 Task: Find connections with filter location Yopal with filter topic #Workfromhomewith filter profile language Potuguese with filter current company Zolo with filter school THE AMERICAN COLLEGE with filter industry Computer Games with filter service category Outsourcing with filter keywords title Geological Engineer
Action: Mouse moved to (718, 105)
Screenshot: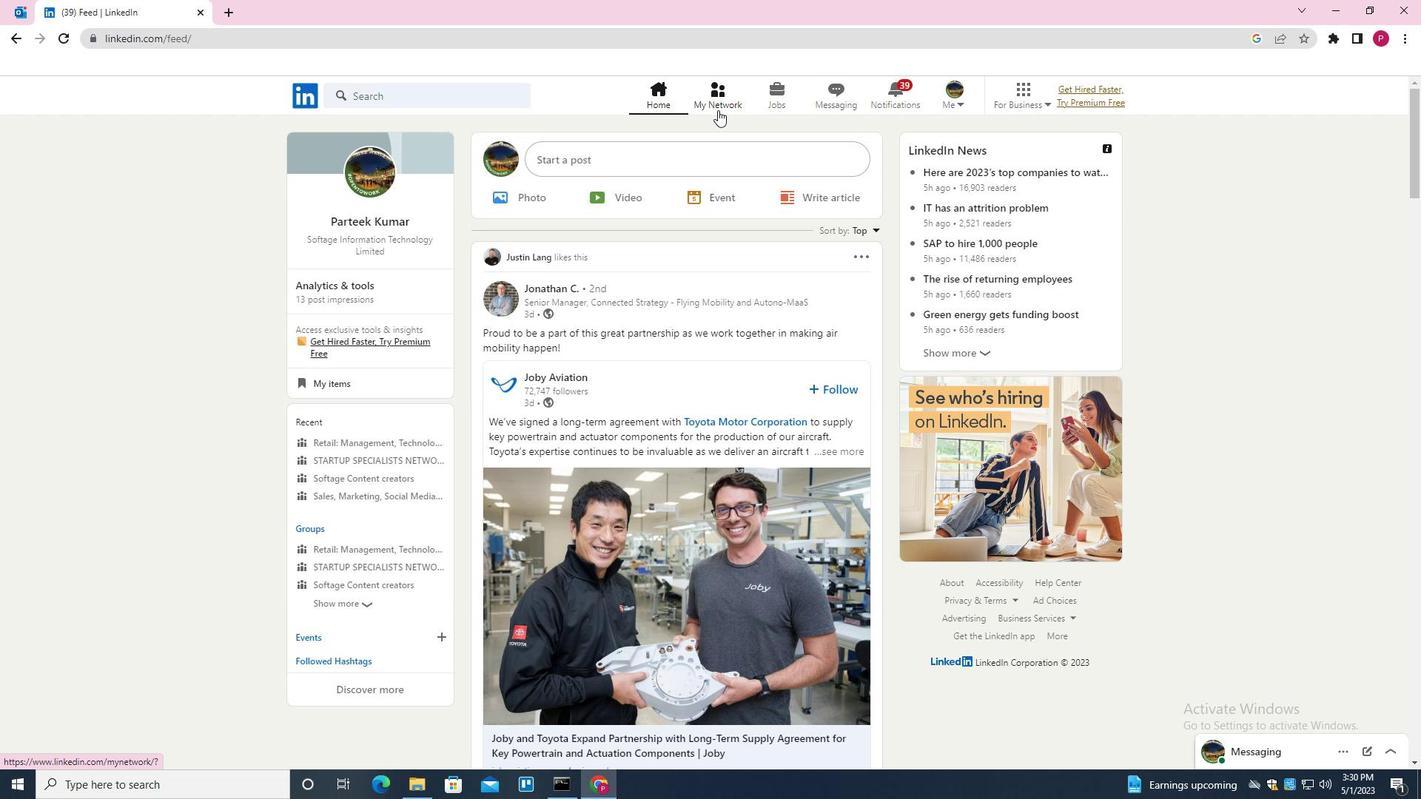 
Action: Mouse pressed left at (718, 105)
Screenshot: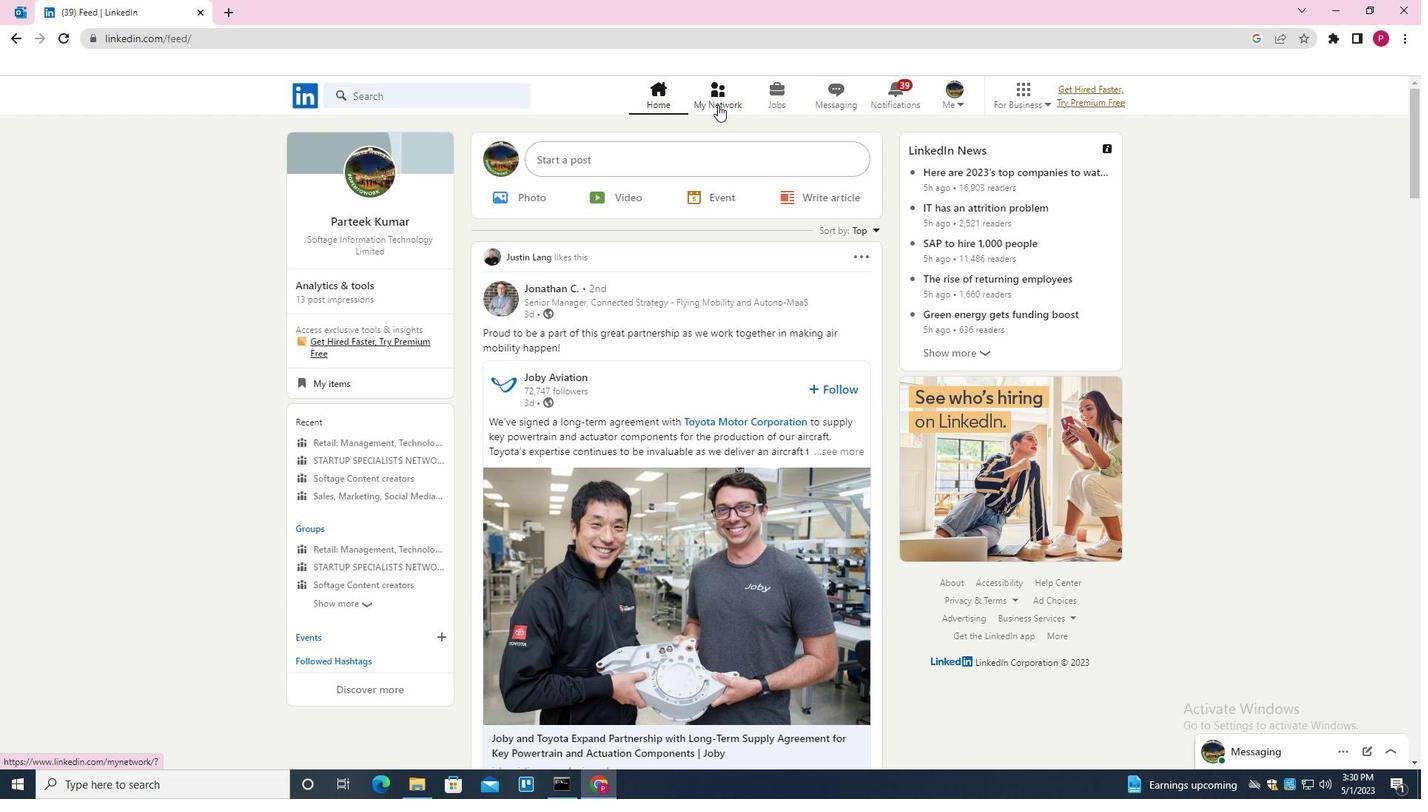 
Action: Mouse moved to (476, 173)
Screenshot: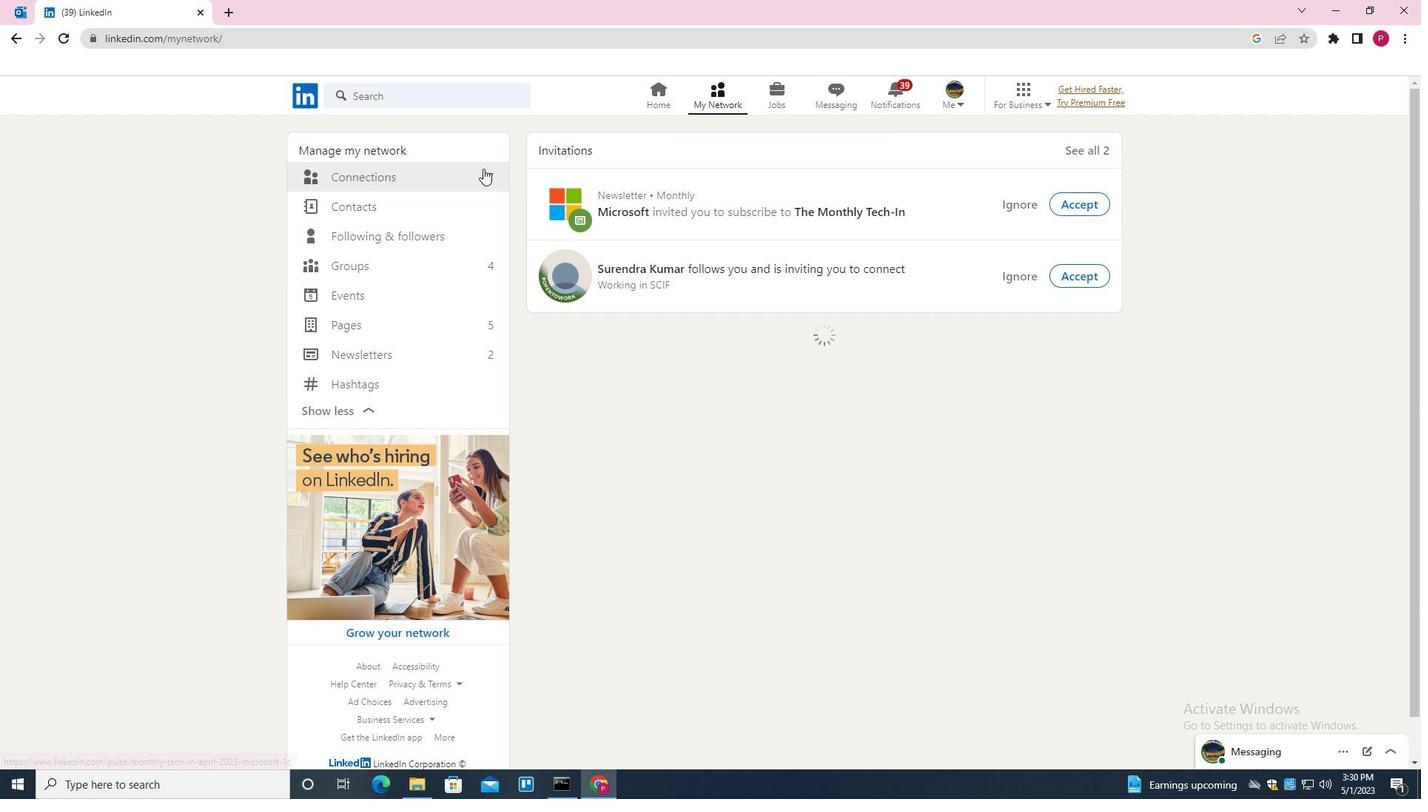 
Action: Mouse pressed left at (476, 173)
Screenshot: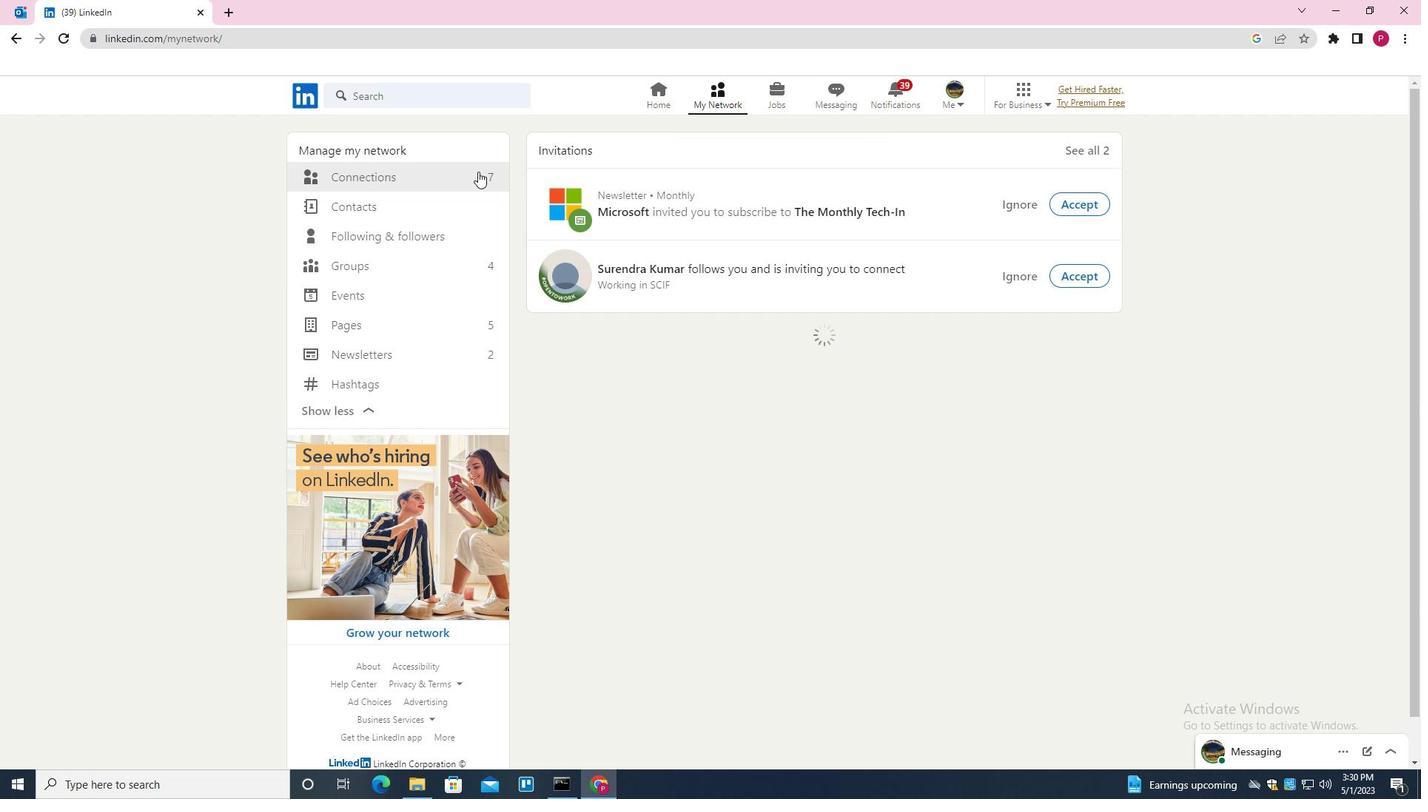 
Action: Mouse moved to (838, 172)
Screenshot: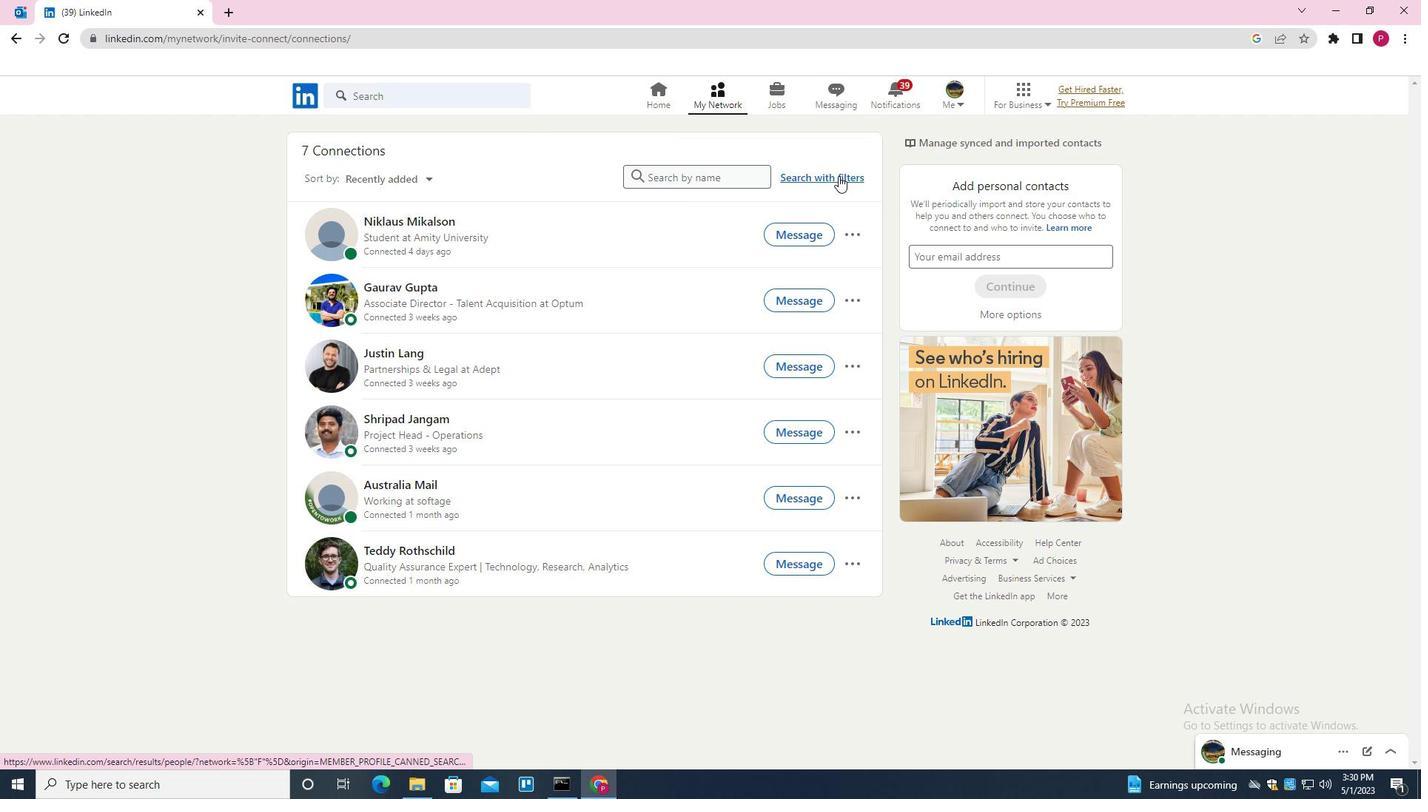 
Action: Mouse pressed left at (838, 172)
Screenshot: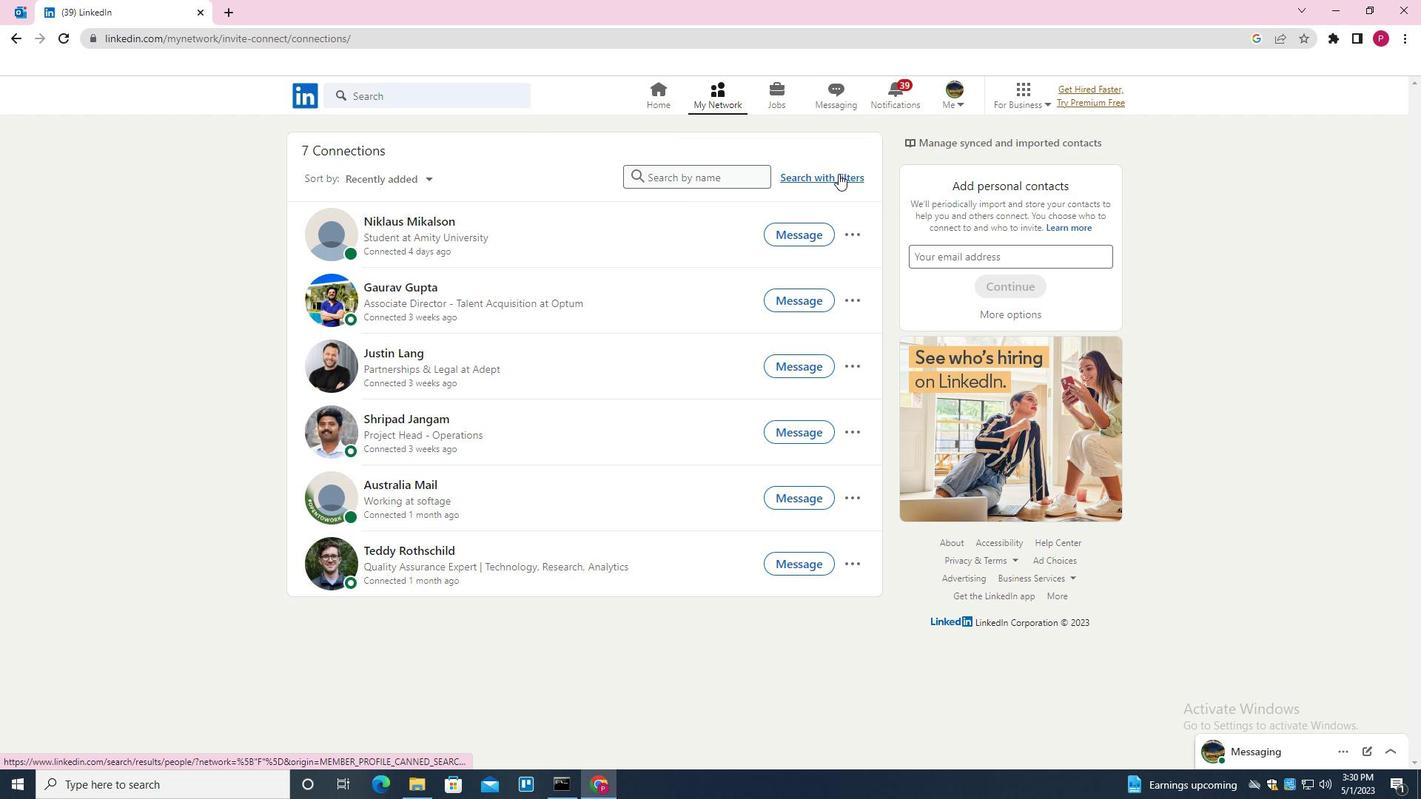 
Action: Mouse moved to (750, 137)
Screenshot: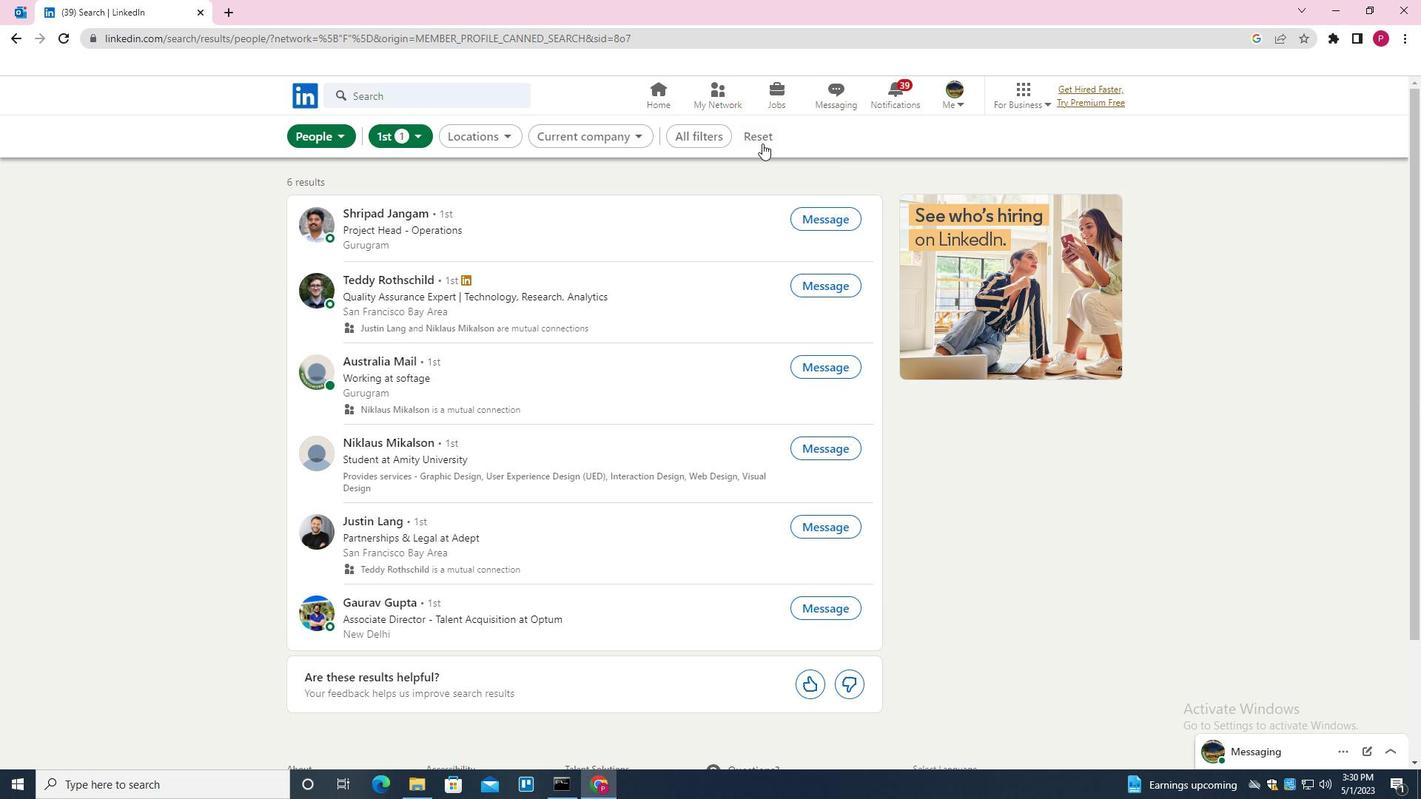 
Action: Mouse pressed left at (750, 137)
Screenshot: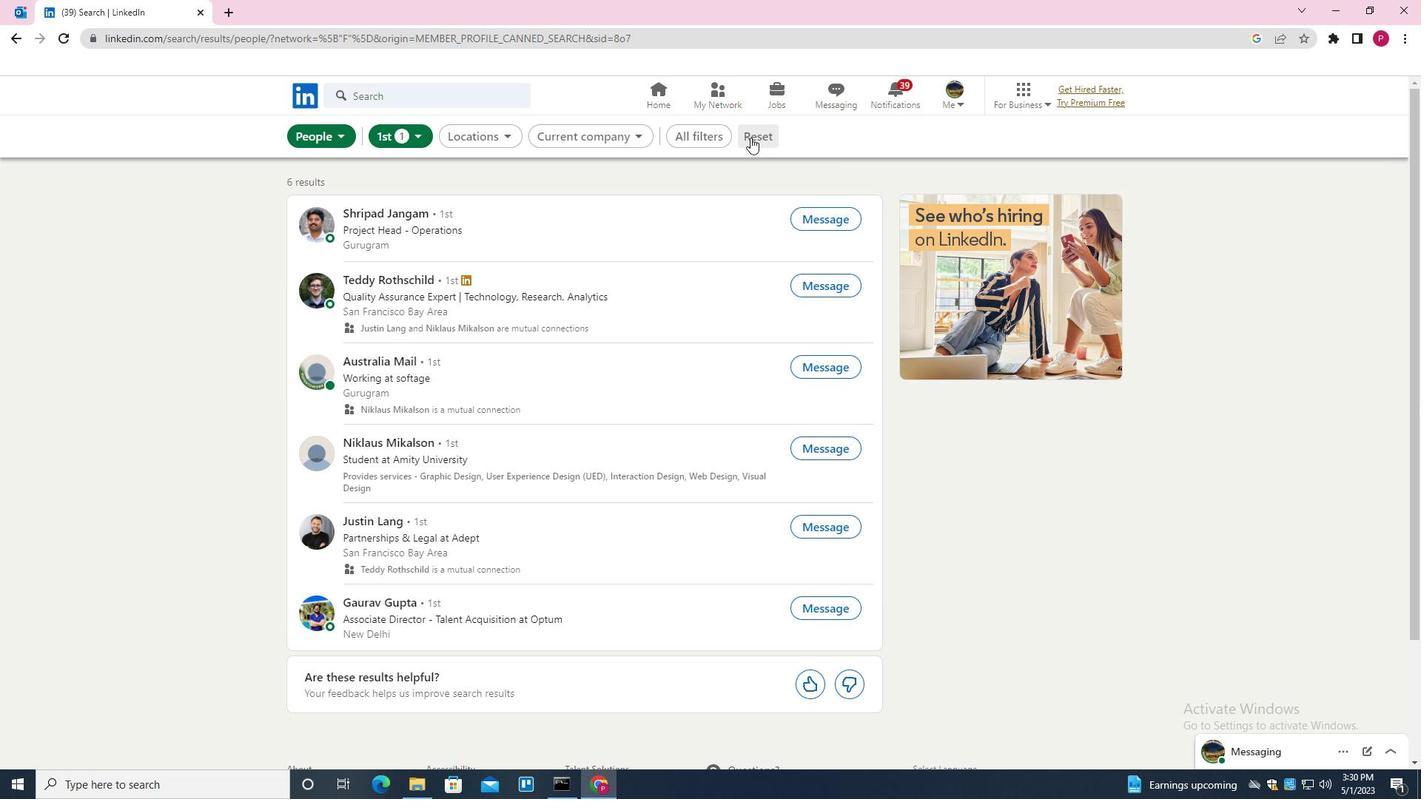 
Action: Mouse moved to (749, 137)
Screenshot: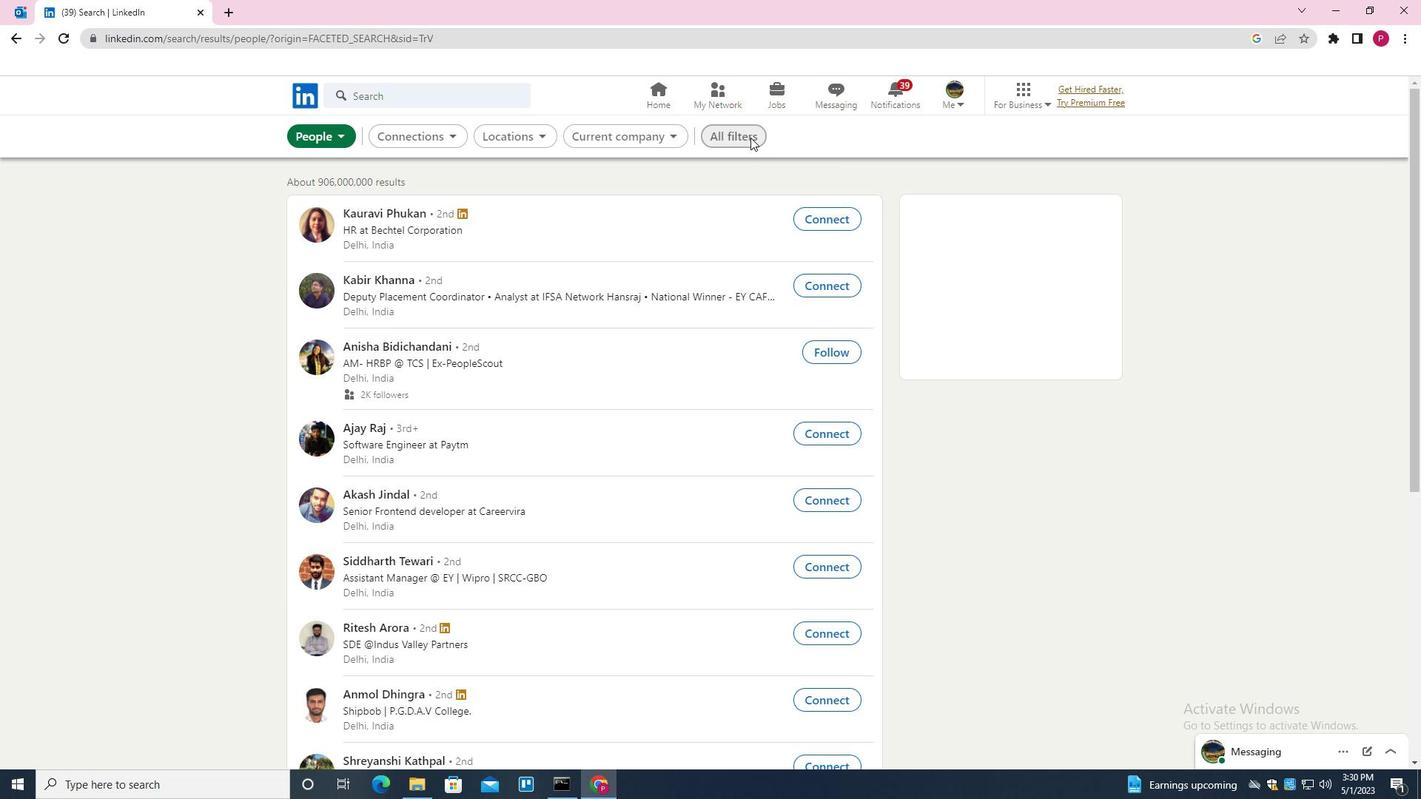 
Action: Mouse pressed left at (749, 137)
Screenshot: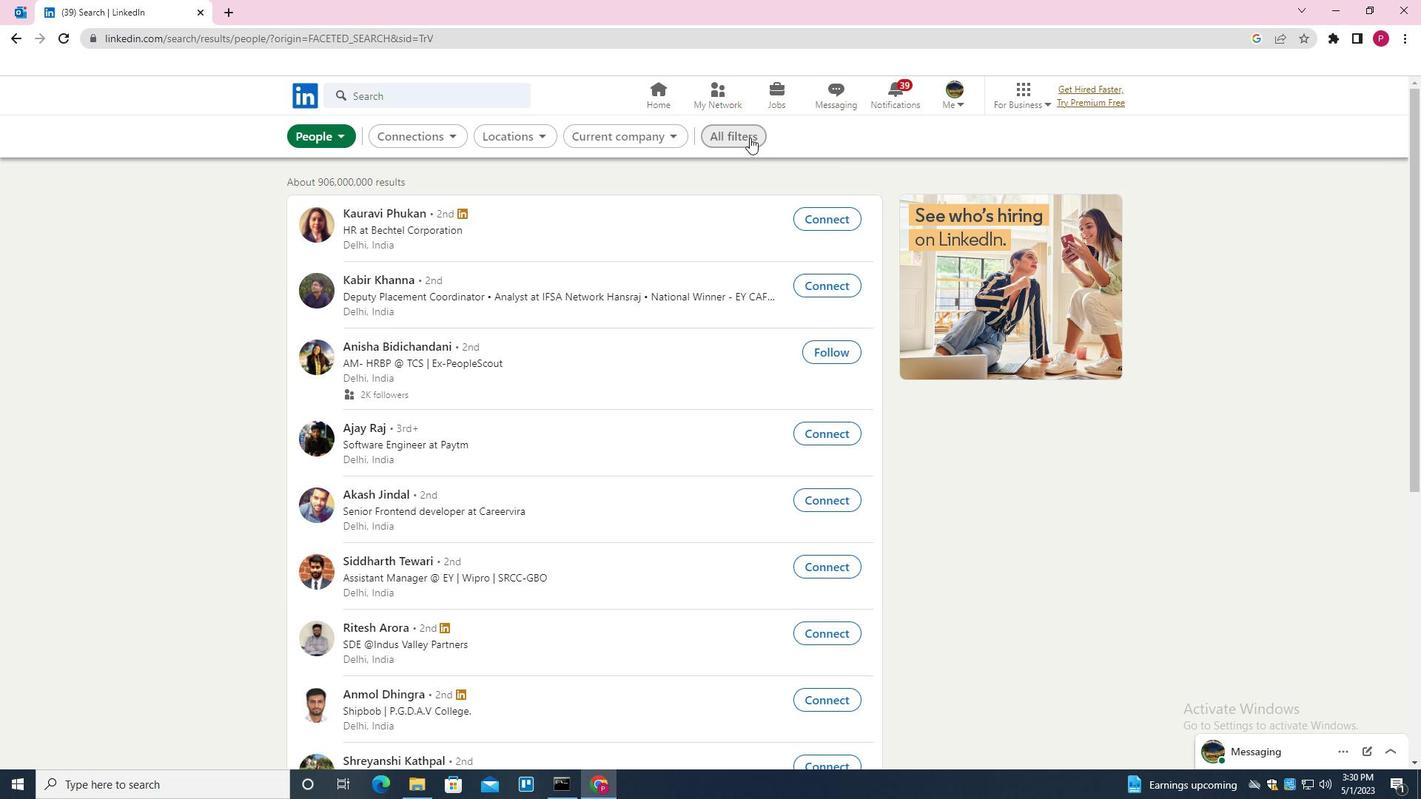 
Action: Mouse moved to (1245, 578)
Screenshot: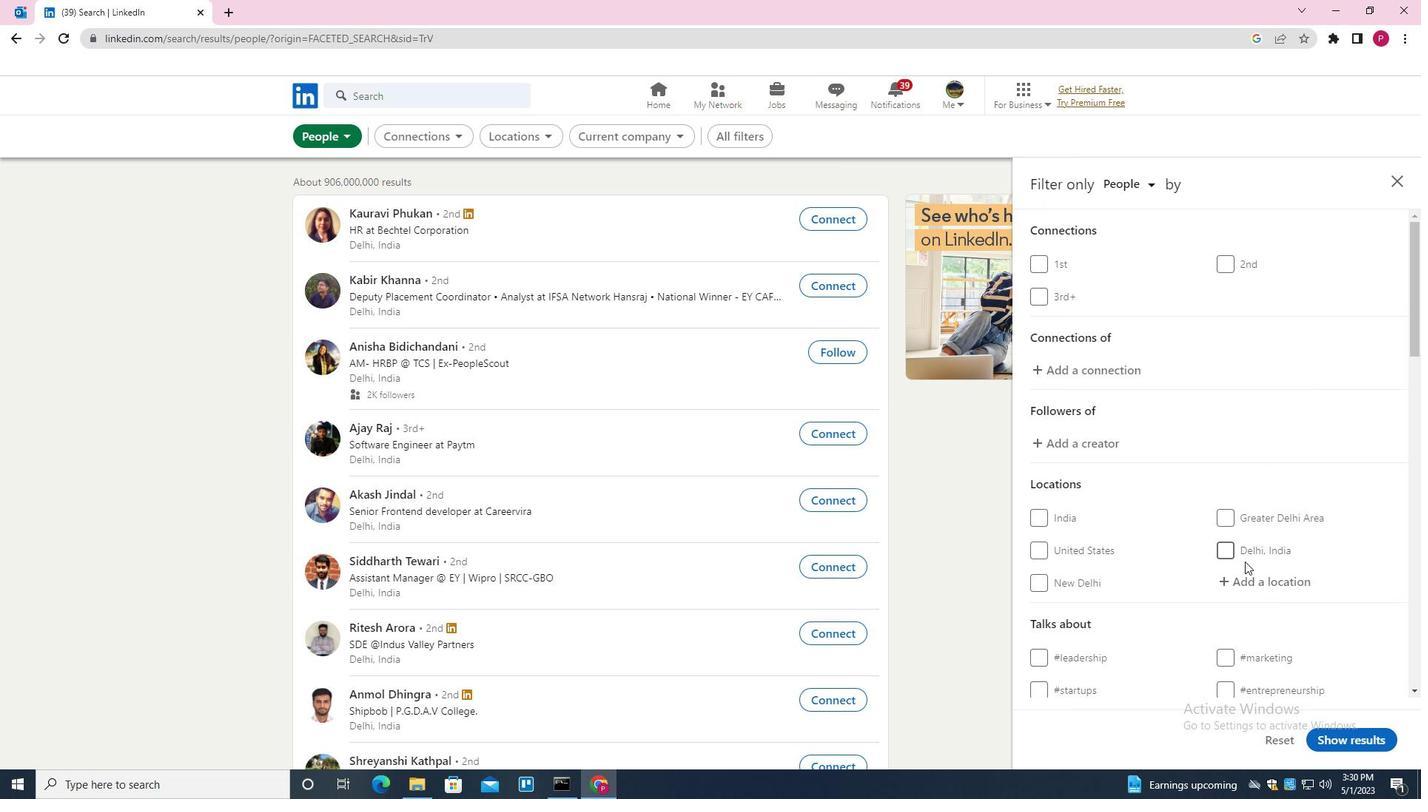 
Action: Mouse pressed left at (1245, 578)
Screenshot: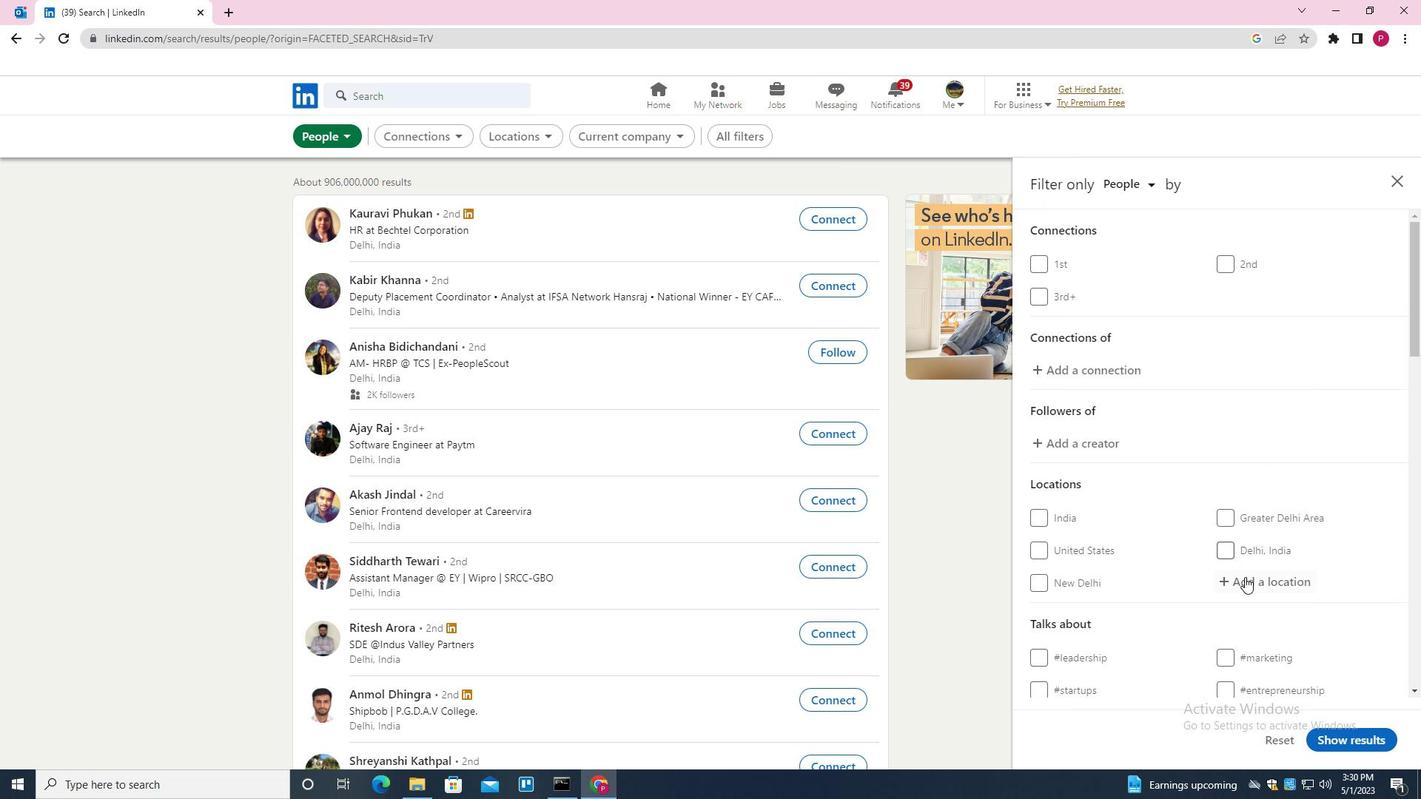 
Action: Mouse moved to (1186, 592)
Screenshot: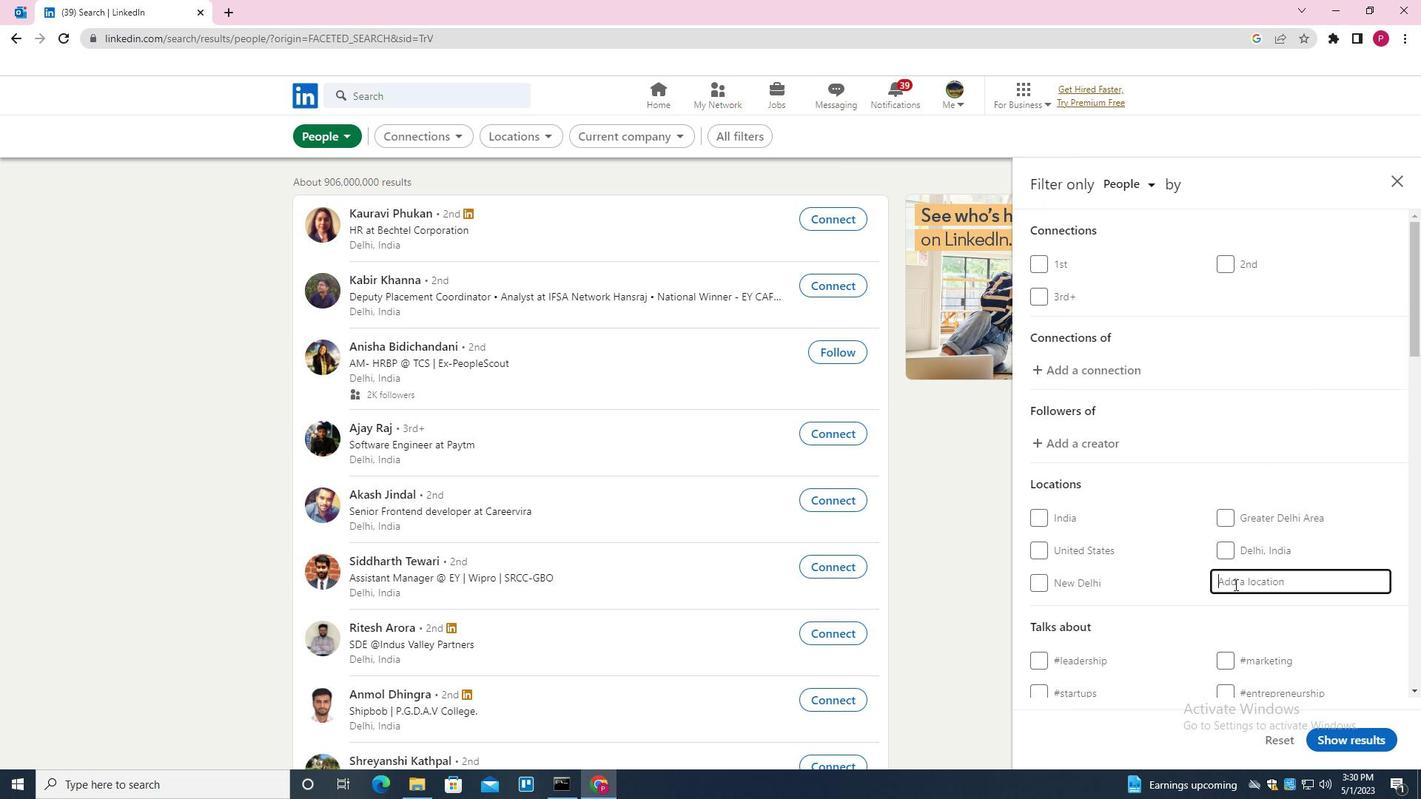 
Action: Key pressed <Key.shift>YOPAL<Key.down><Key.enter>
Screenshot: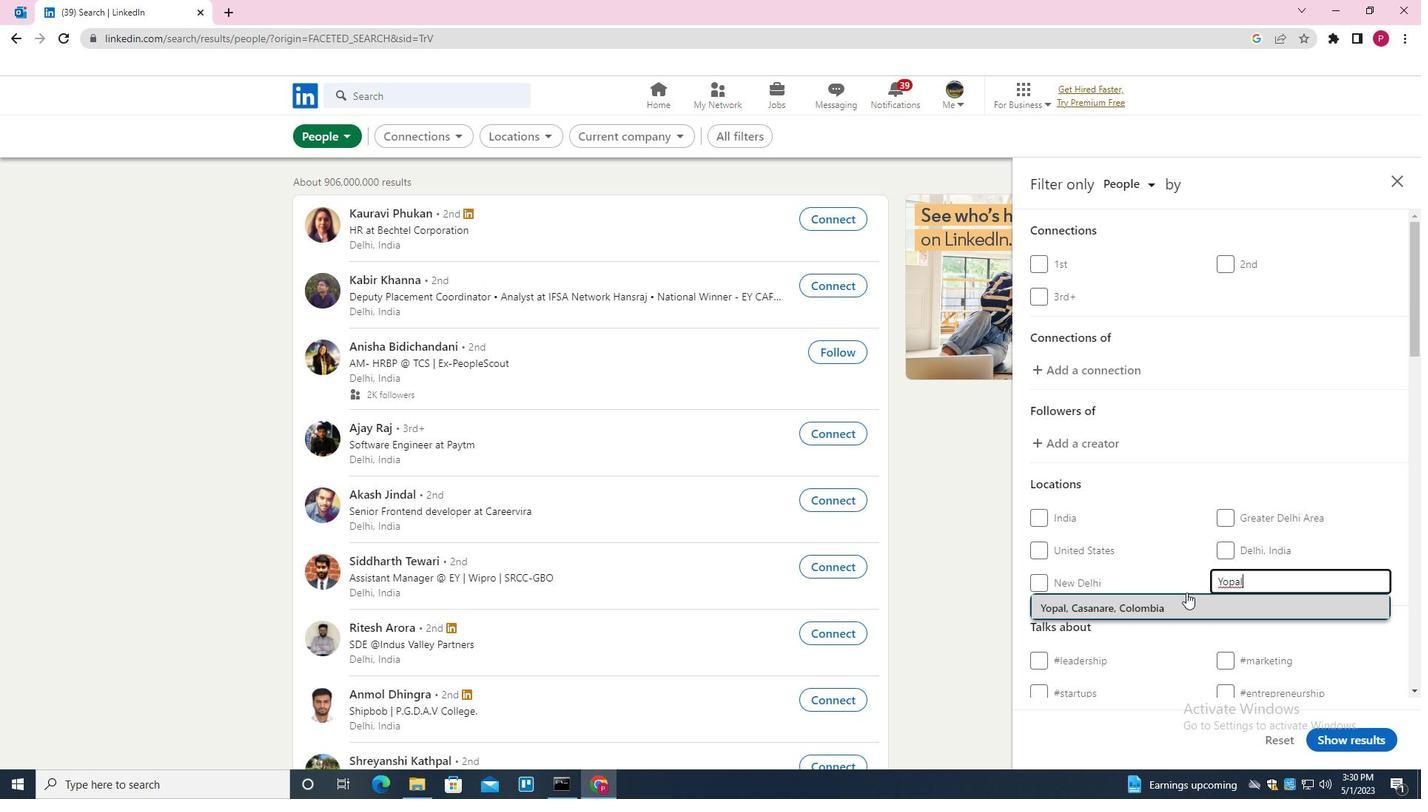 
Action: Mouse moved to (1185, 592)
Screenshot: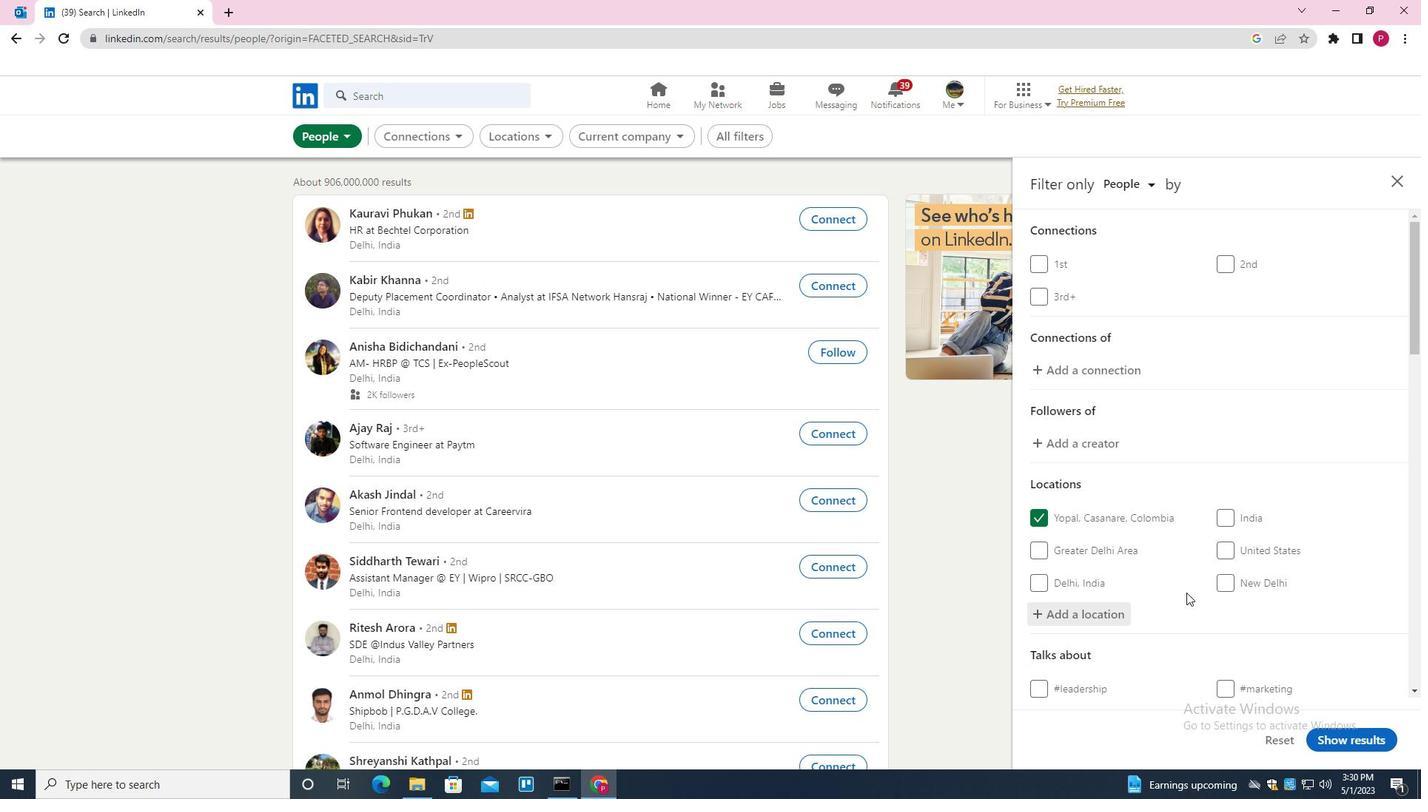 
Action: Mouse scrolled (1185, 592) with delta (0, 0)
Screenshot: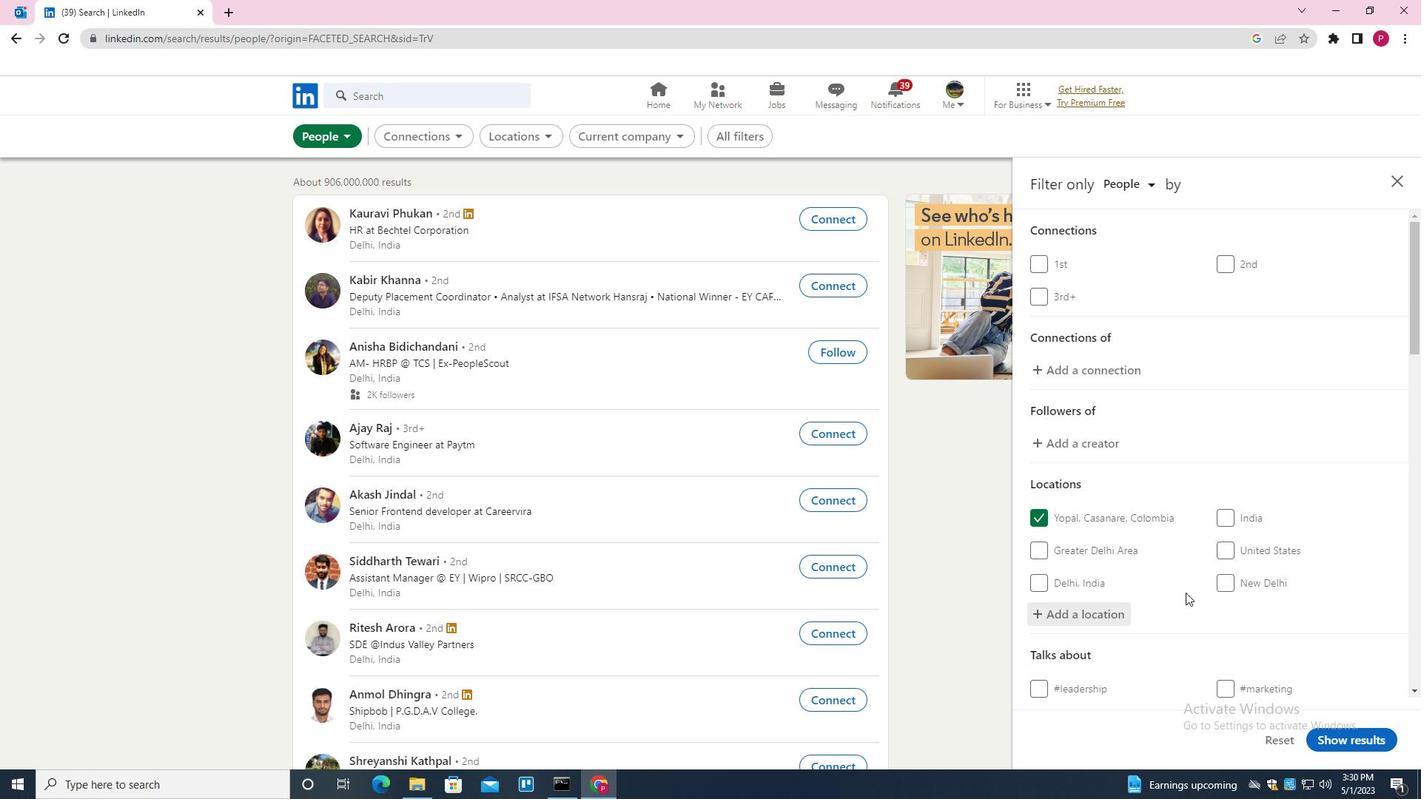 
Action: Mouse scrolled (1185, 592) with delta (0, 0)
Screenshot: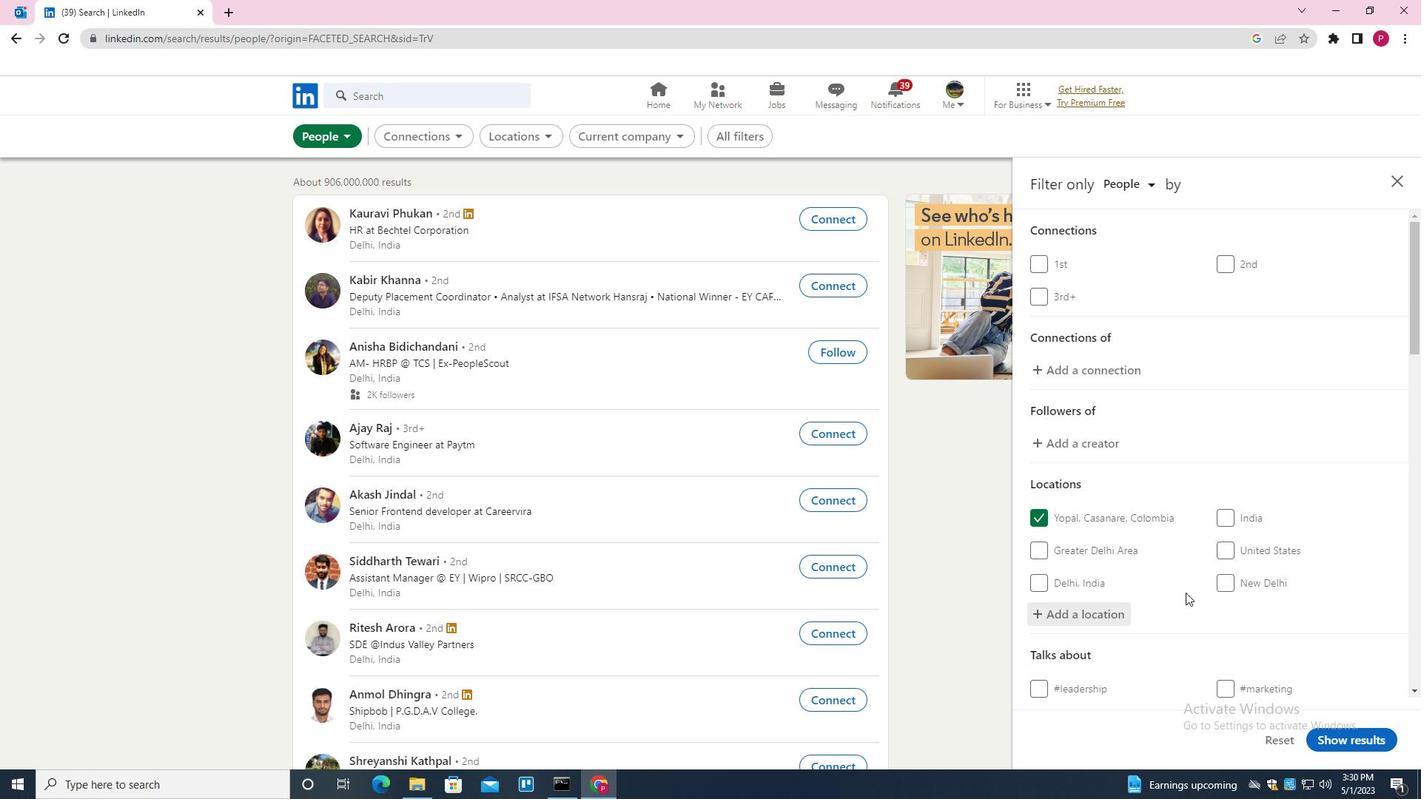 
Action: Mouse scrolled (1185, 592) with delta (0, 0)
Screenshot: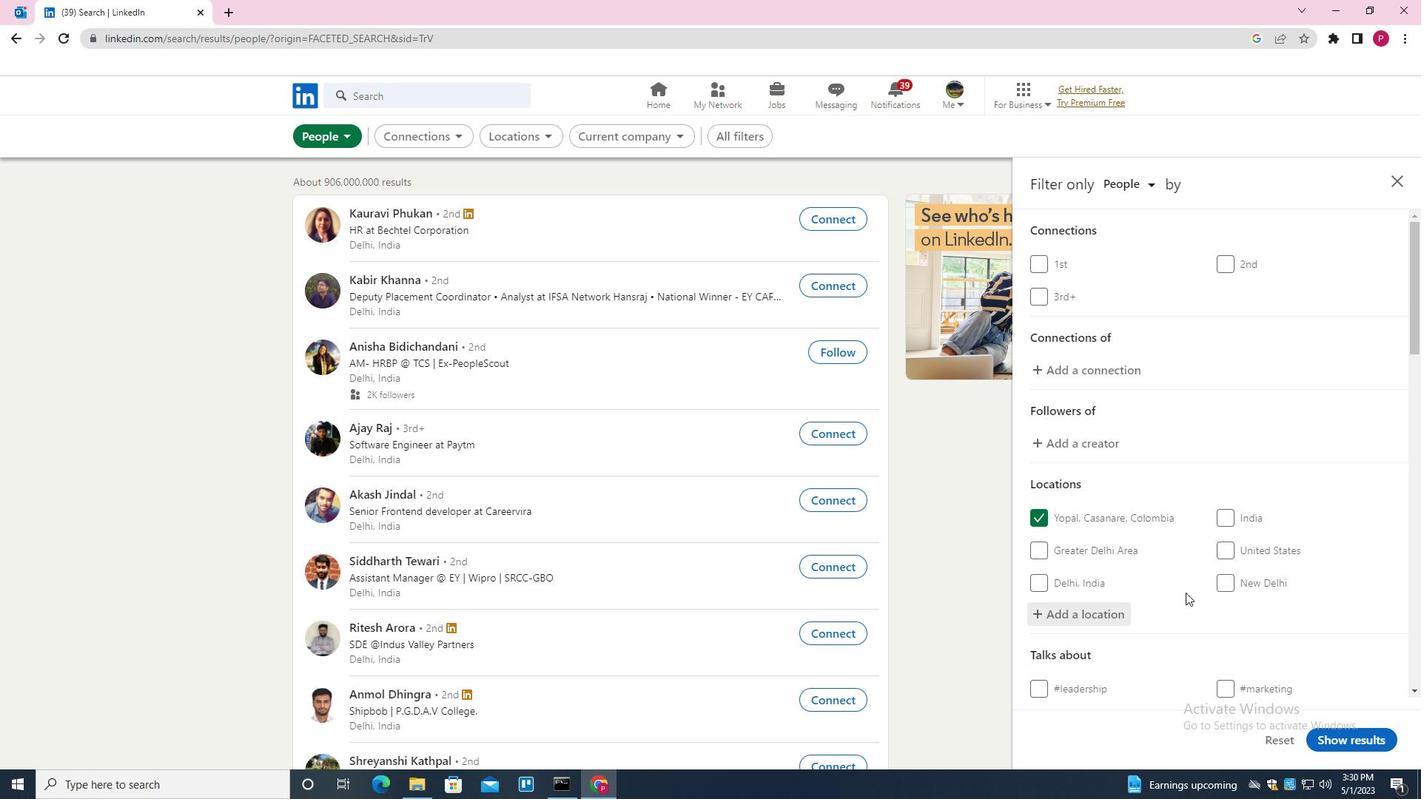 
Action: Mouse moved to (1250, 518)
Screenshot: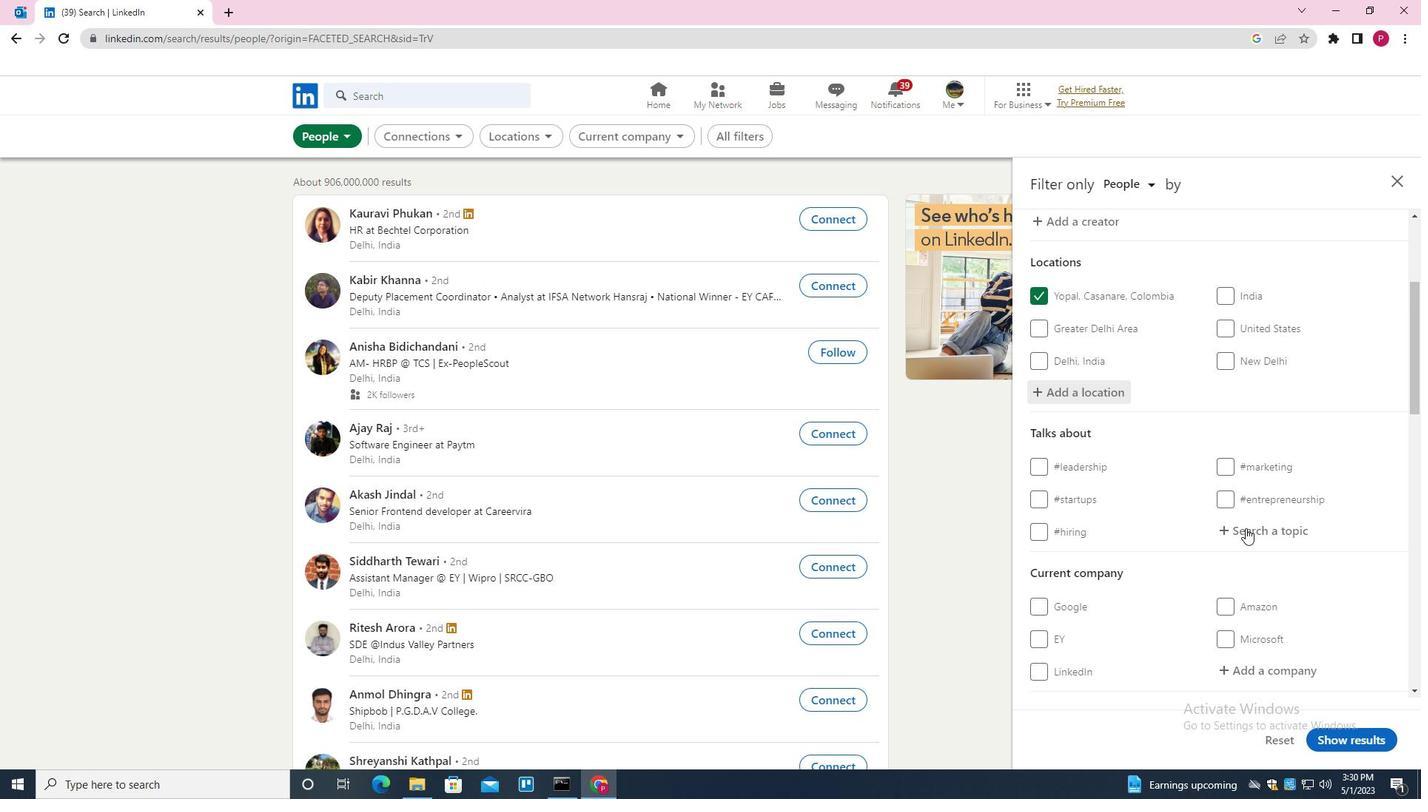 
Action: Mouse pressed left at (1250, 518)
Screenshot: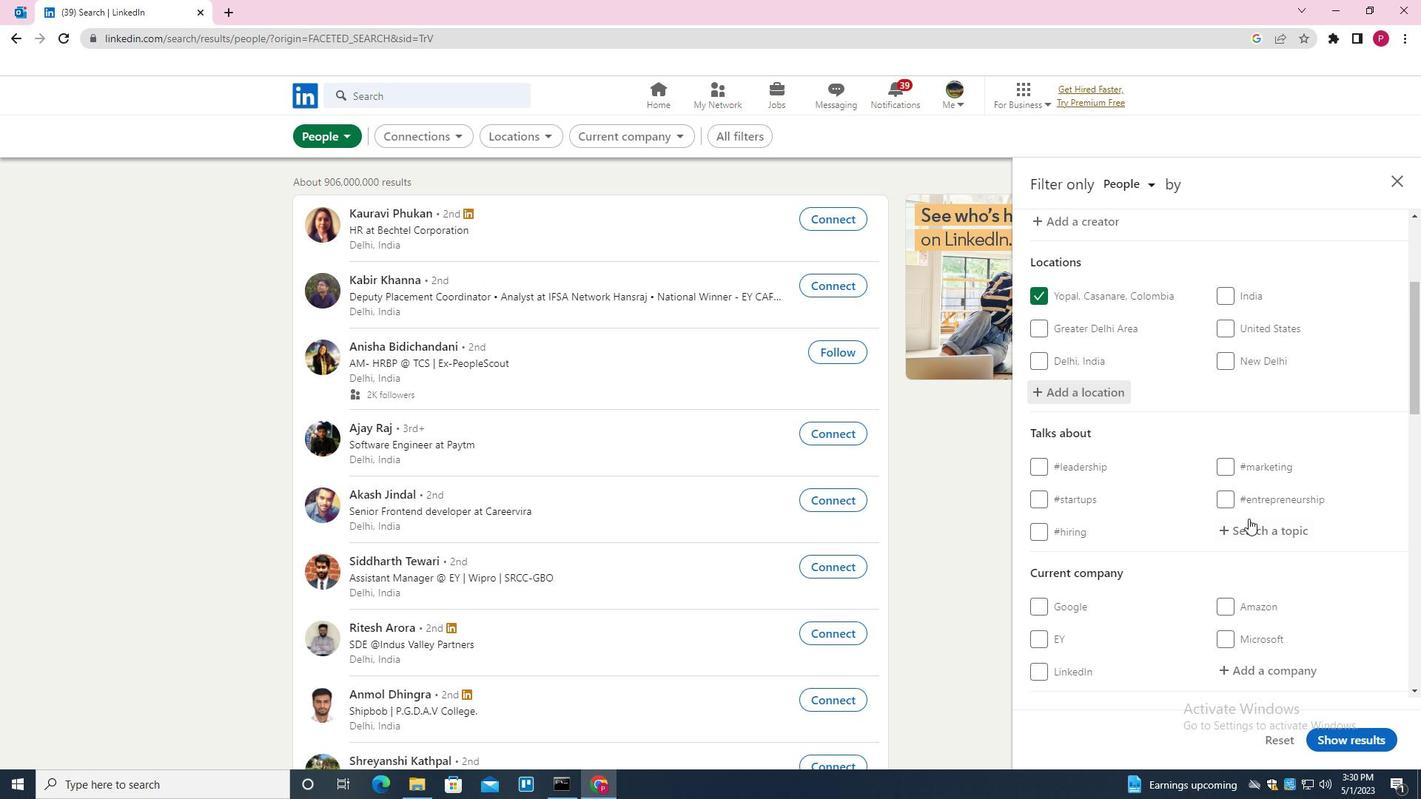 
Action: Mouse moved to (1224, 538)
Screenshot: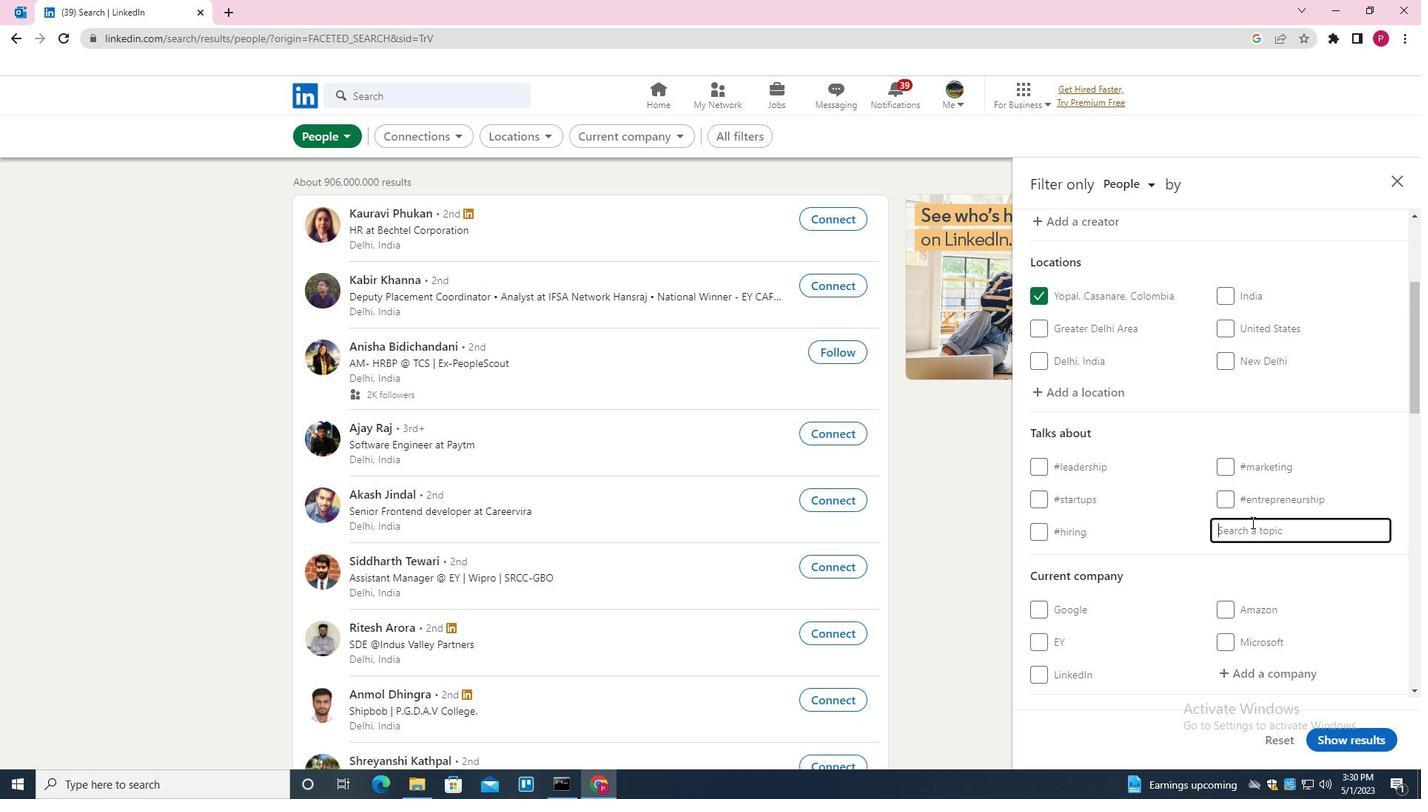 
Action: Key pressed WORKFROMHOME<Key.down><Key.down><Key.enter>
Screenshot: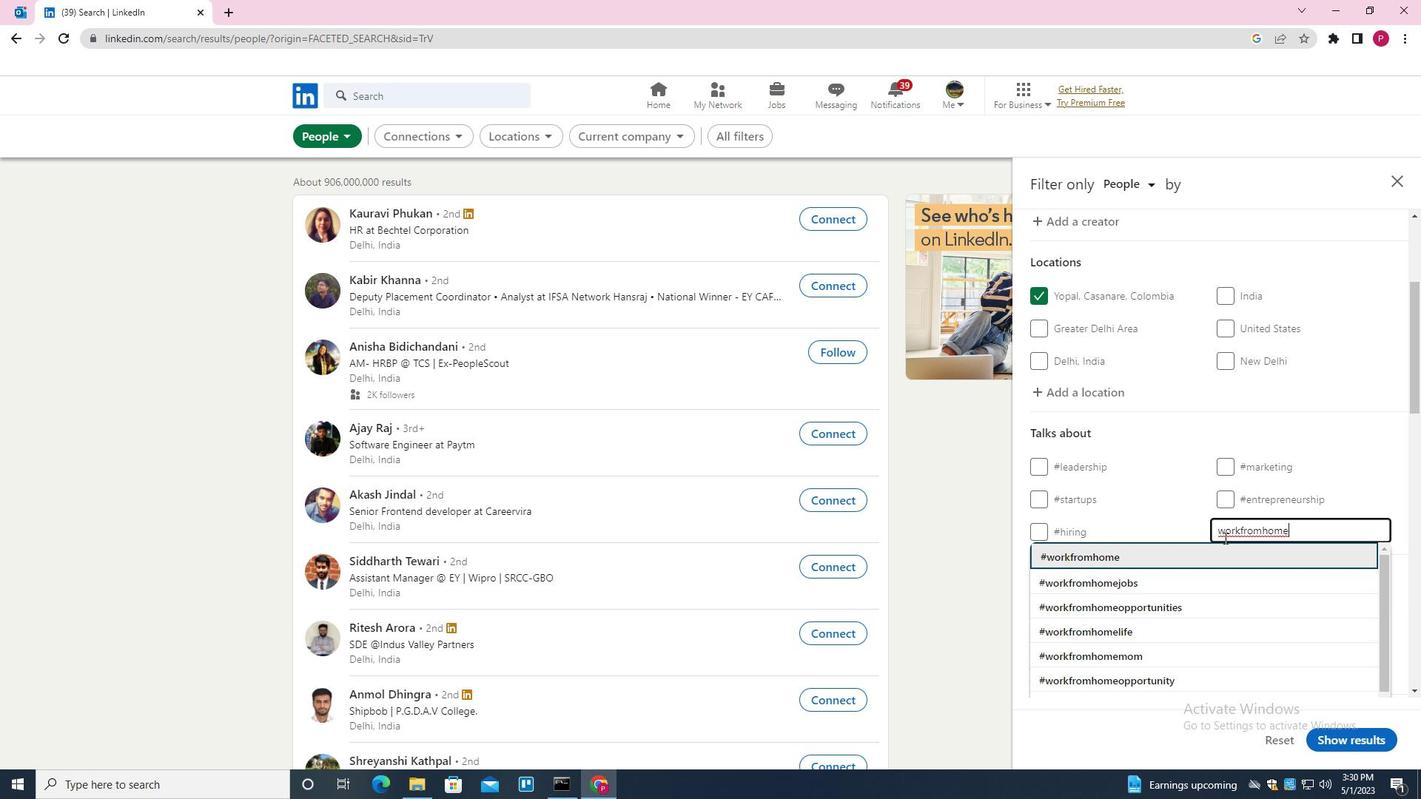 
Action: Mouse moved to (1327, 541)
Screenshot: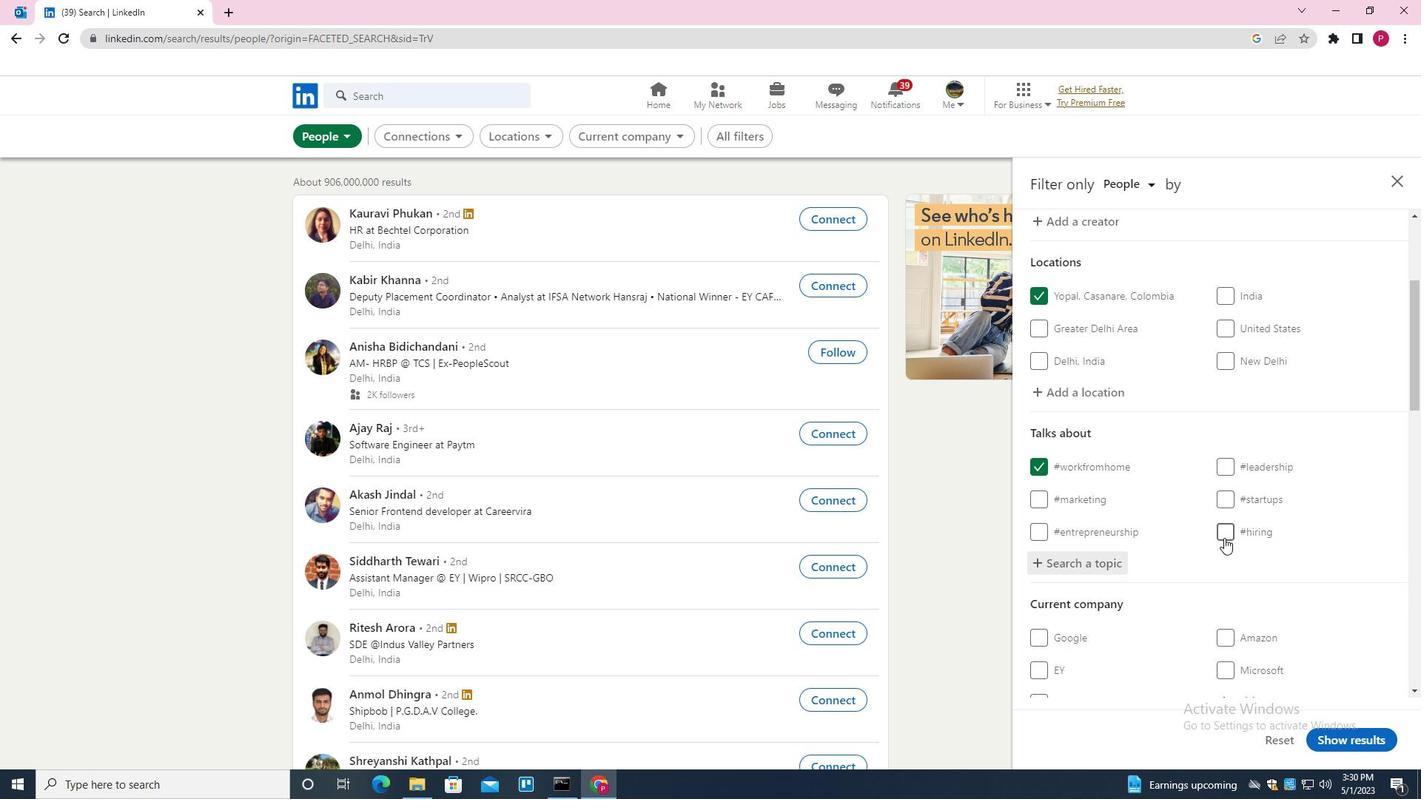 
Action: Mouse scrolled (1327, 541) with delta (0, 0)
Screenshot: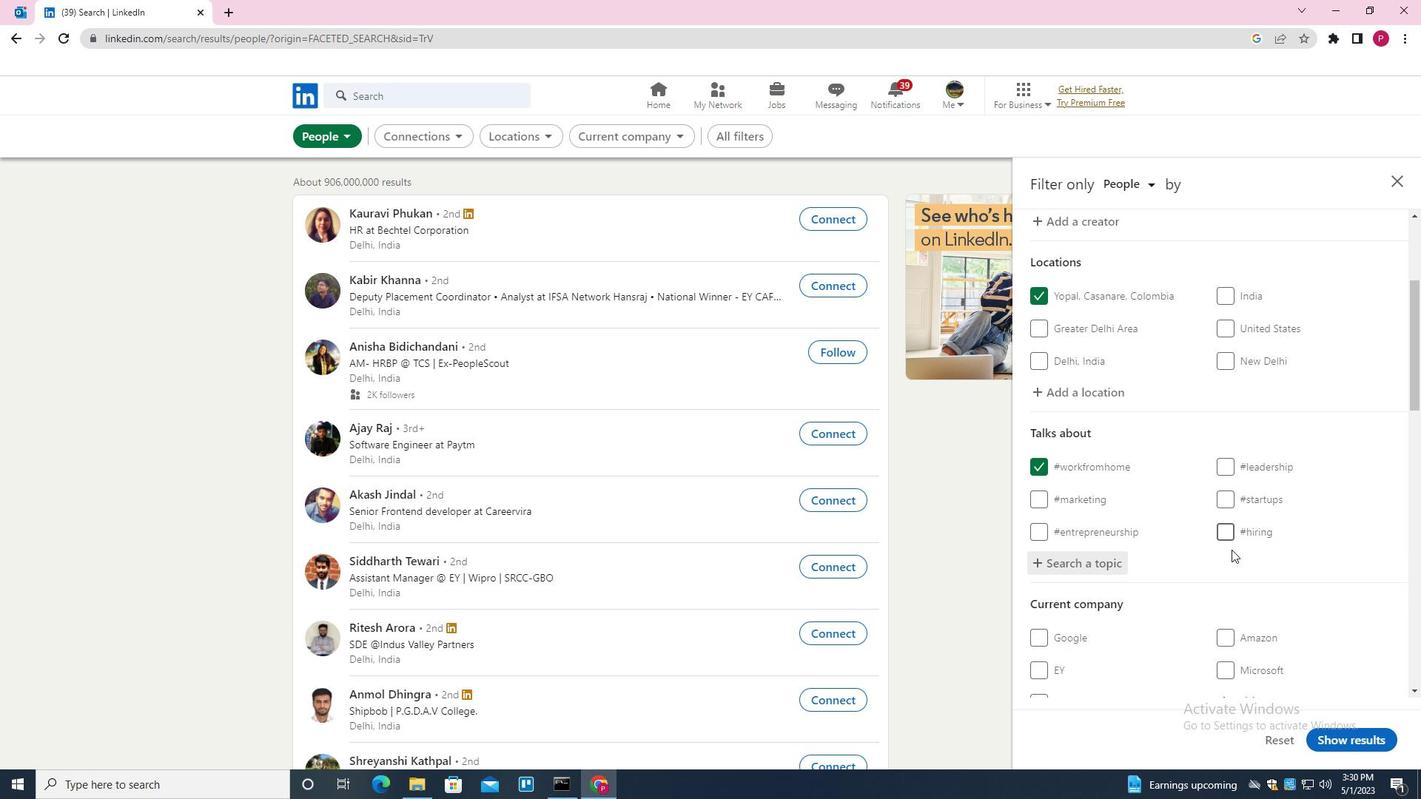 
Action: Mouse scrolled (1327, 541) with delta (0, 0)
Screenshot: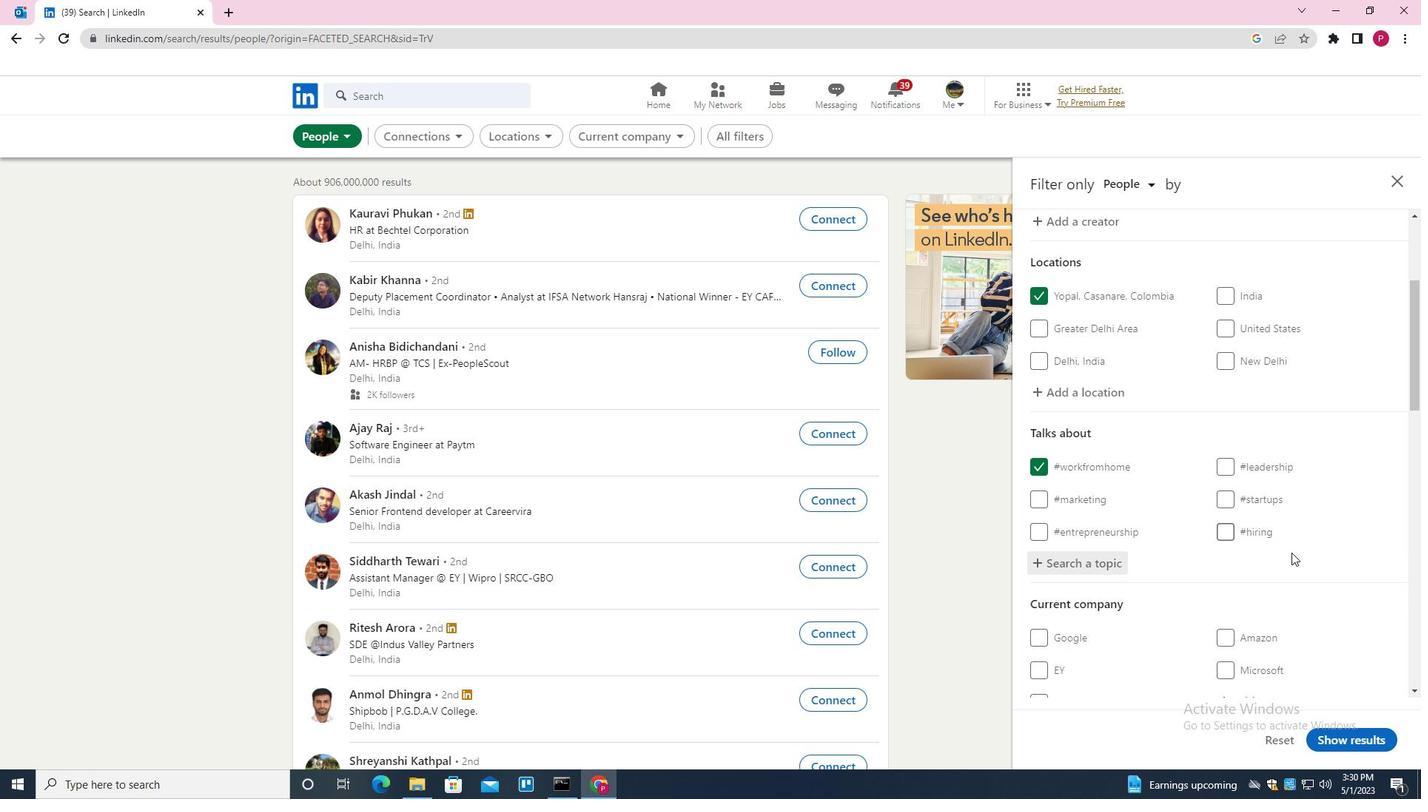 
Action: Mouse scrolled (1327, 541) with delta (0, 0)
Screenshot: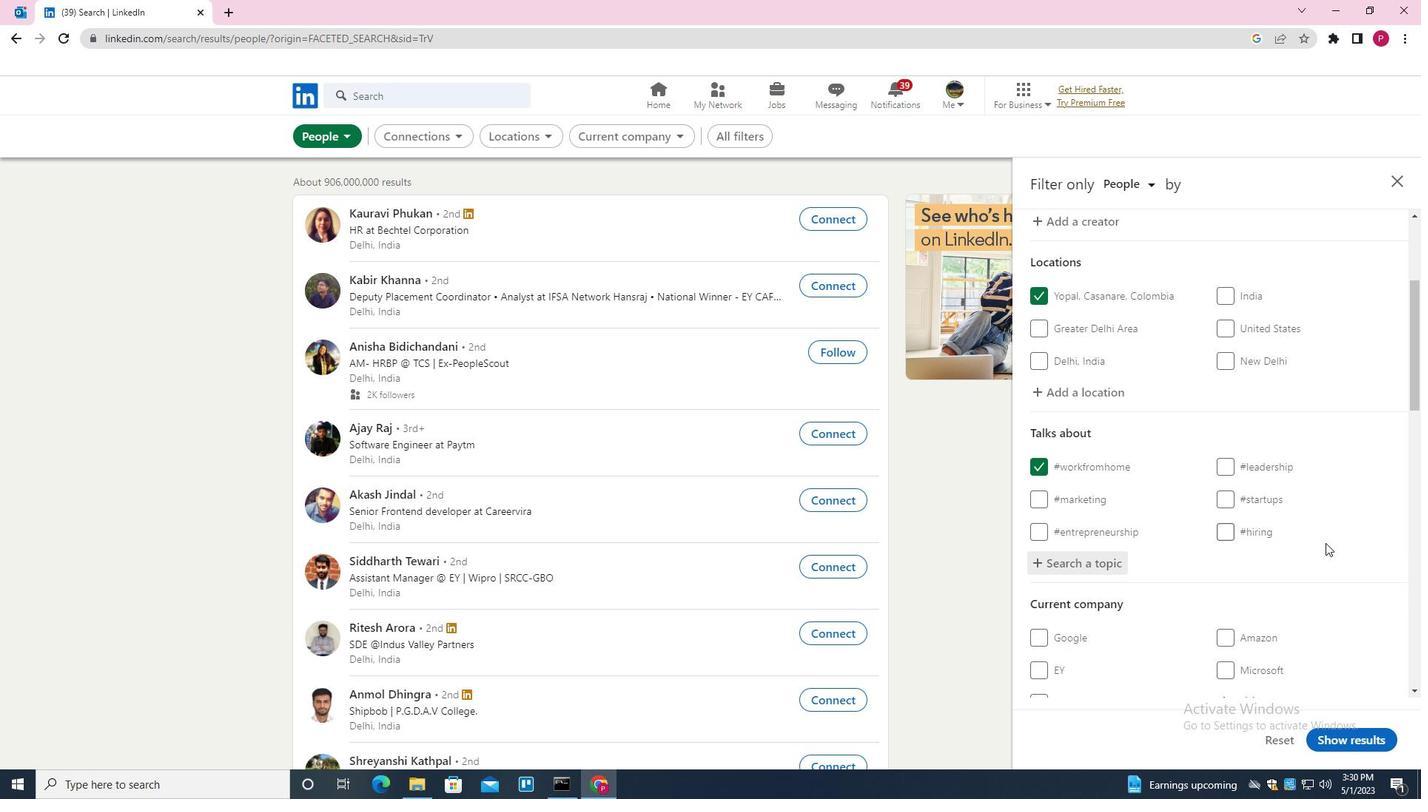 
Action: Mouse moved to (1325, 541)
Screenshot: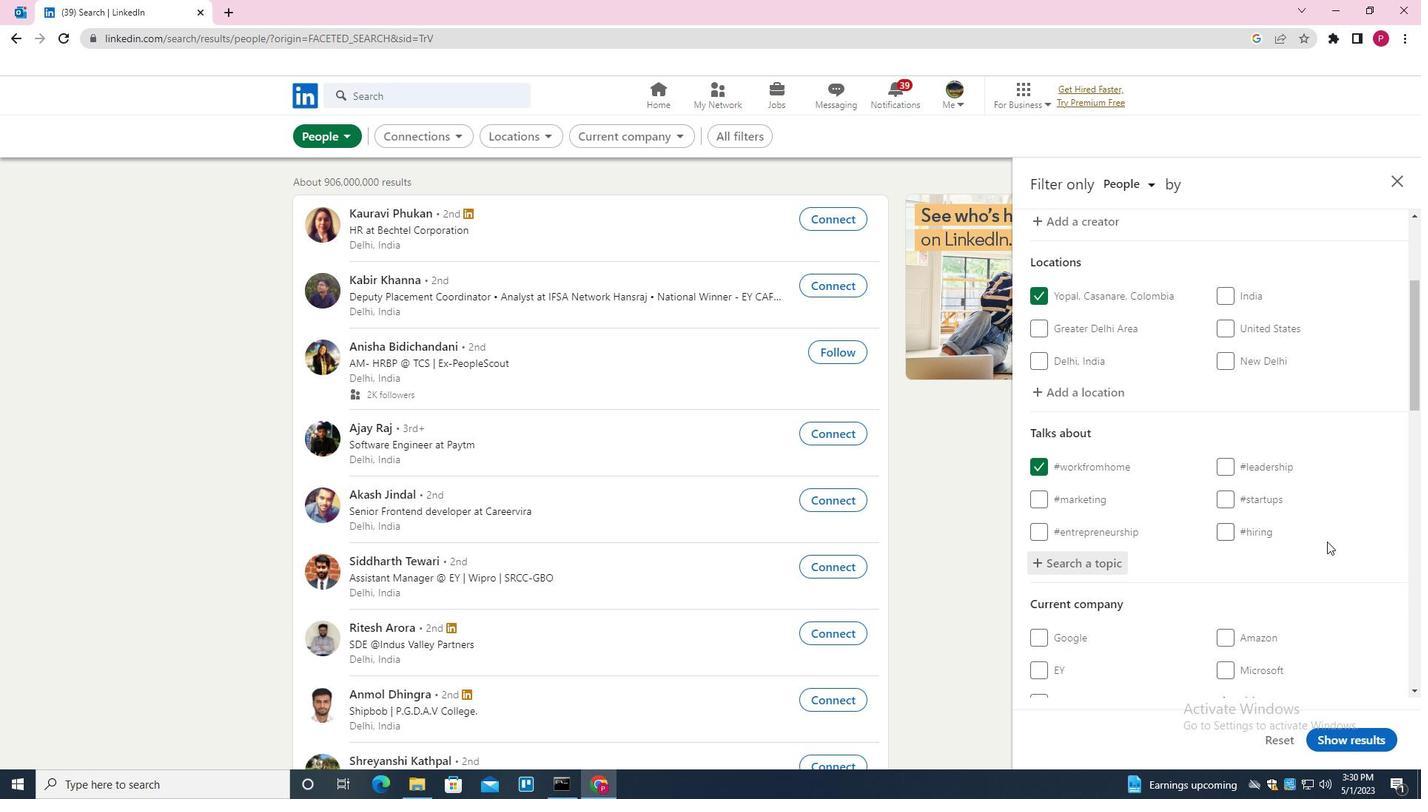 
Action: Mouse scrolled (1325, 541) with delta (0, 0)
Screenshot: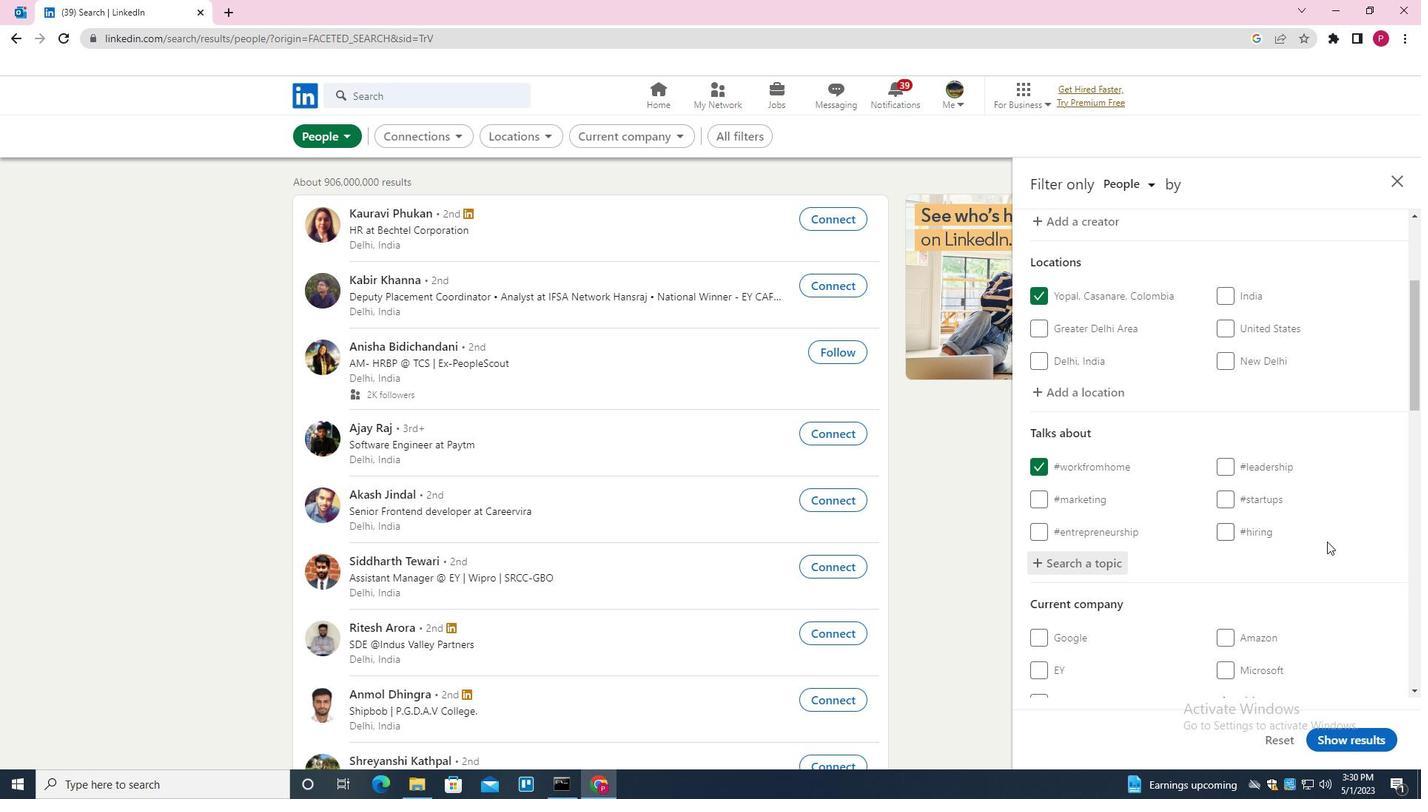 
Action: Mouse moved to (1168, 545)
Screenshot: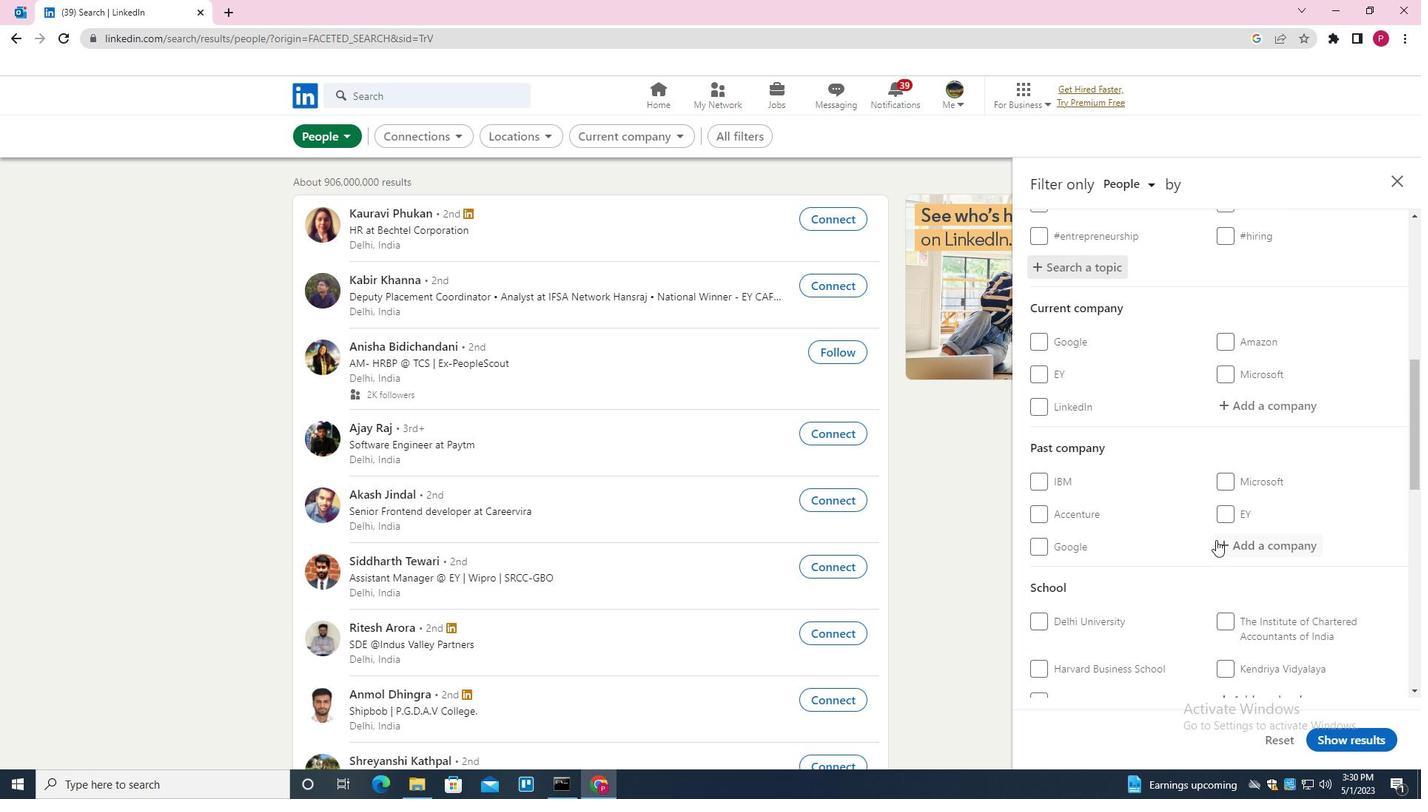 
Action: Mouse scrolled (1168, 544) with delta (0, 0)
Screenshot: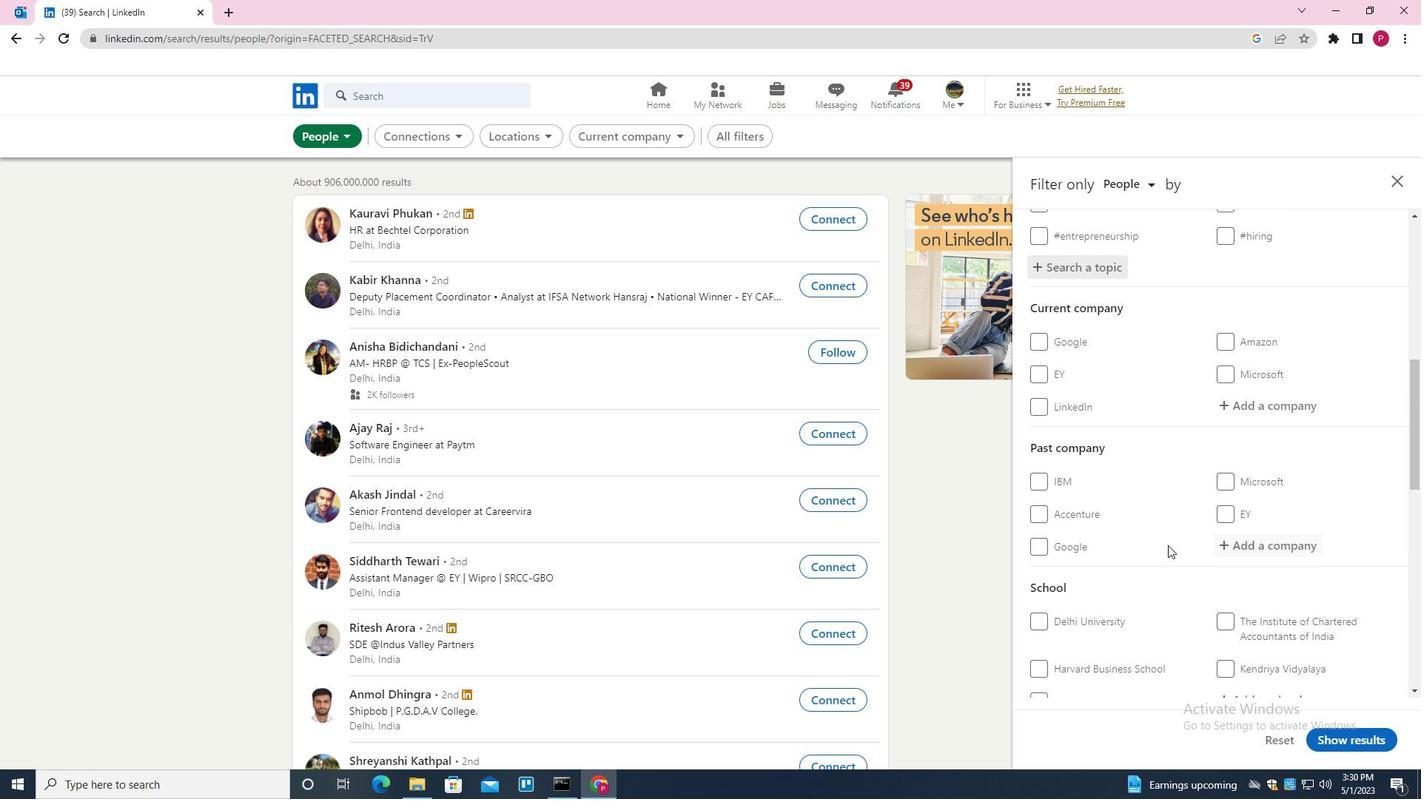 
Action: Mouse scrolled (1168, 544) with delta (0, 0)
Screenshot: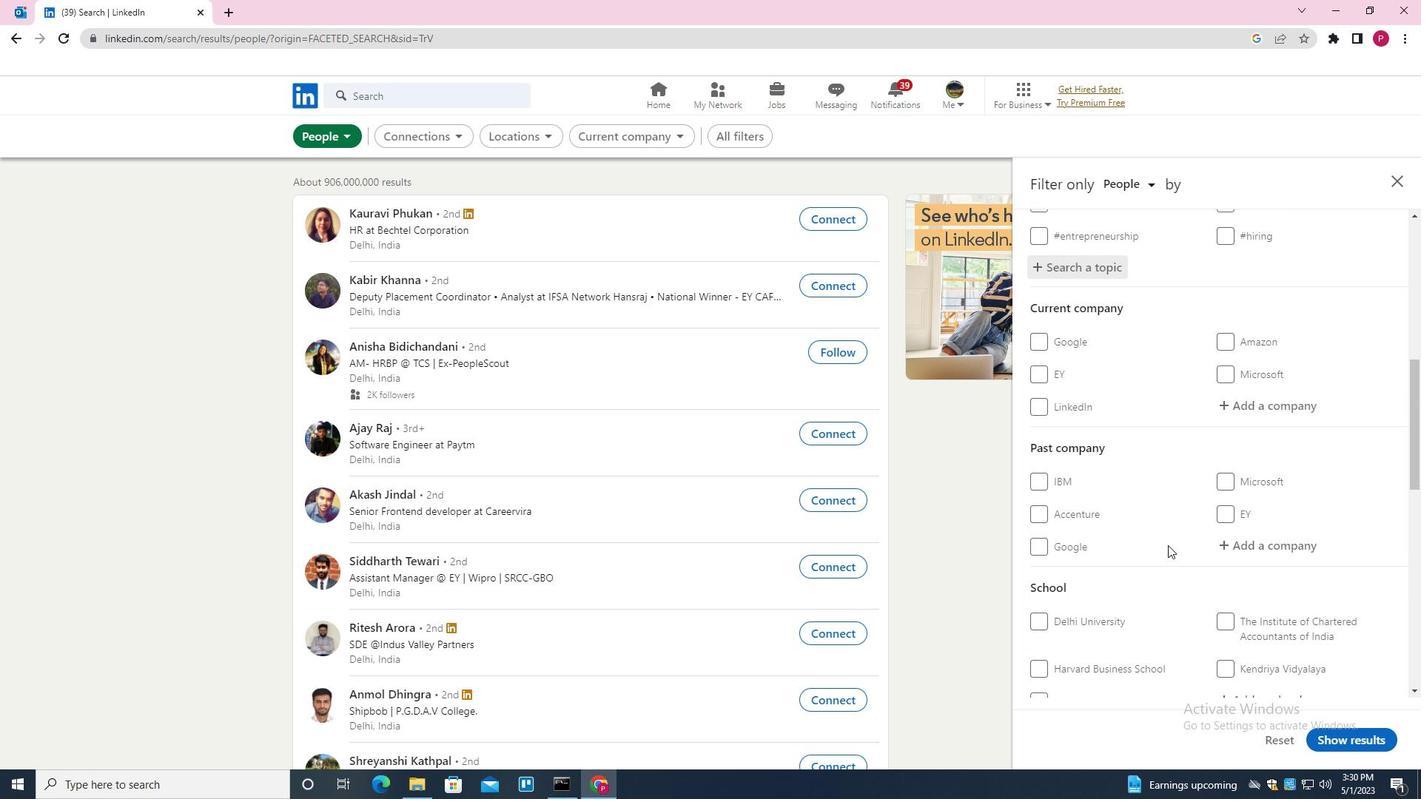 
Action: Mouse scrolled (1168, 544) with delta (0, 0)
Screenshot: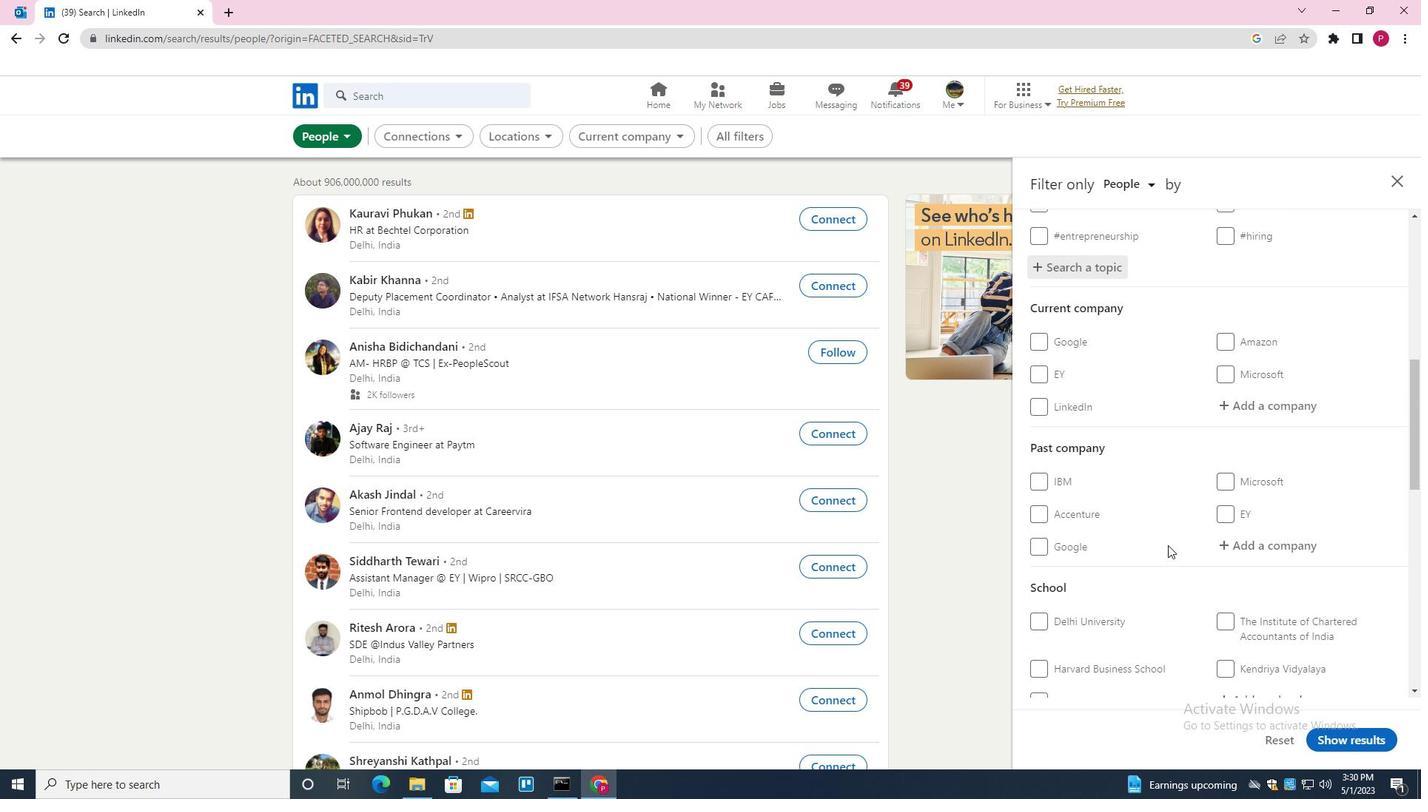 
Action: Mouse scrolled (1168, 544) with delta (0, 0)
Screenshot: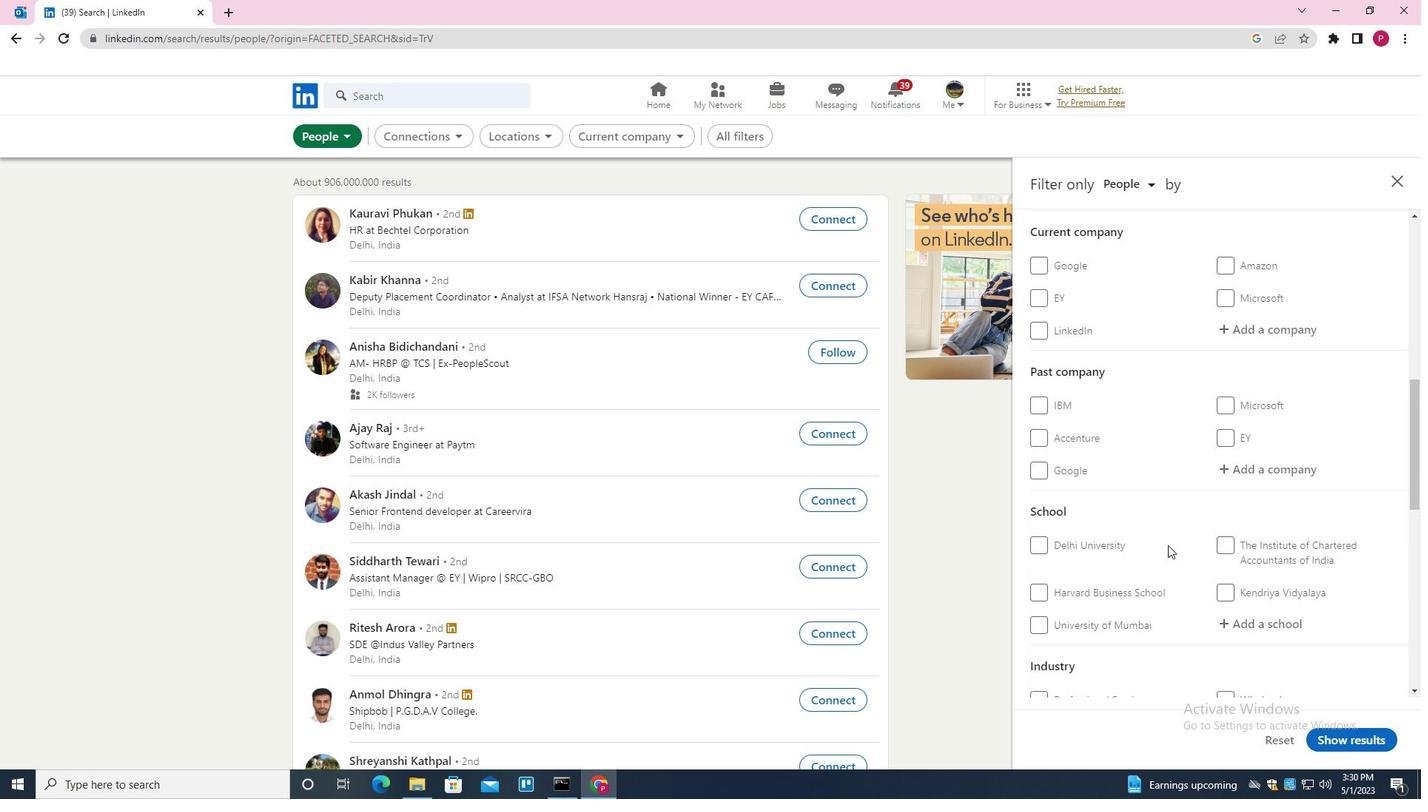 
Action: Mouse scrolled (1168, 544) with delta (0, 0)
Screenshot: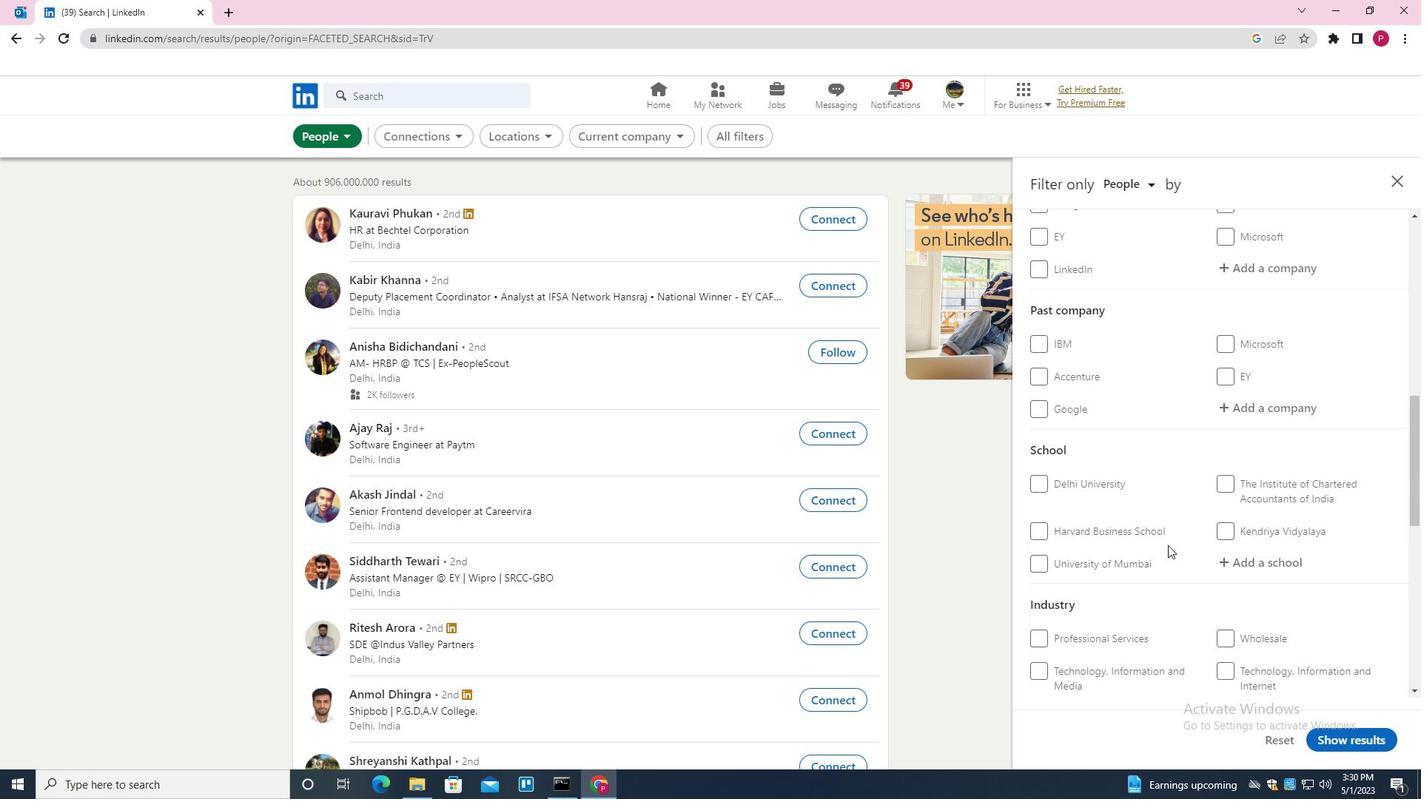 
Action: Mouse moved to (1164, 521)
Screenshot: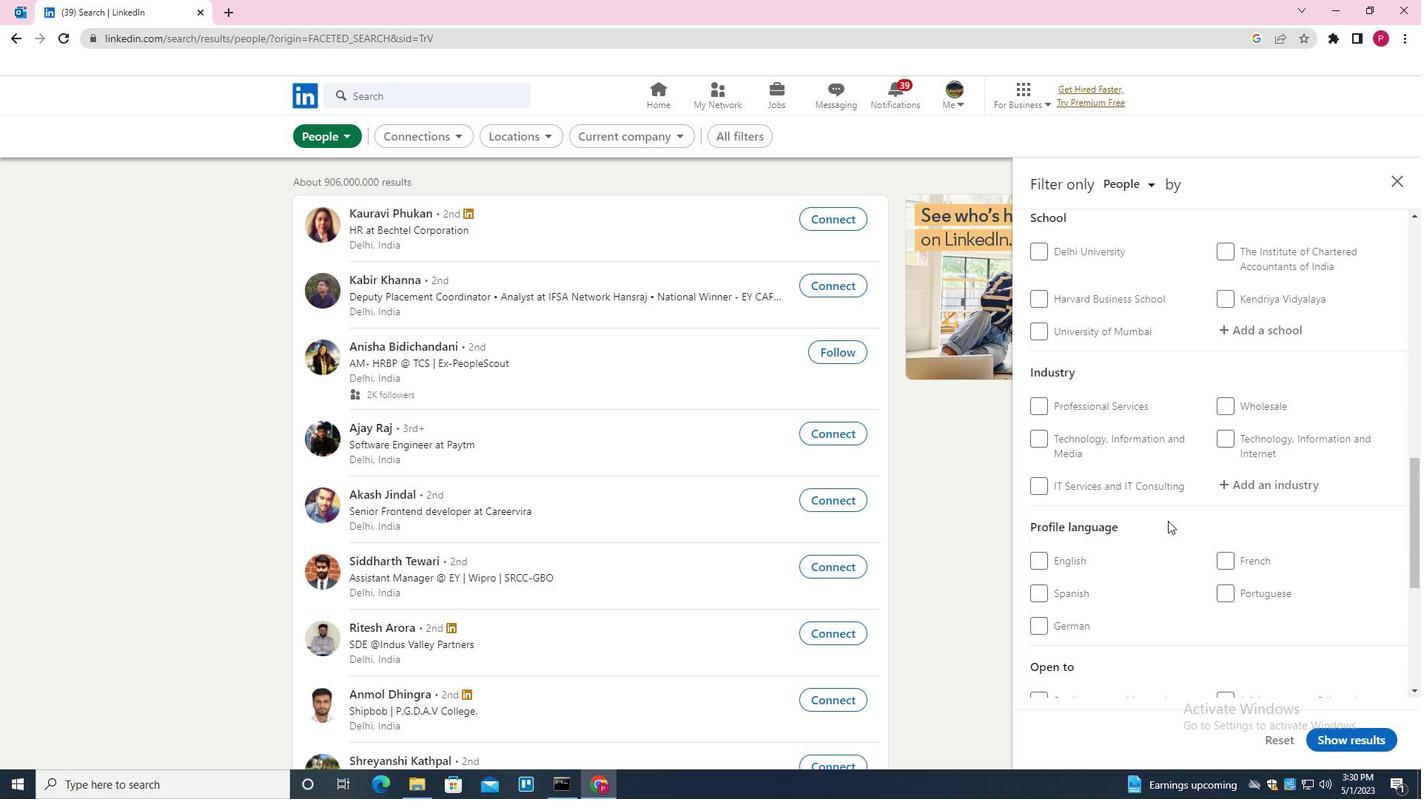 
Action: Mouse scrolled (1164, 521) with delta (0, 0)
Screenshot: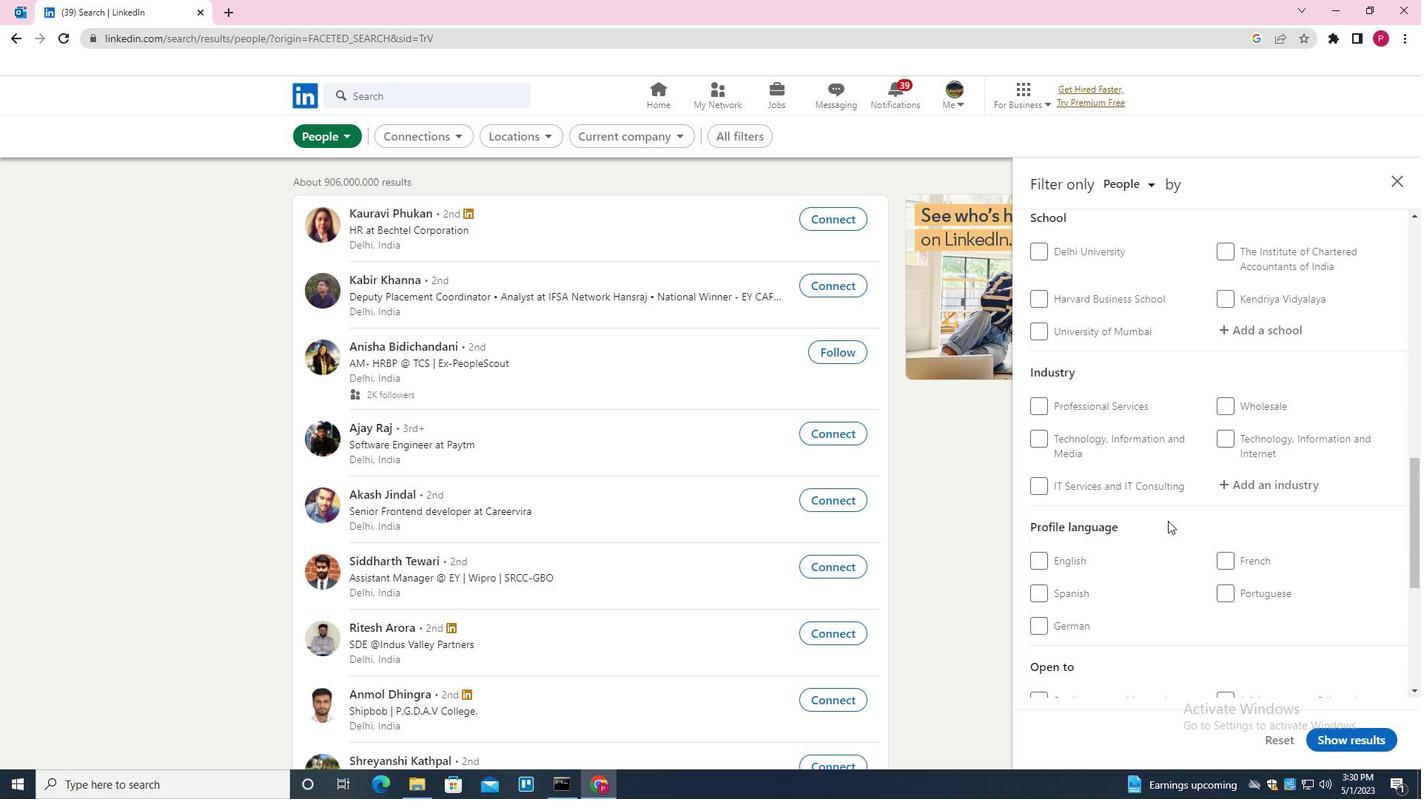 
Action: Mouse scrolled (1164, 521) with delta (0, 0)
Screenshot: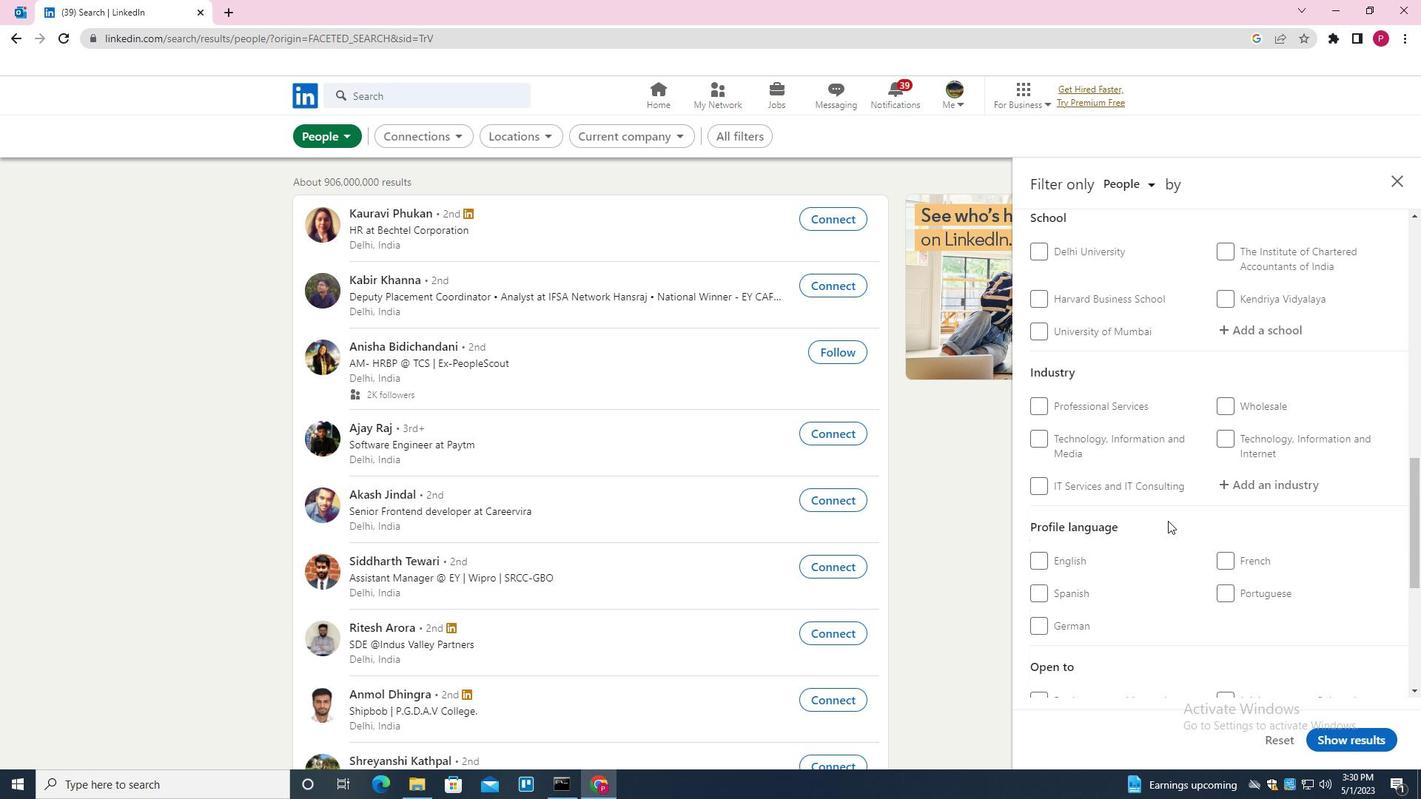 
Action: Mouse scrolled (1164, 521) with delta (0, 0)
Screenshot: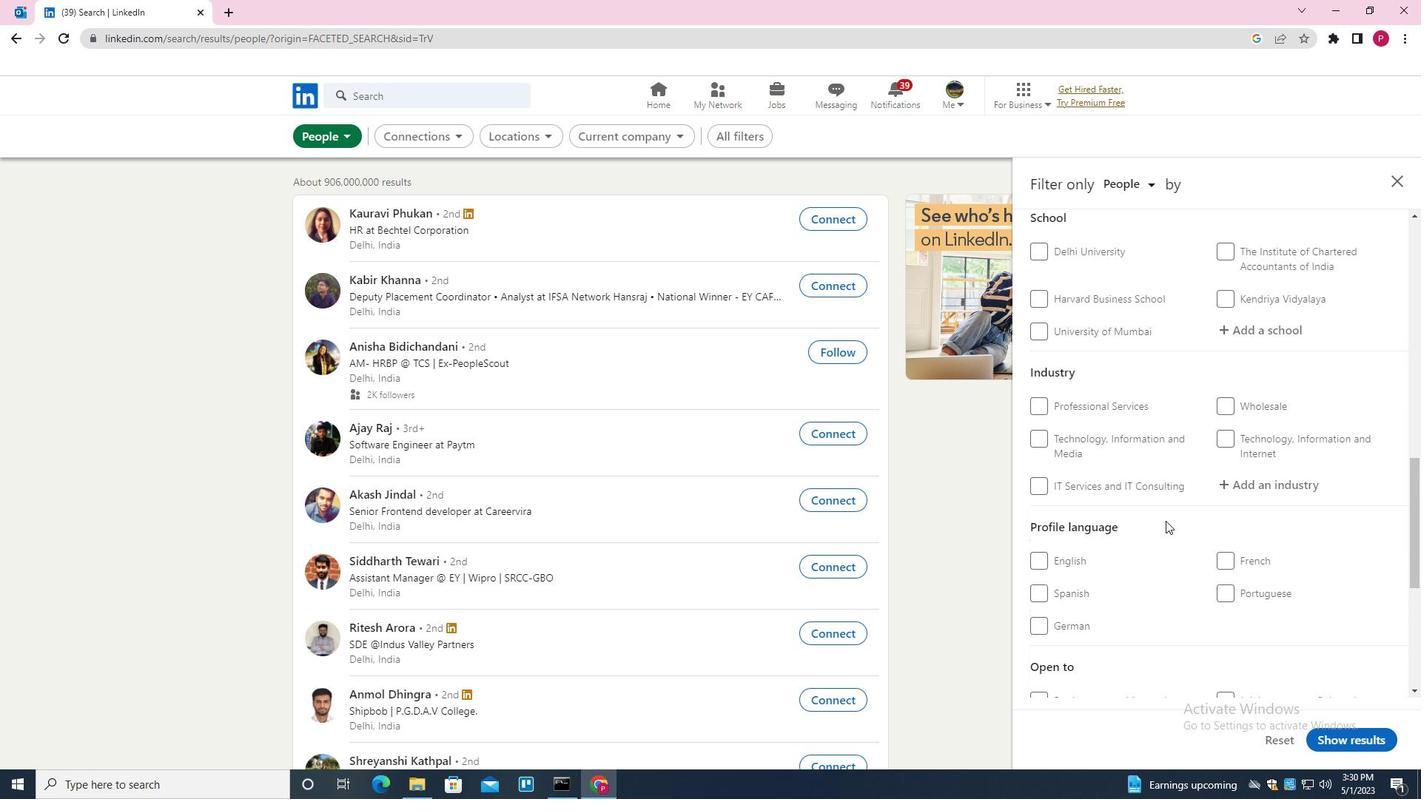 
Action: Mouse moved to (1229, 376)
Screenshot: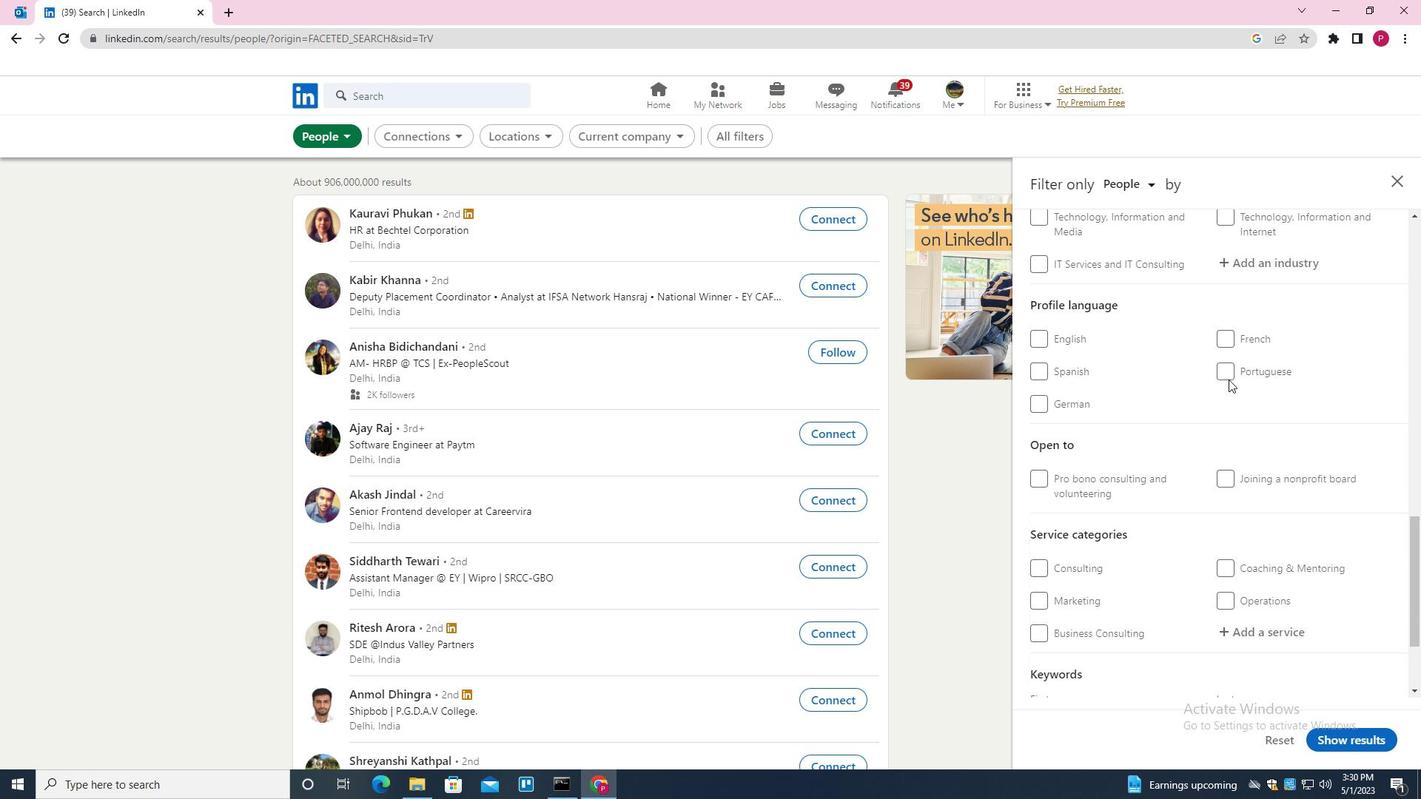 
Action: Mouse pressed left at (1229, 376)
Screenshot: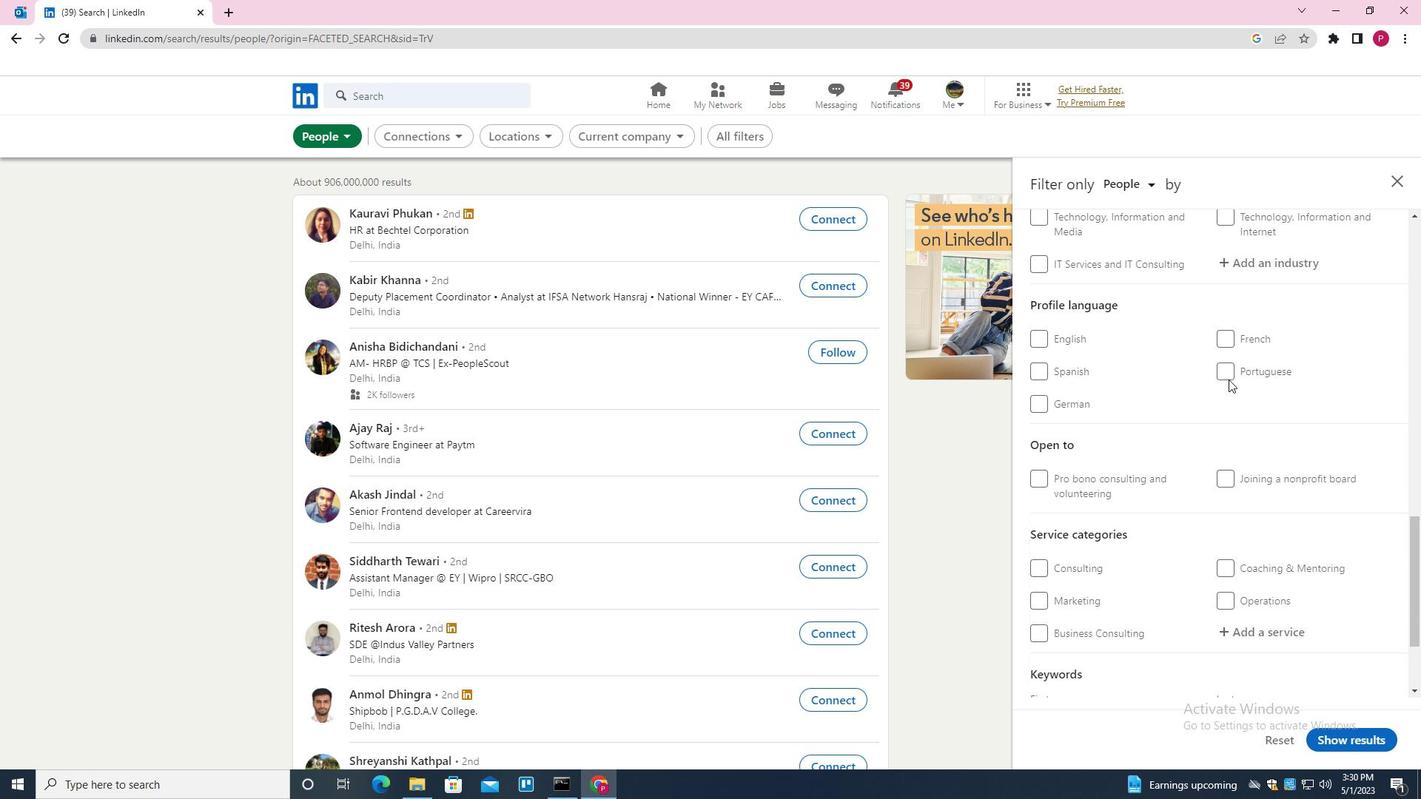 
Action: Mouse moved to (1147, 426)
Screenshot: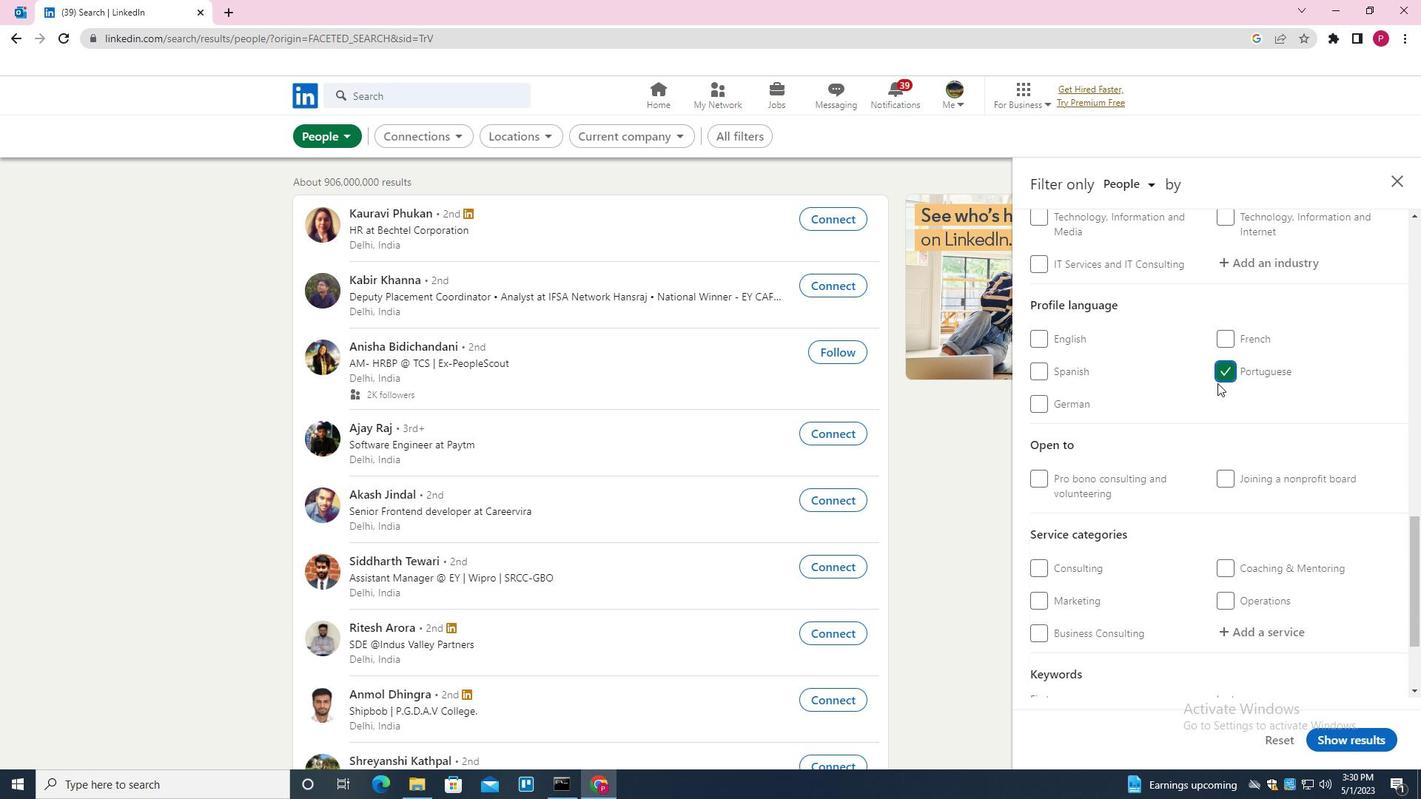 
Action: Mouse scrolled (1147, 427) with delta (0, 0)
Screenshot: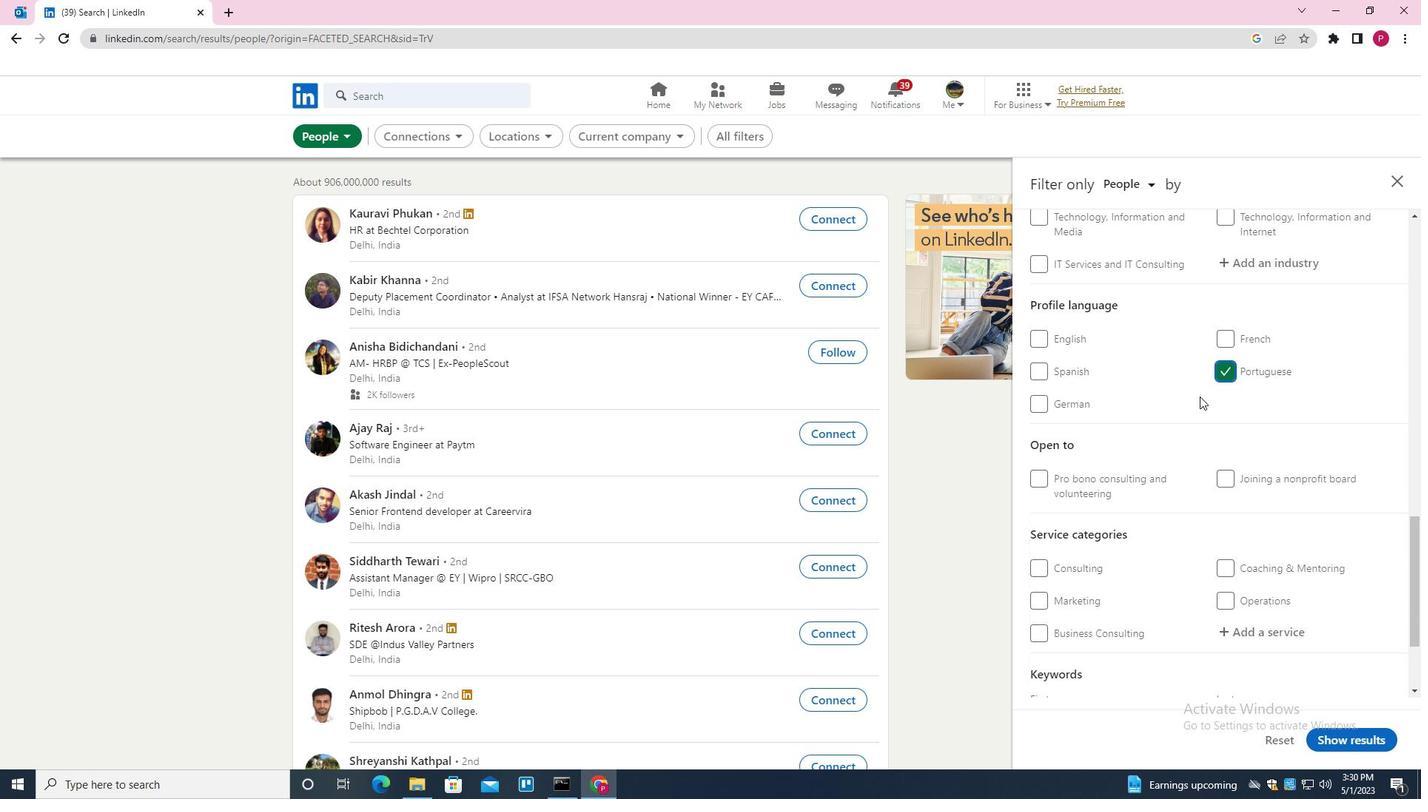 
Action: Mouse scrolled (1147, 427) with delta (0, 0)
Screenshot: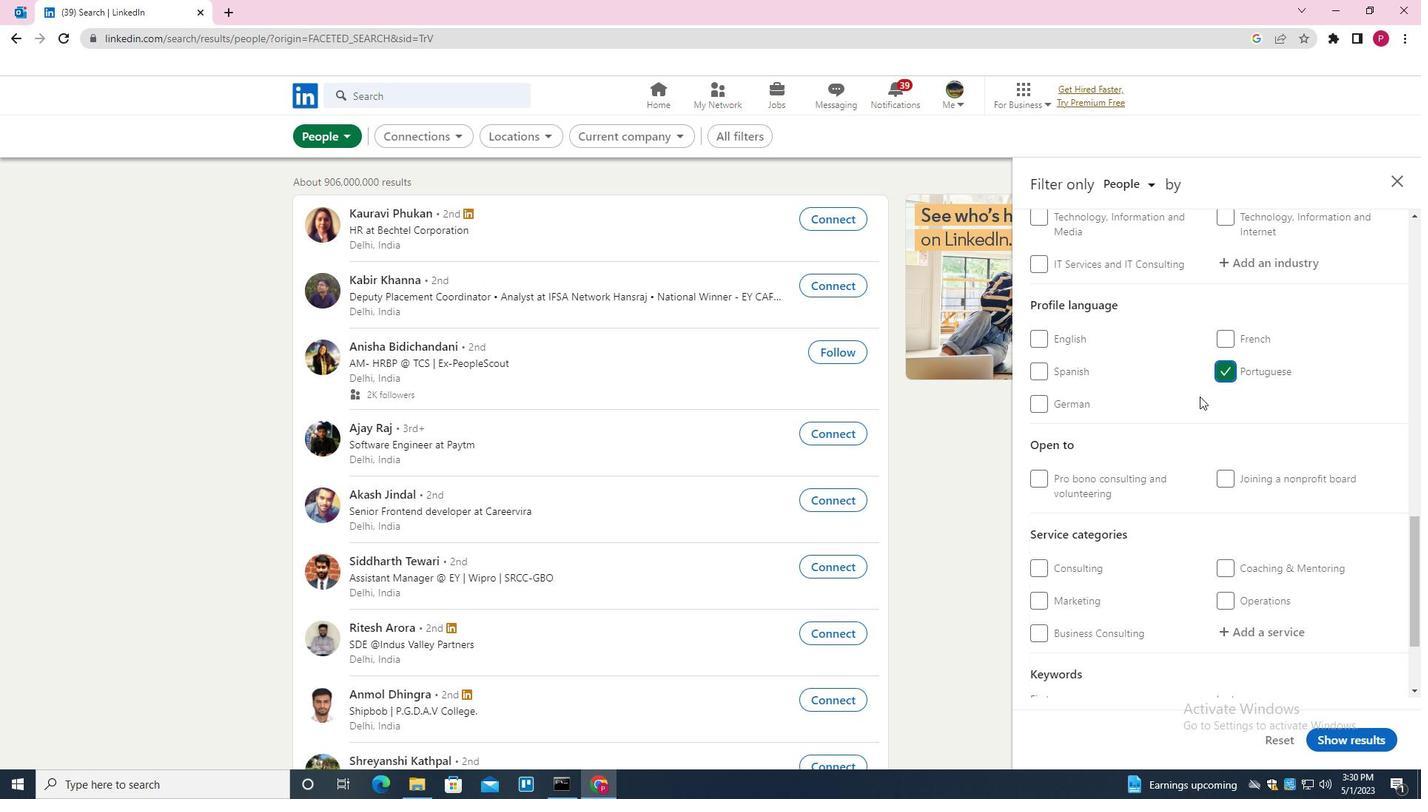 
Action: Mouse scrolled (1147, 427) with delta (0, 0)
Screenshot: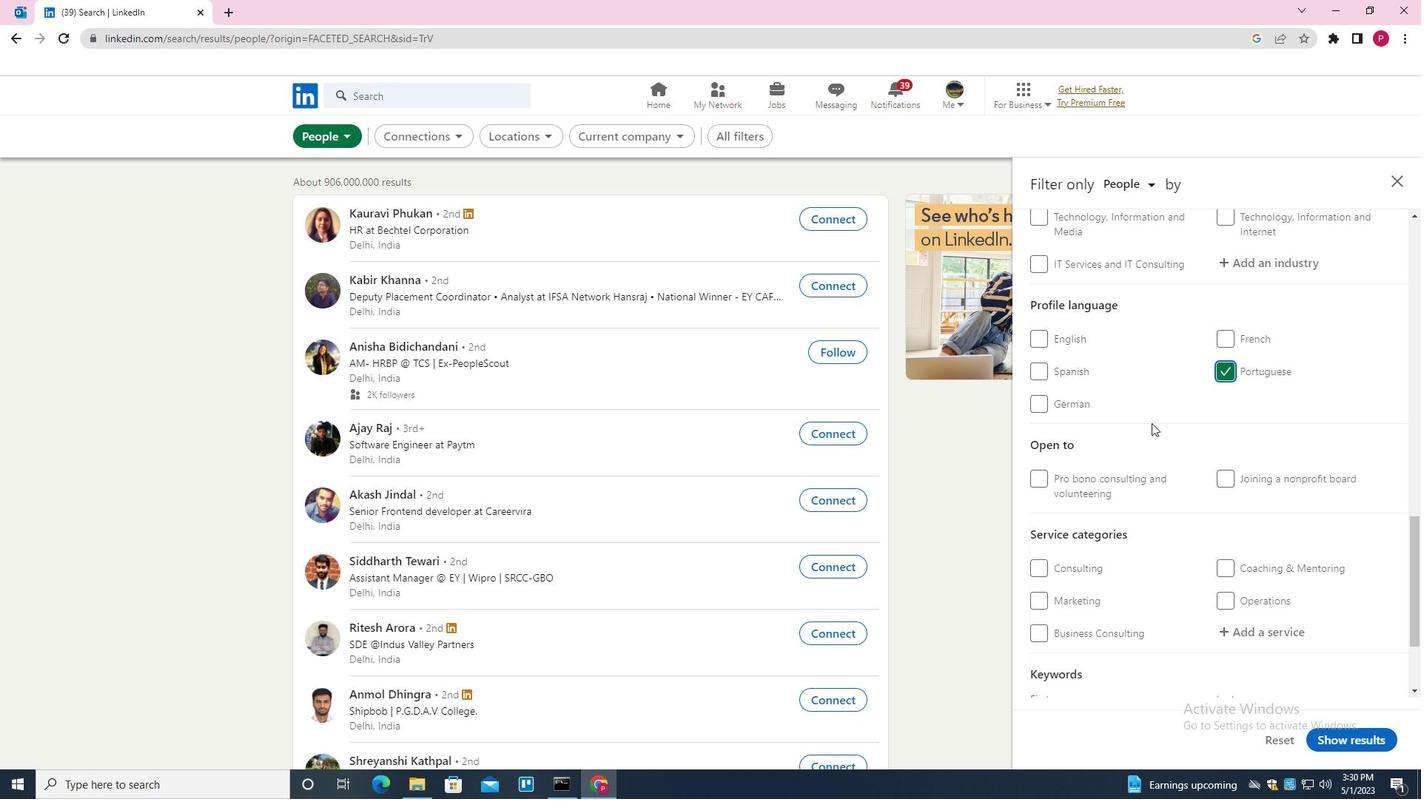 
Action: Mouse scrolled (1147, 427) with delta (0, 0)
Screenshot: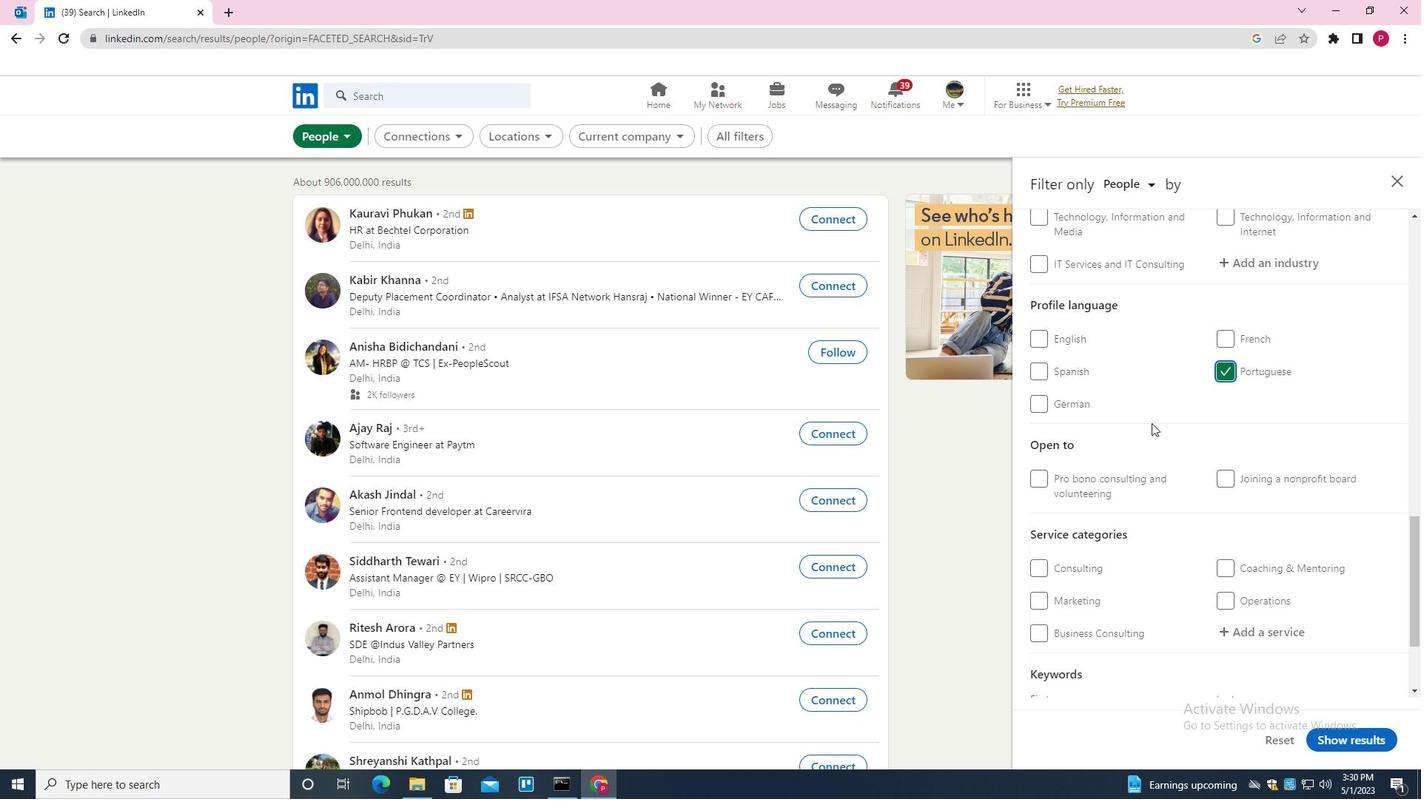 
Action: Mouse scrolled (1147, 427) with delta (0, 0)
Screenshot: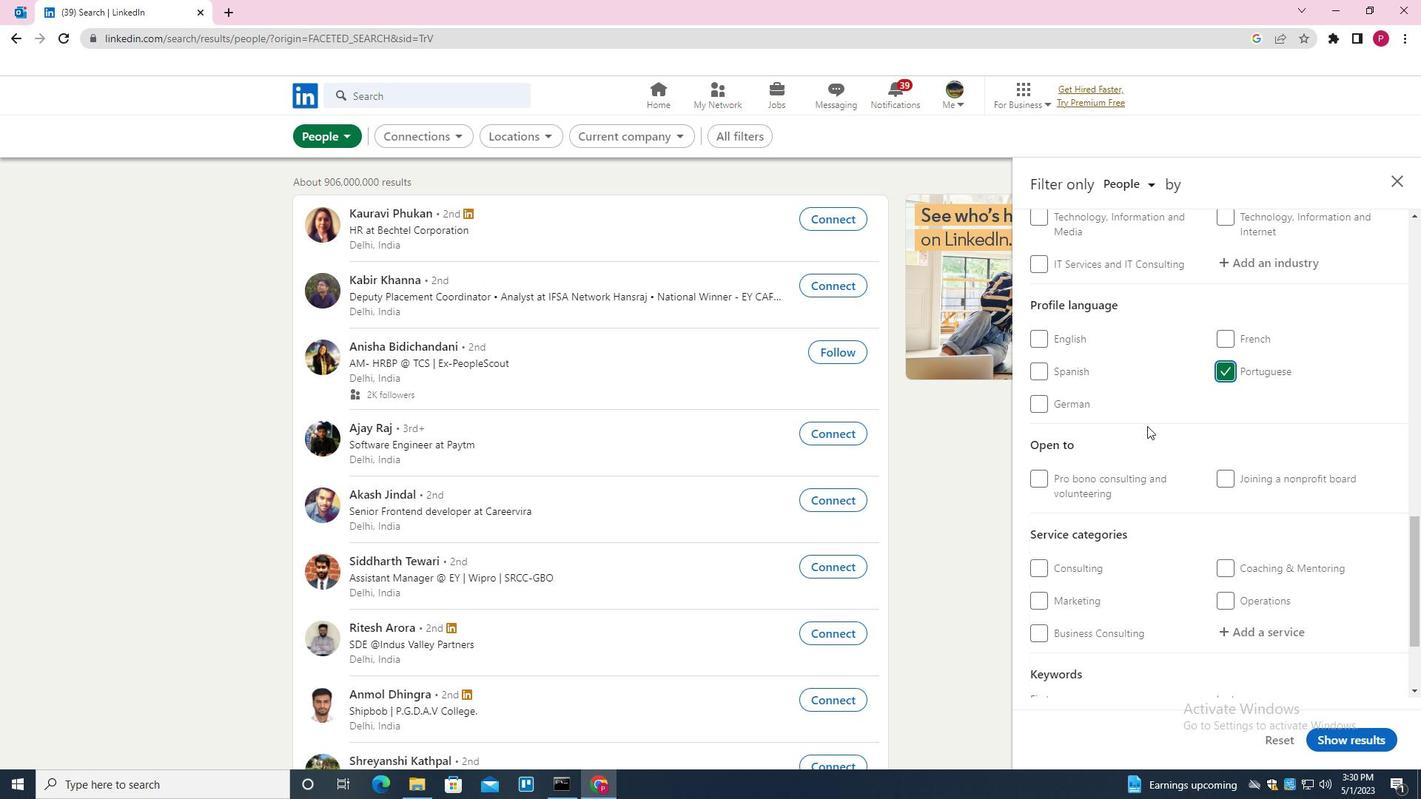 
Action: Mouse moved to (1136, 433)
Screenshot: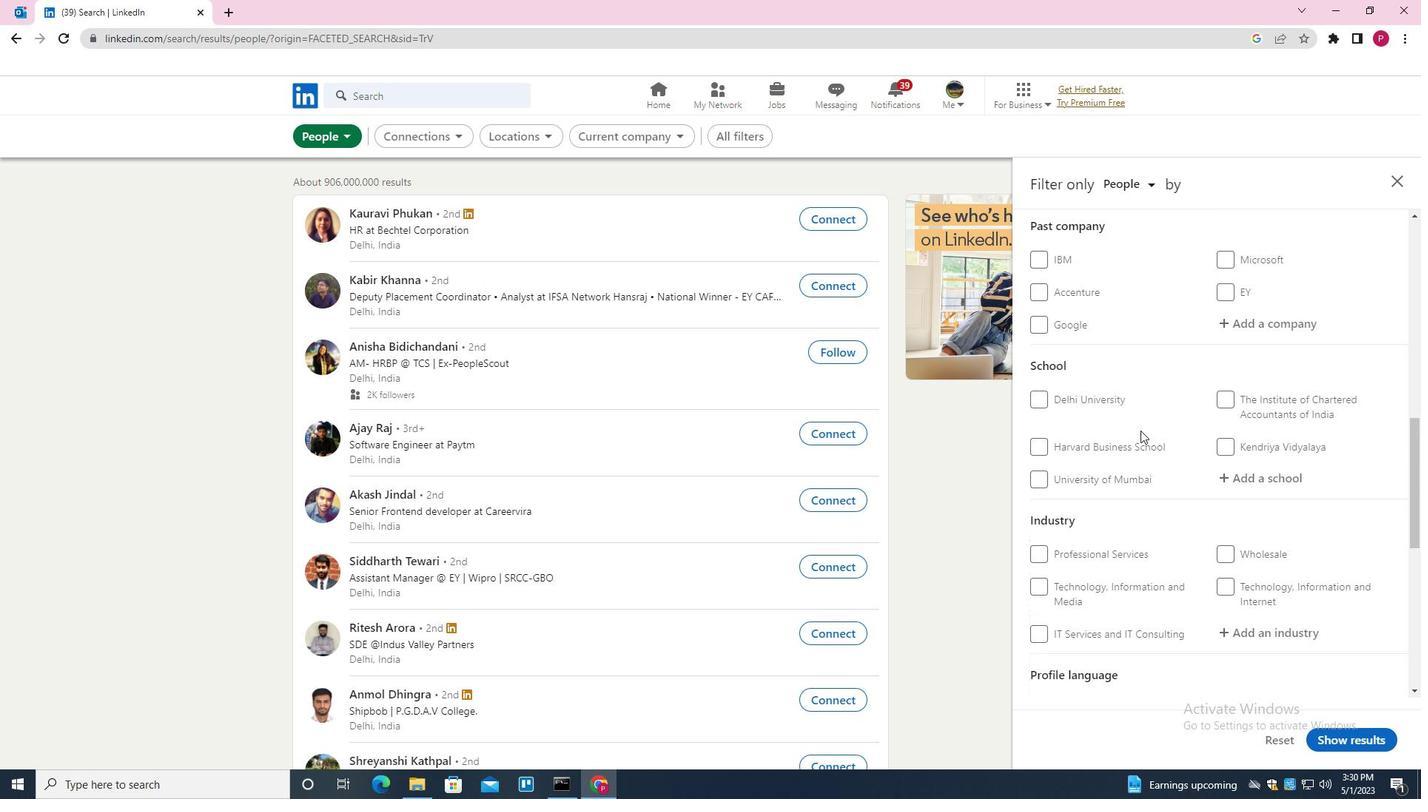 
Action: Mouse scrolled (1136, 434) with delta (0, 0)
Screenshot: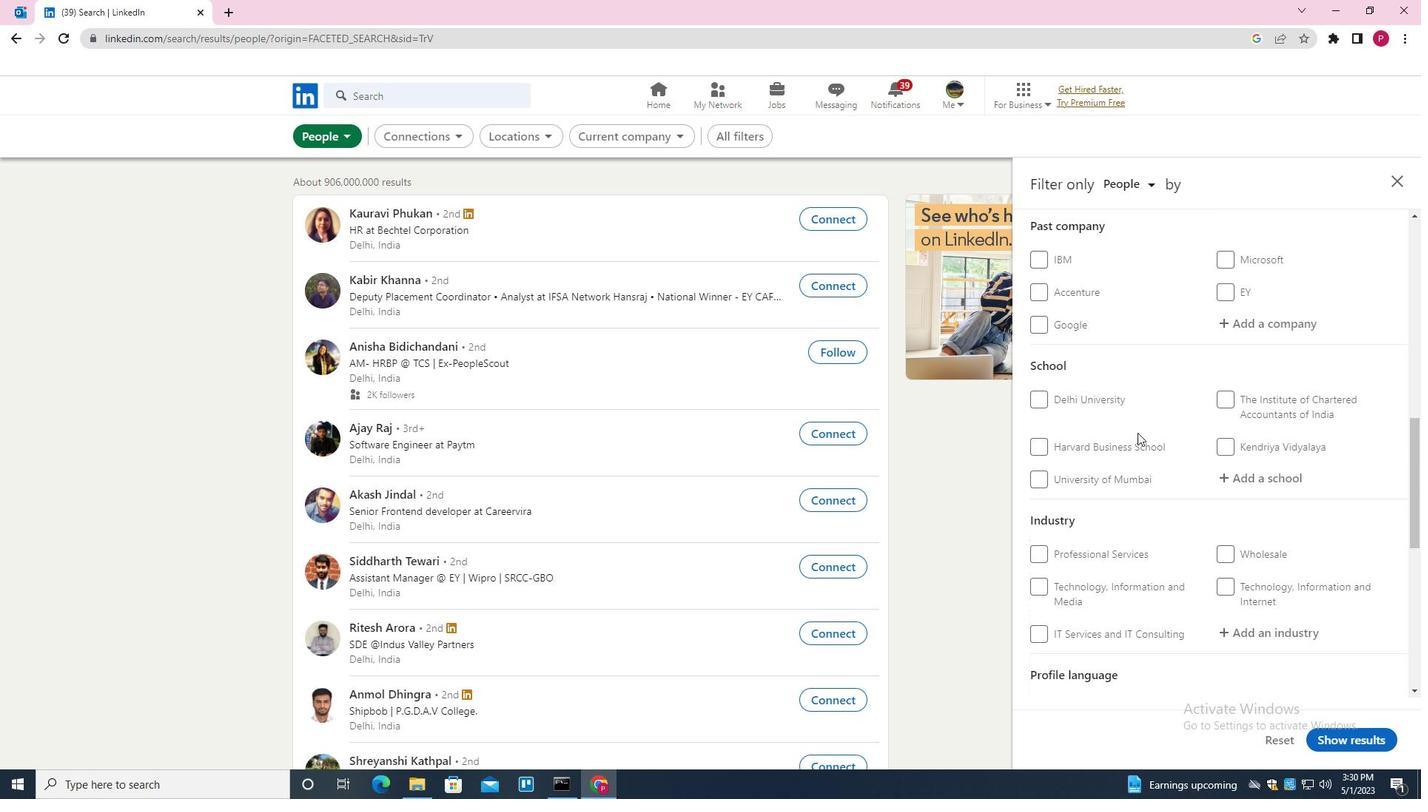 
Action: Mouse scrolled (1136, 434) with delta (0, 0)
Screenshot: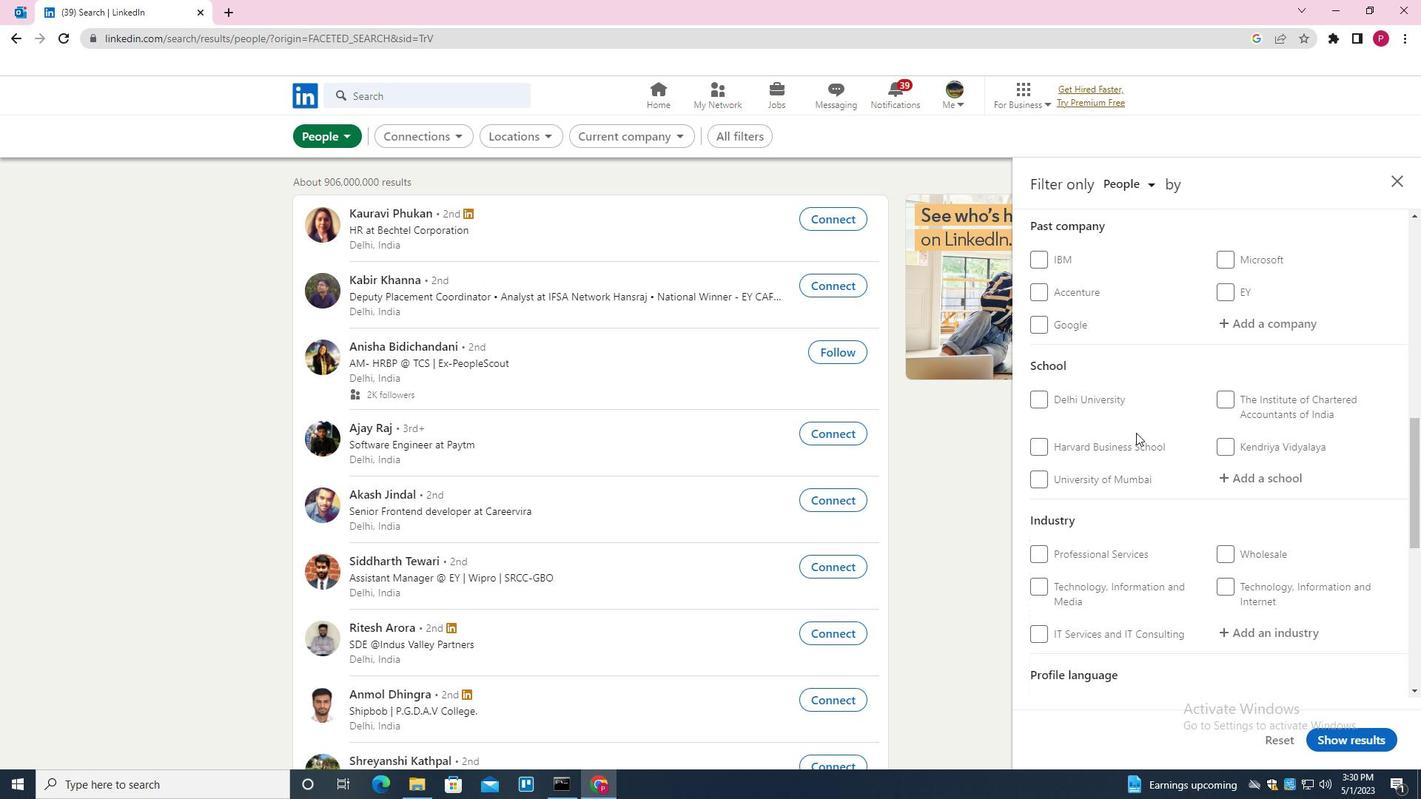 
Action: Mouse scrolled (1136, 434) with delta (0, 0)
Screenshot: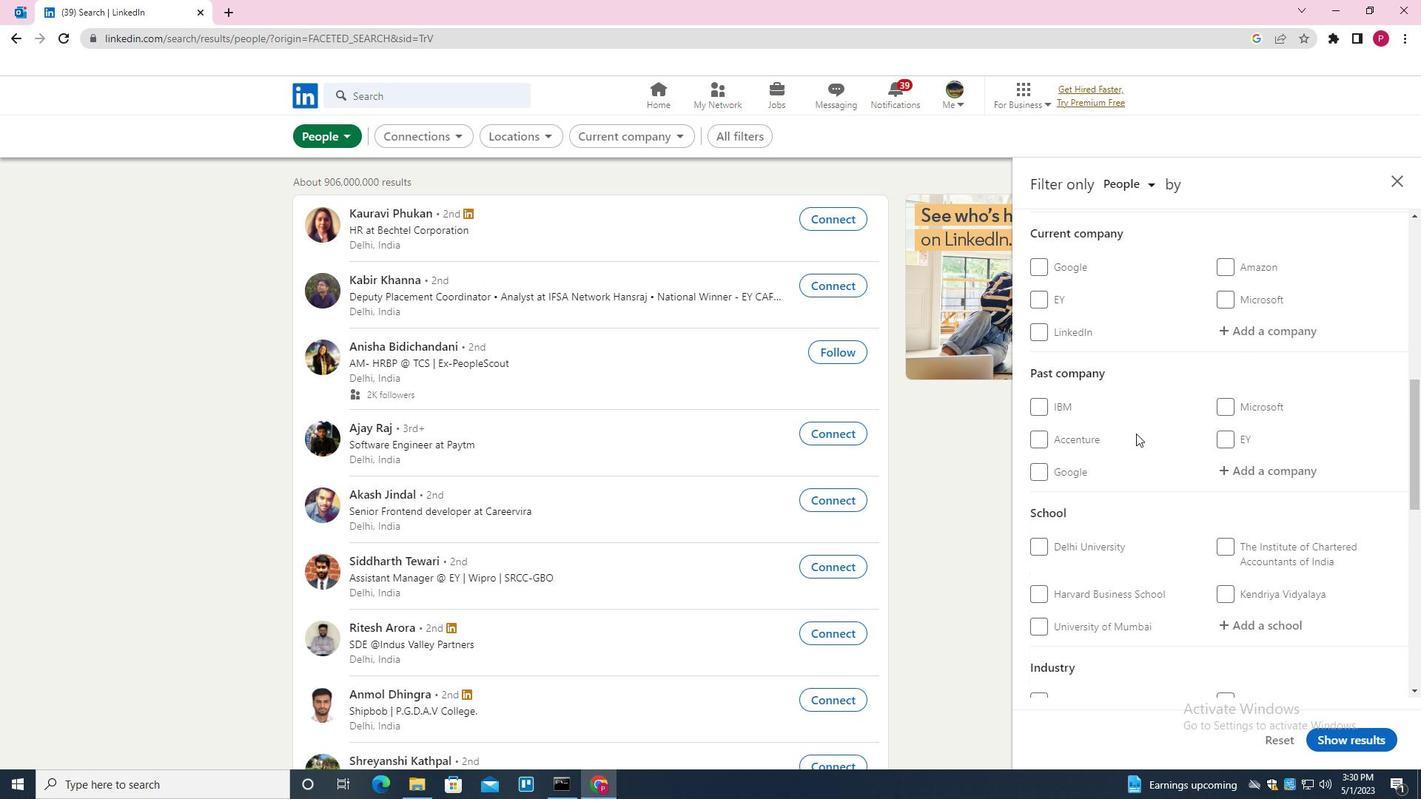 
Action: Mouse moved to (1250, 394)
Screenshot: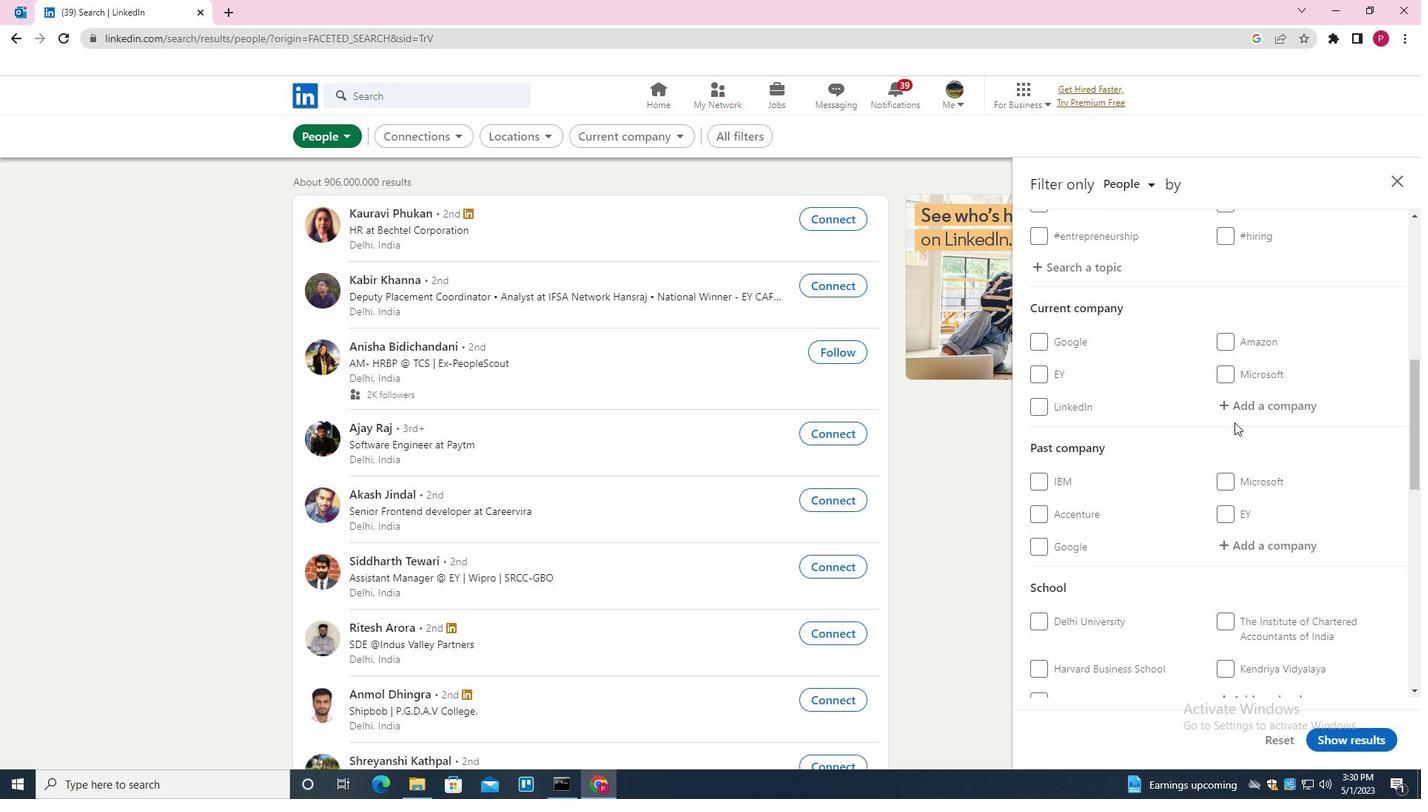 
Action: Mouse pressed left at (1250, 394)
Screenshot: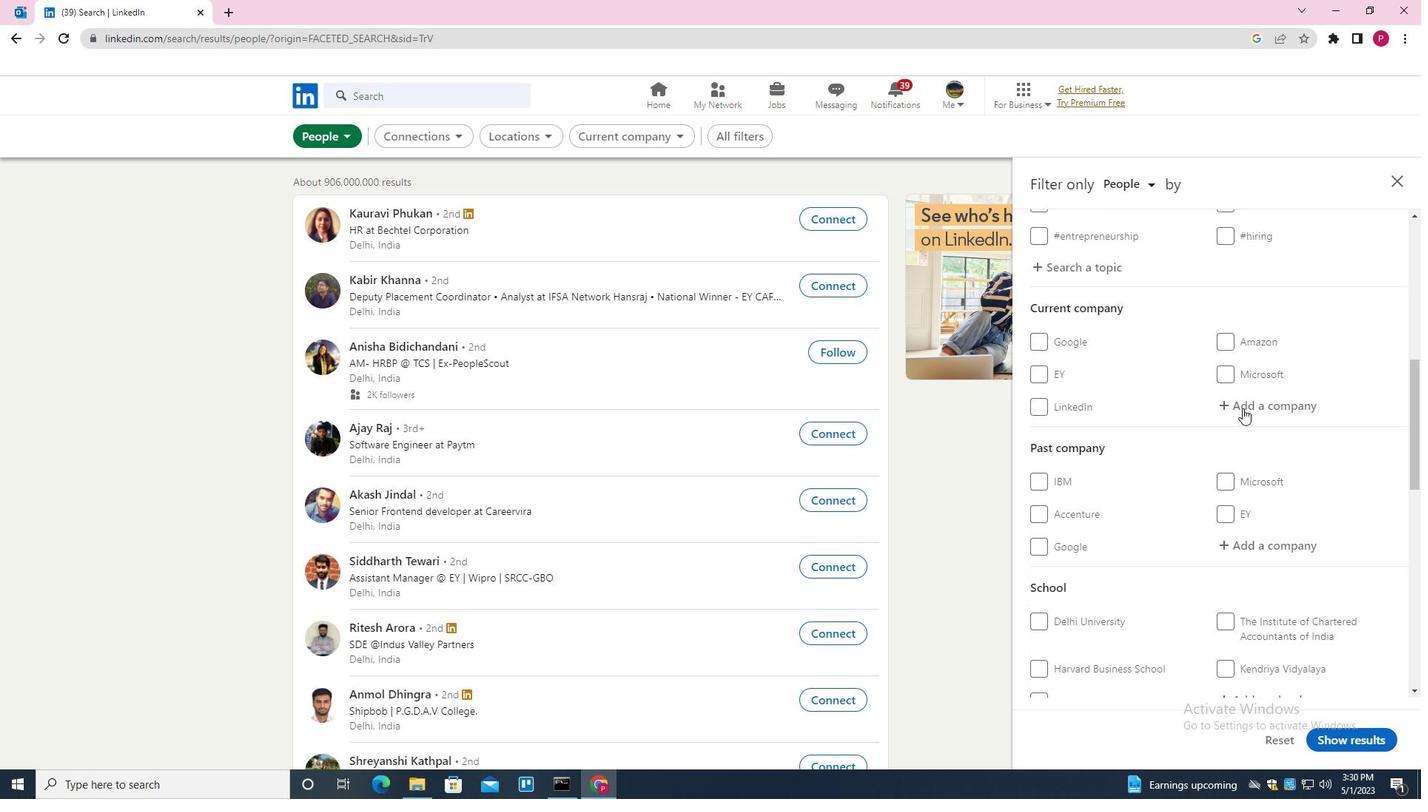 
Action: Mouse moved to (1250, 393)
Screenshot: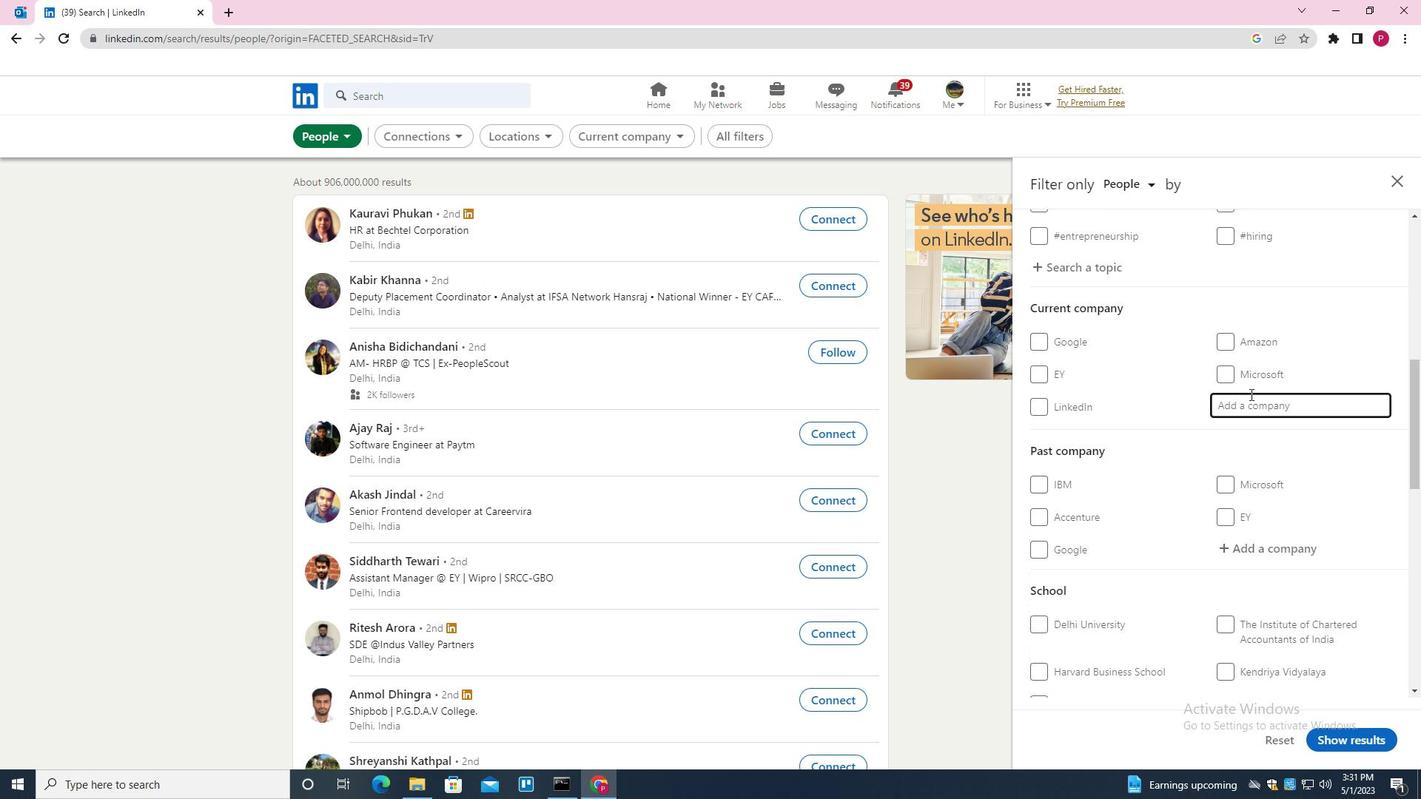 
Action: Key pressed <Key.shift><Key.shift>ZOLO<Key.down><Key.enter>
Screenshot: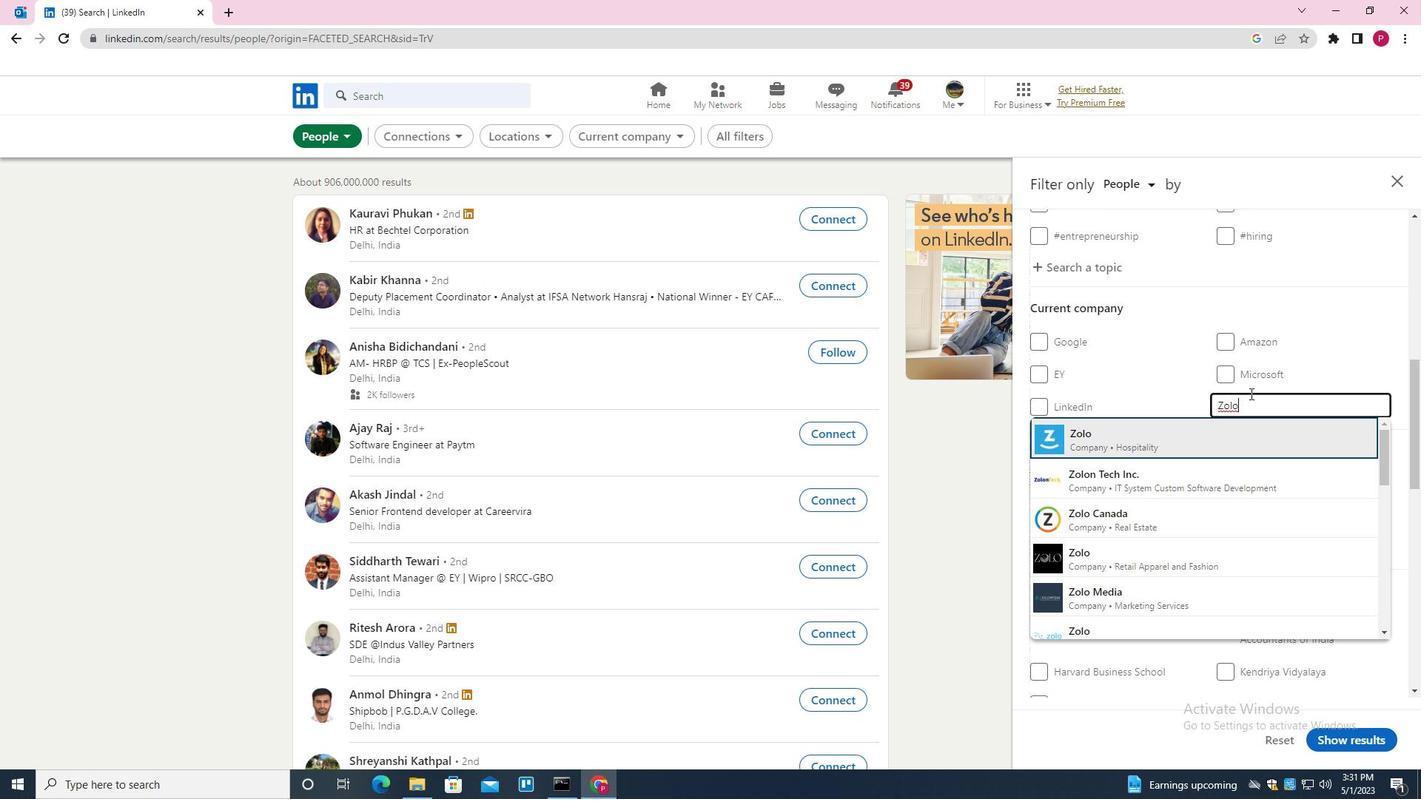 
Action: Mouse moved to (1211, 420)
Screenshot: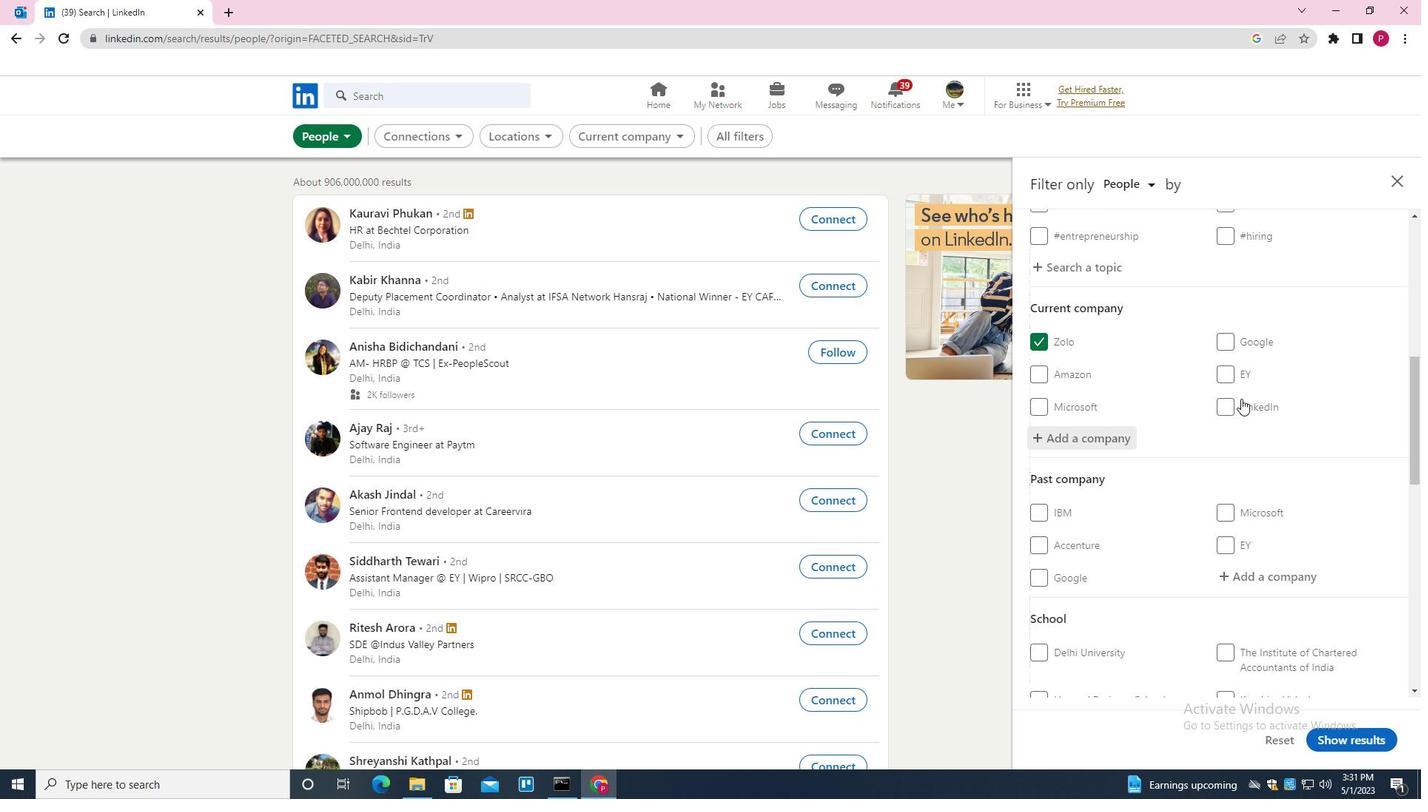 
Action: Mouse scrolled (1211, 419) with delta (0, 0)
Screenshot: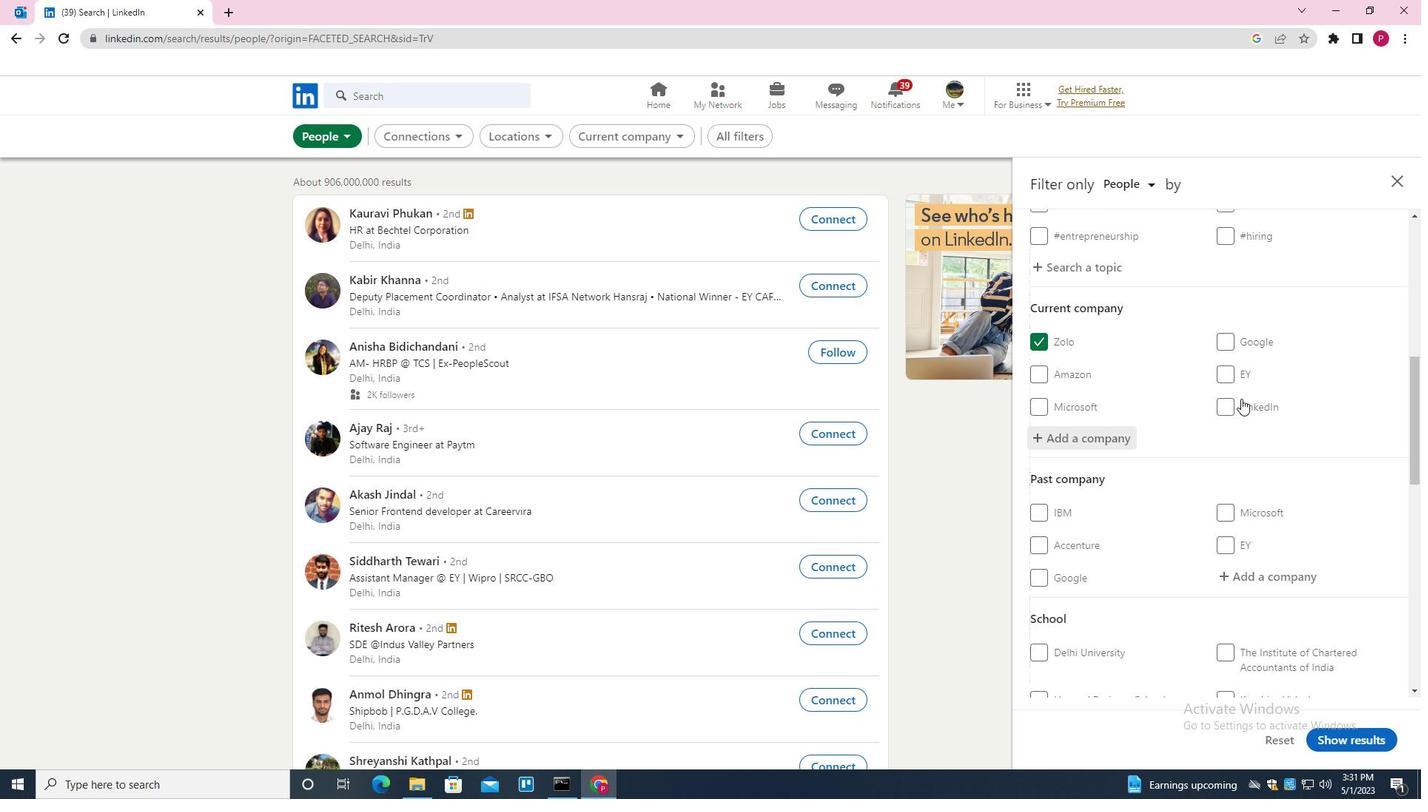 
Action: Mouse moved to (1210, 421)
Screenshot: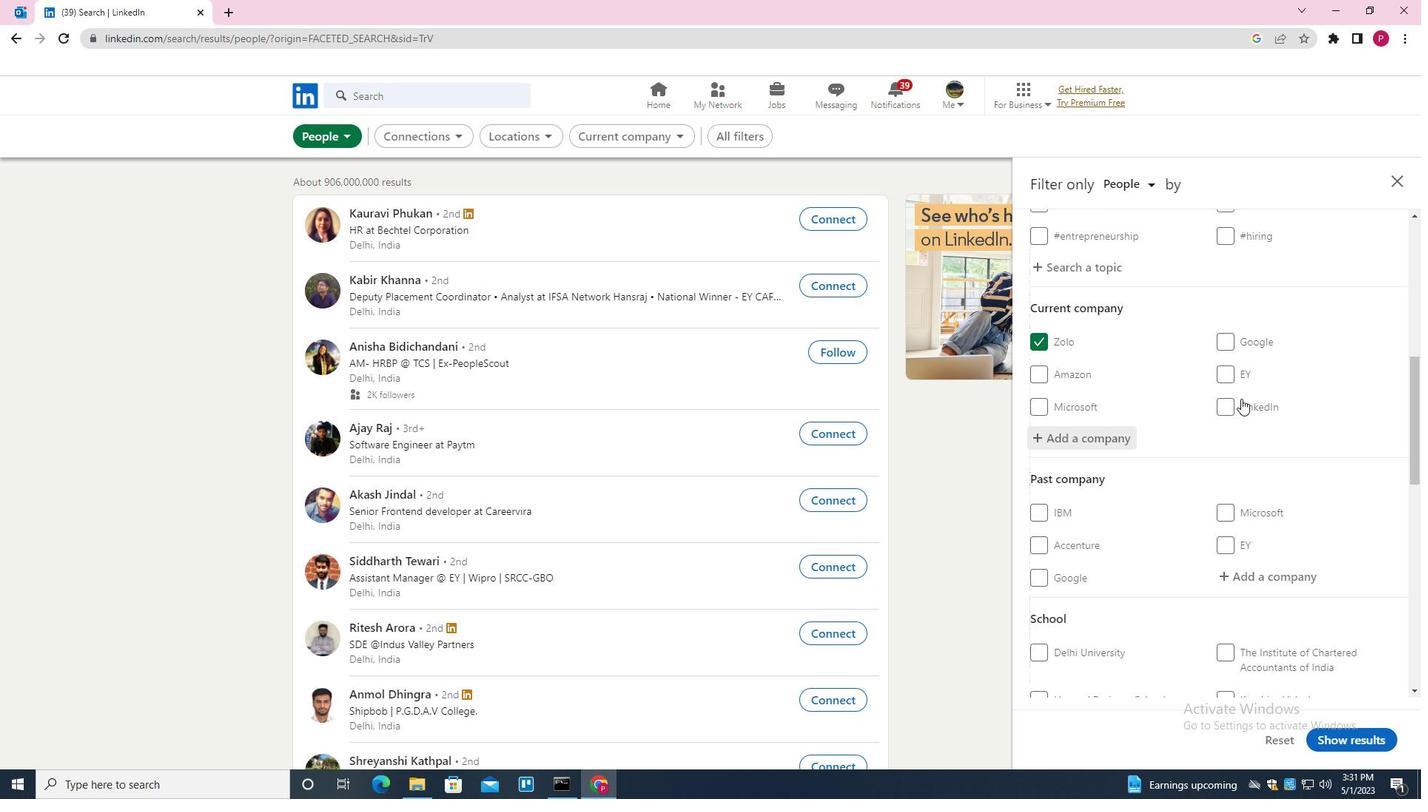 
Action: Mouse scrolled (1210, 420) with delta (0, 0)
Screenshot: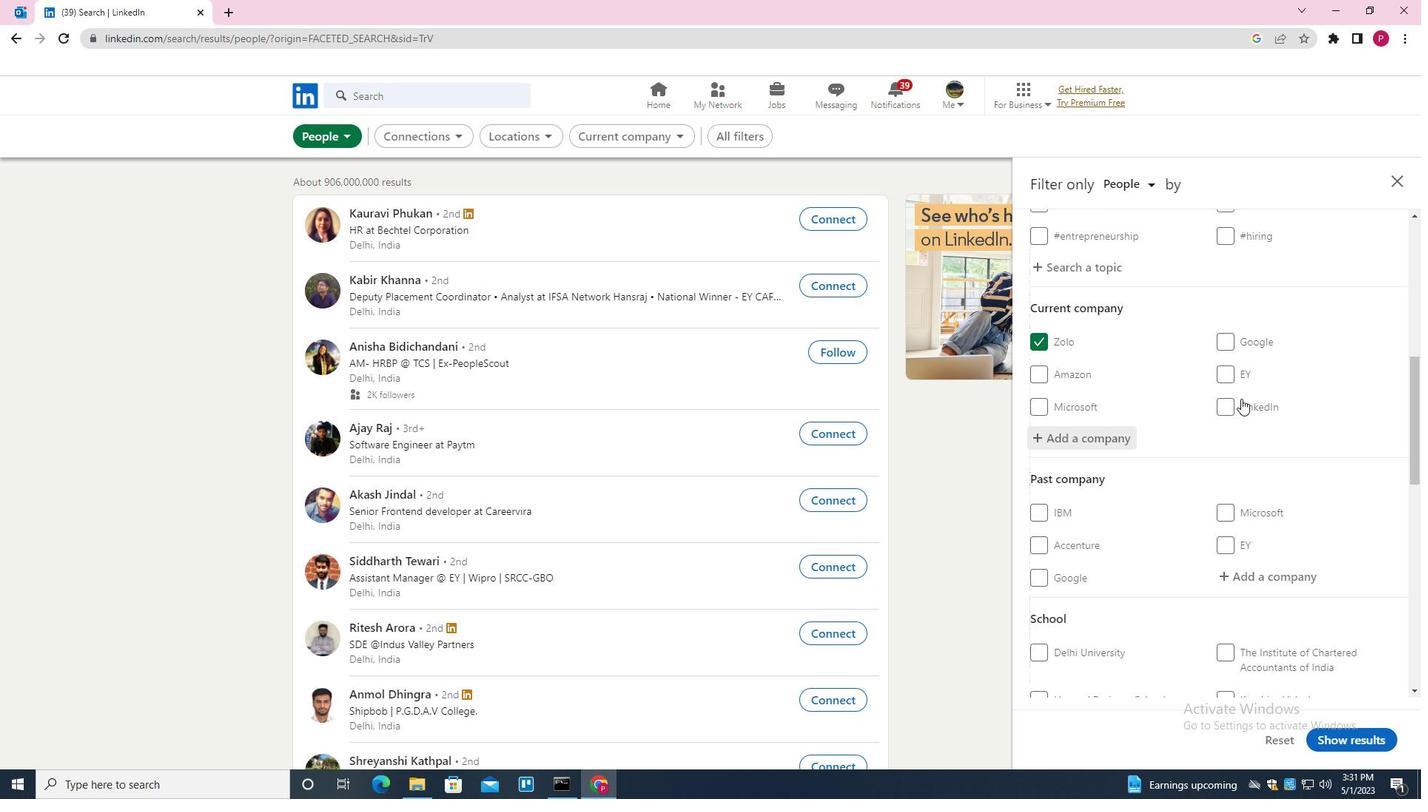 
Action: Mouse moved to (1206, 426)
Screenshot: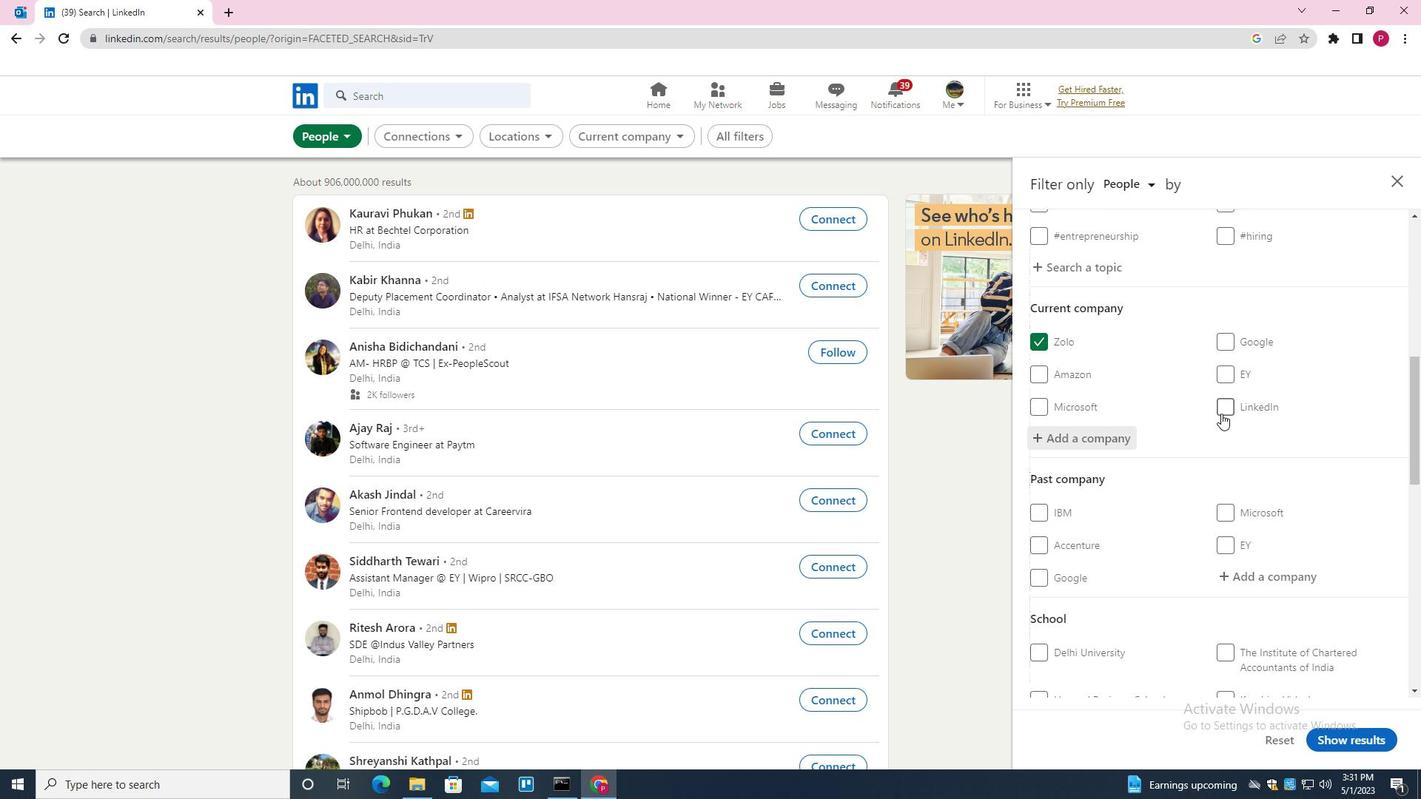 
Action: Mouse scrolled (1206, 425) with delta (0, 0)
Screenshot: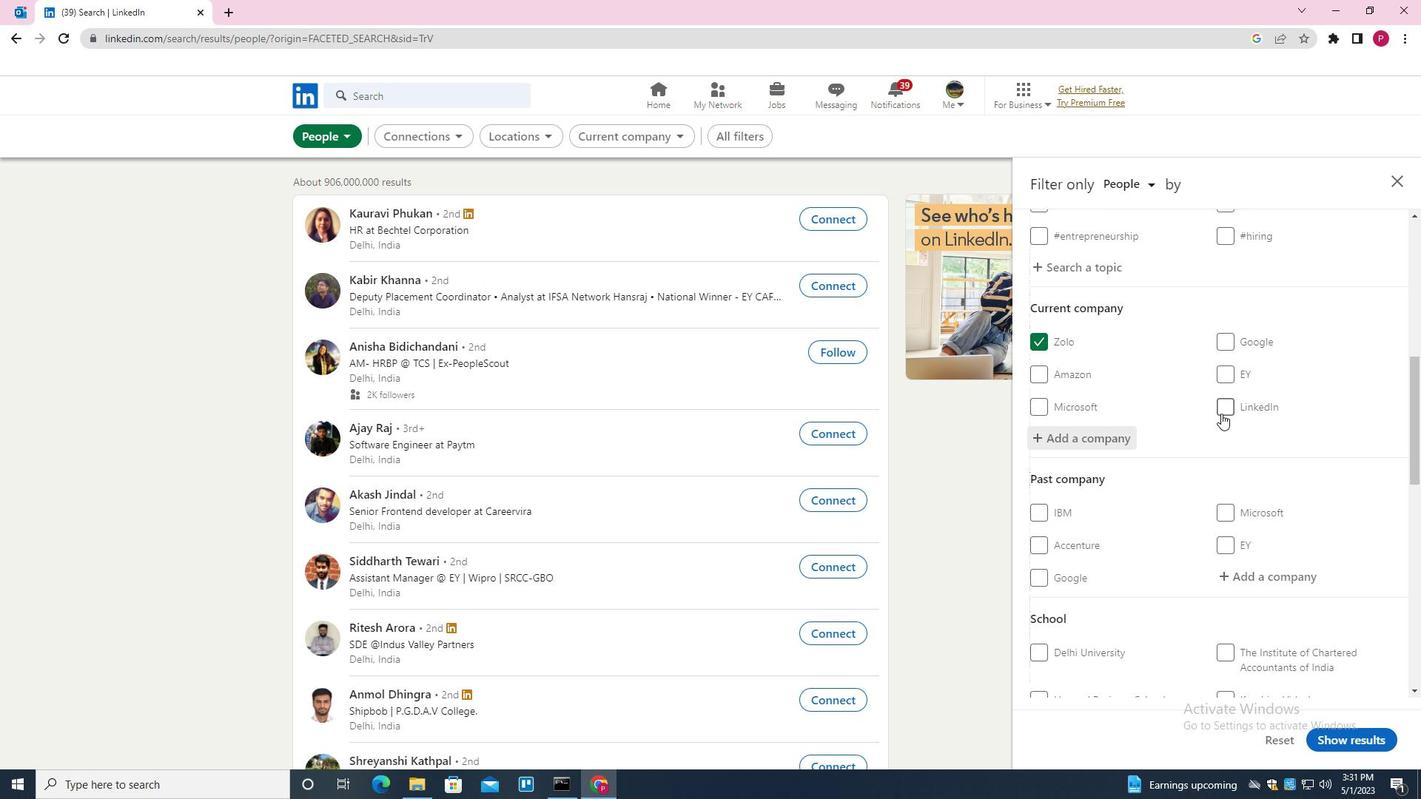 
Action: Mouse moved to (1175, 444)
Screenshot: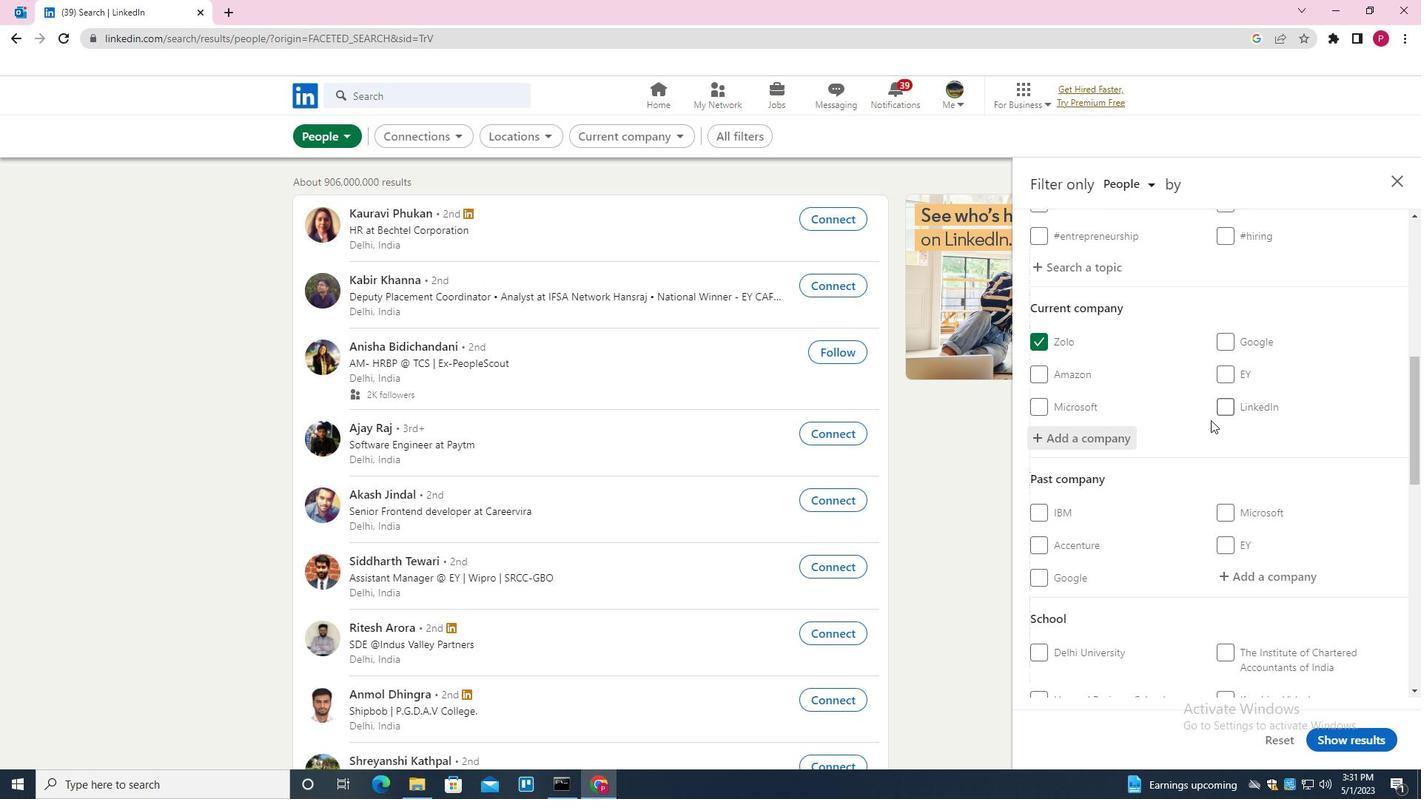 
Action: Mouse scrolled (1175, 444) with delta (0, 0)
Screenshot: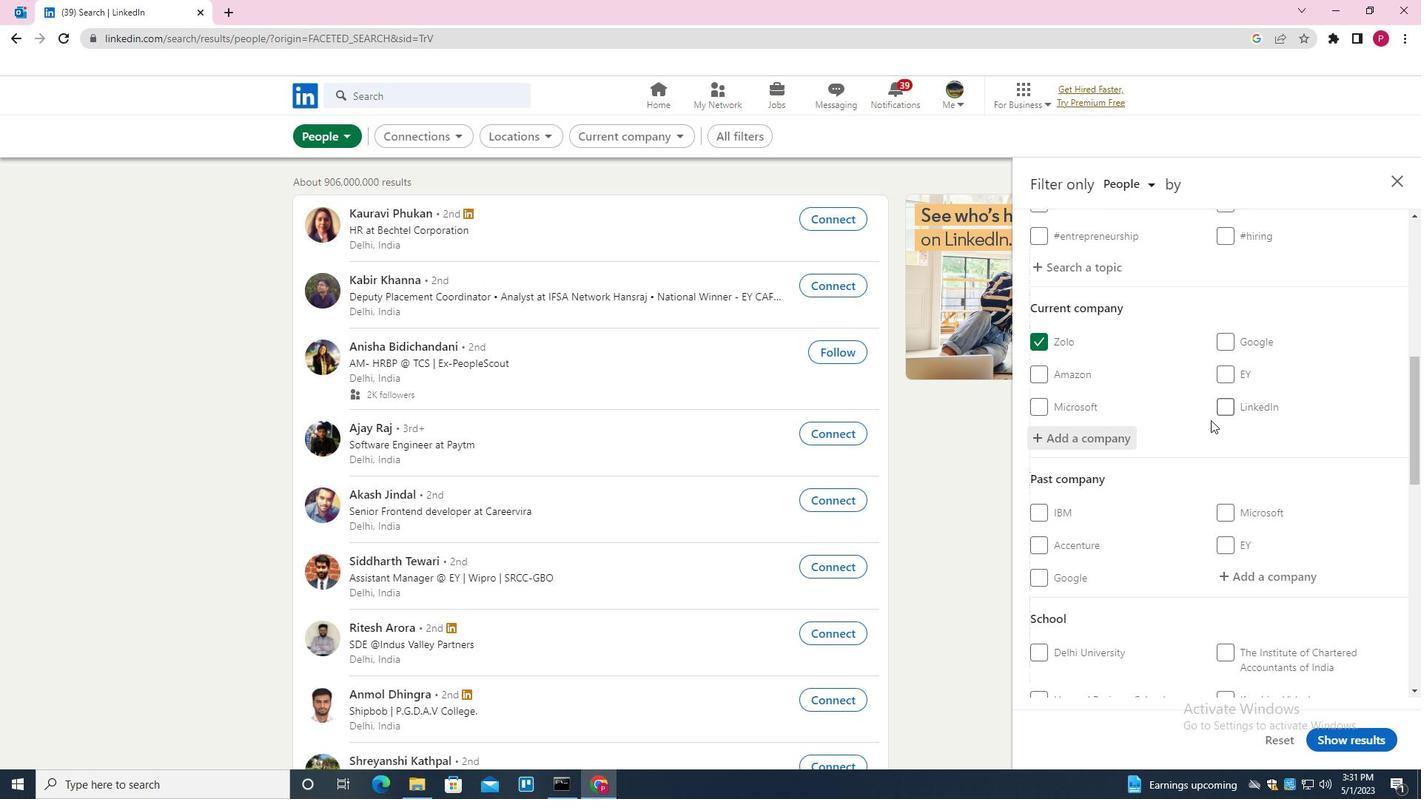 
Action: Mouse moved to (1268, 433)
Screenshot: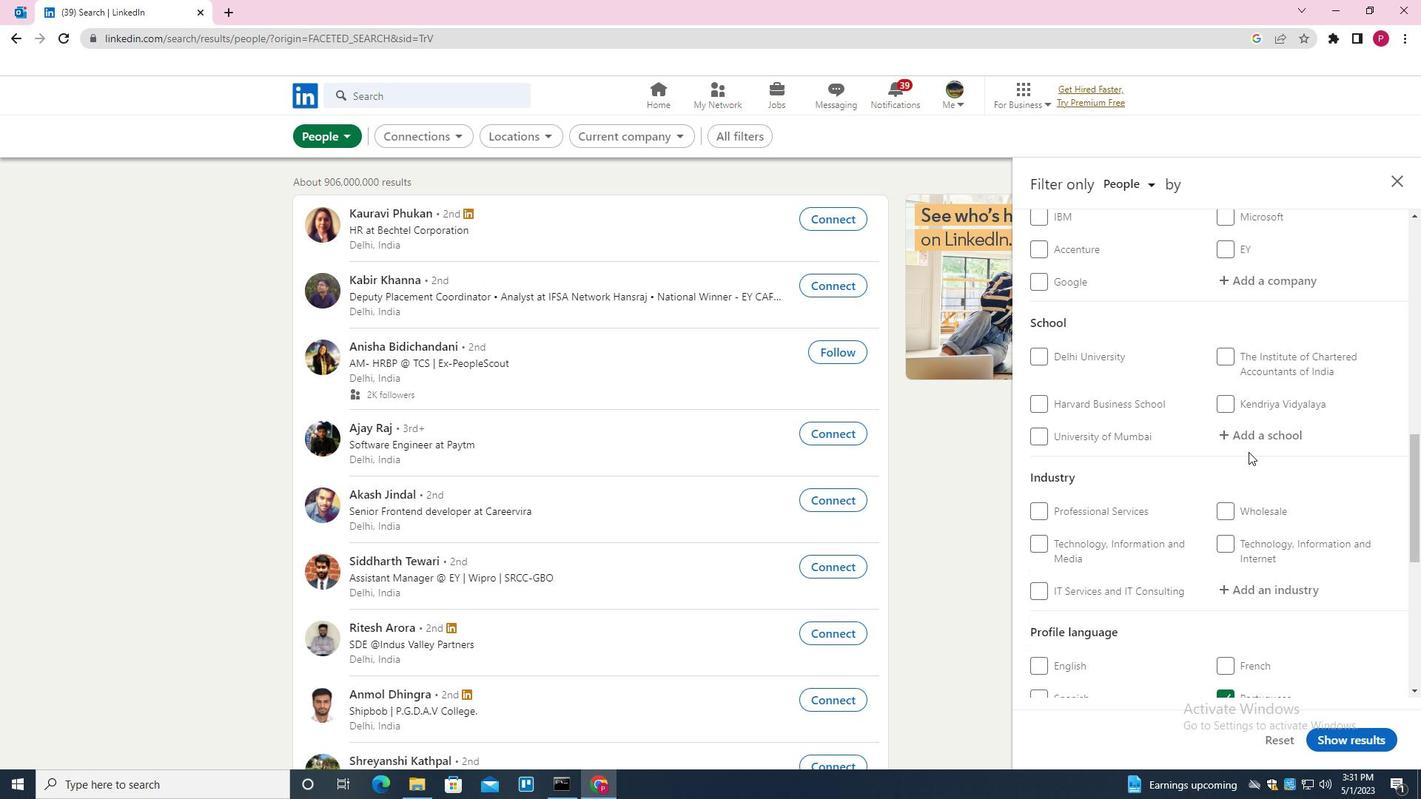 
Action: Mouse pressed left at (1268, 433)
Screenshot: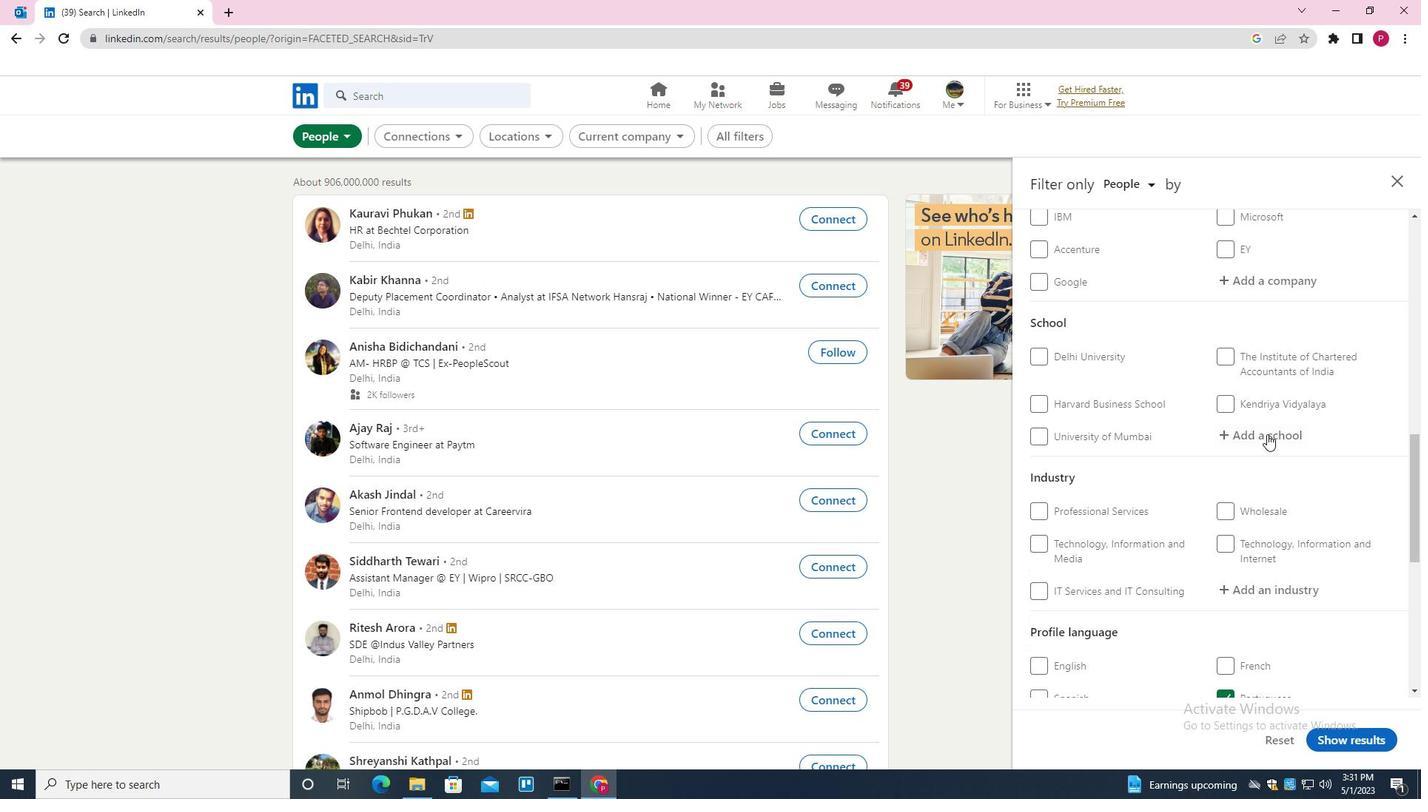 
Action: Key pressed <Key.shift>THE<Key.space><Key.shift>AMERICAN<Key.space><Key.shift>COLLEGE<Key.down><Key.down><Key.enter>
Screenshot: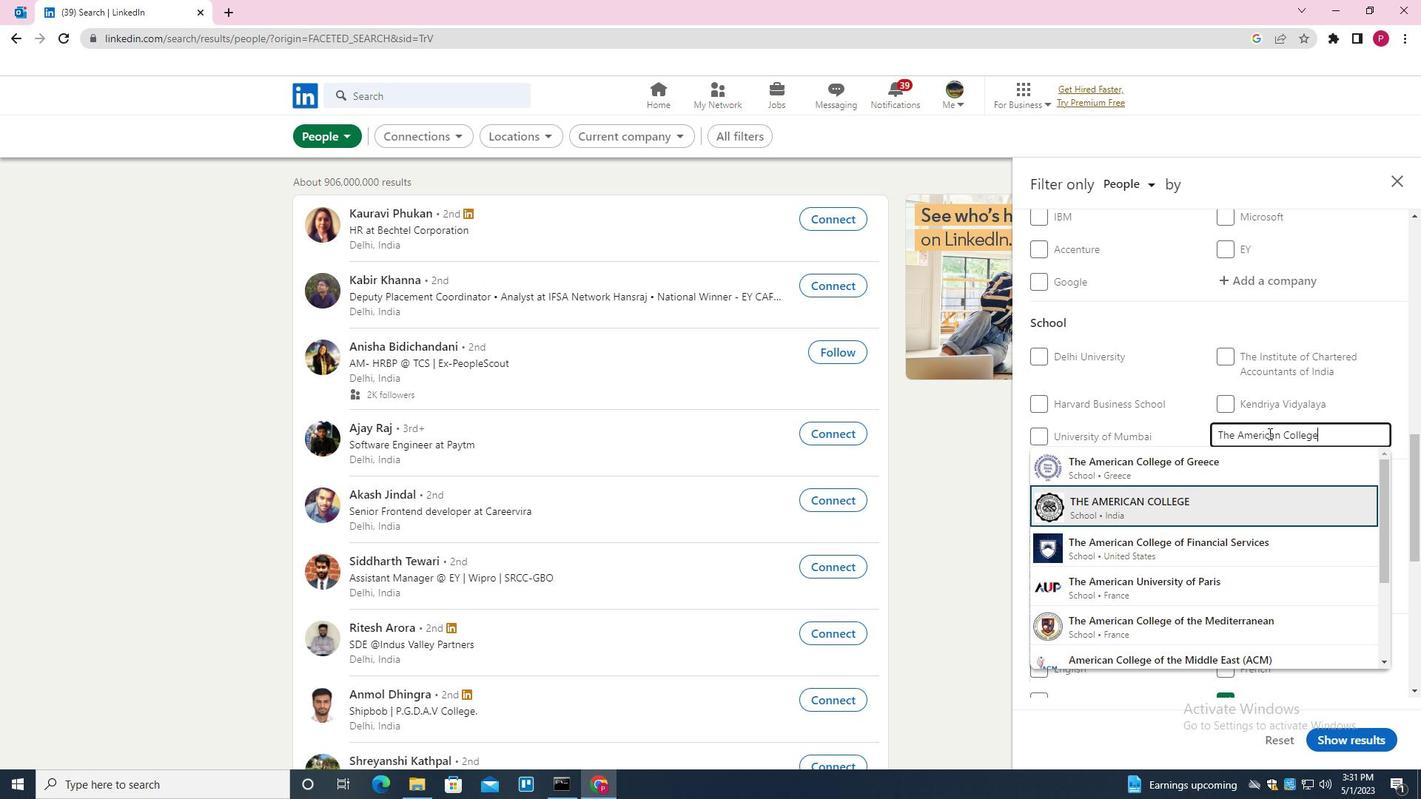 
Action: Mouse moved to (1185, 422)
Screenshot: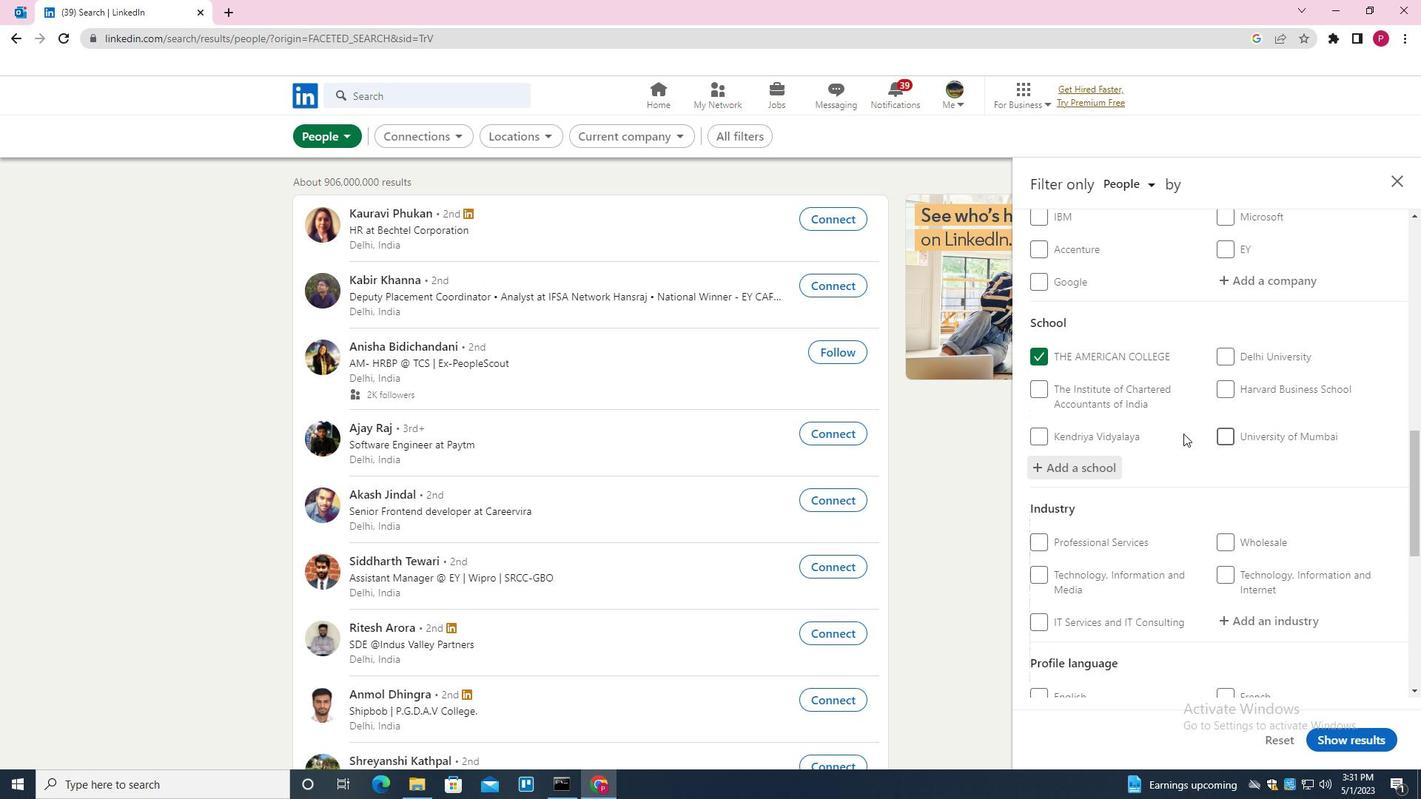 
Action: Mouse scrolled (1185, 421) with delta (0, 0)
Screenshot: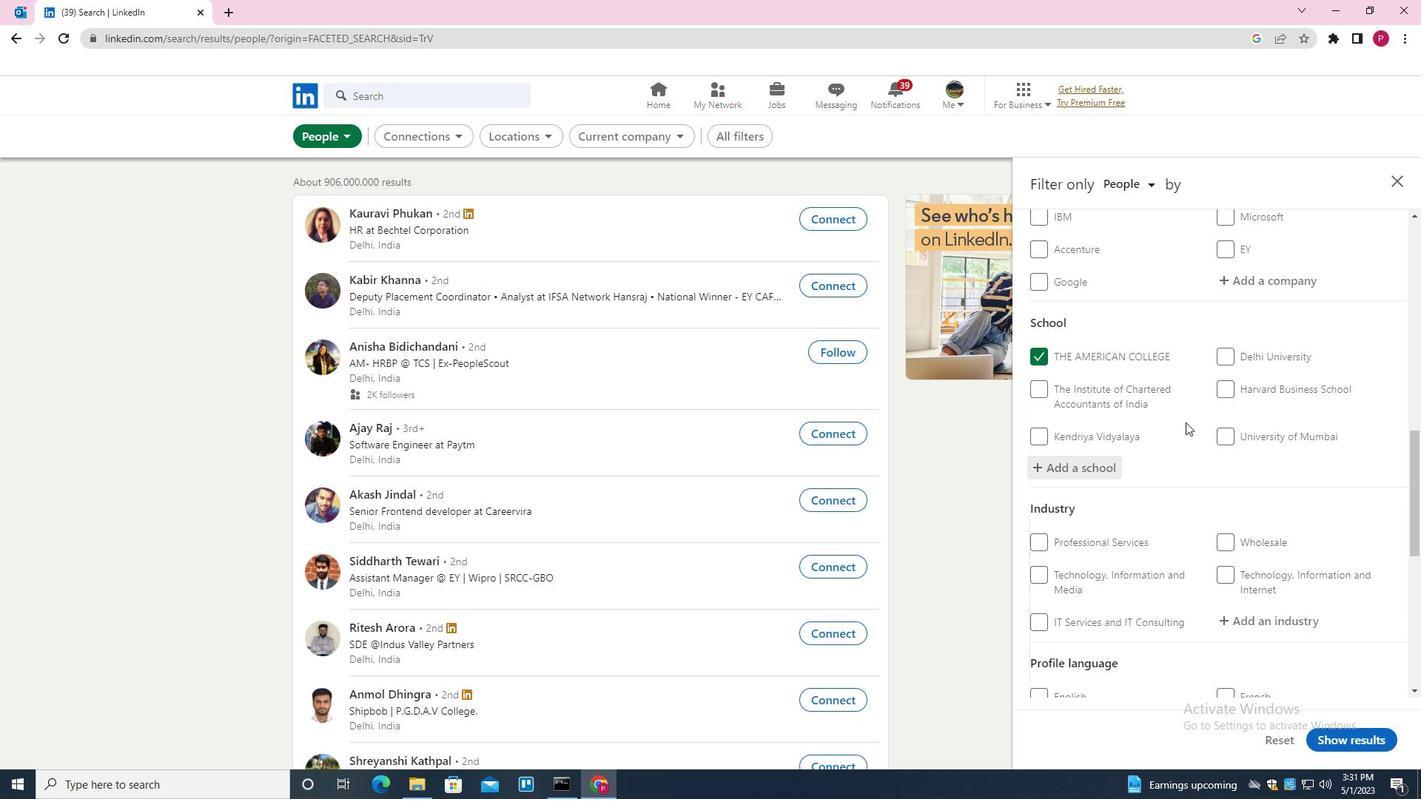 
Action: Mouse moved to (1183, 424)
Screenshot: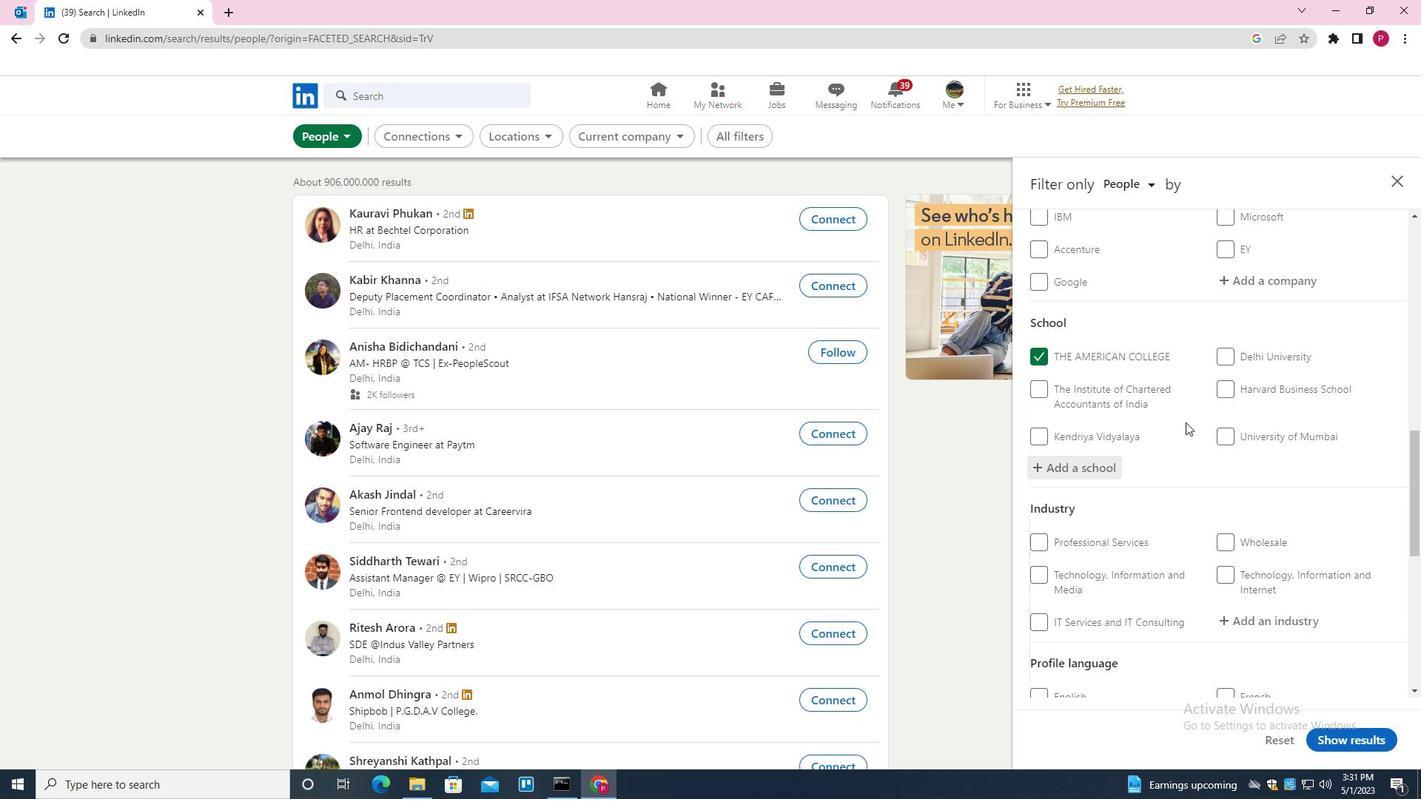 
Action: Mouse scrolled (1183, 423) with delta (0, 0)
Screenshot: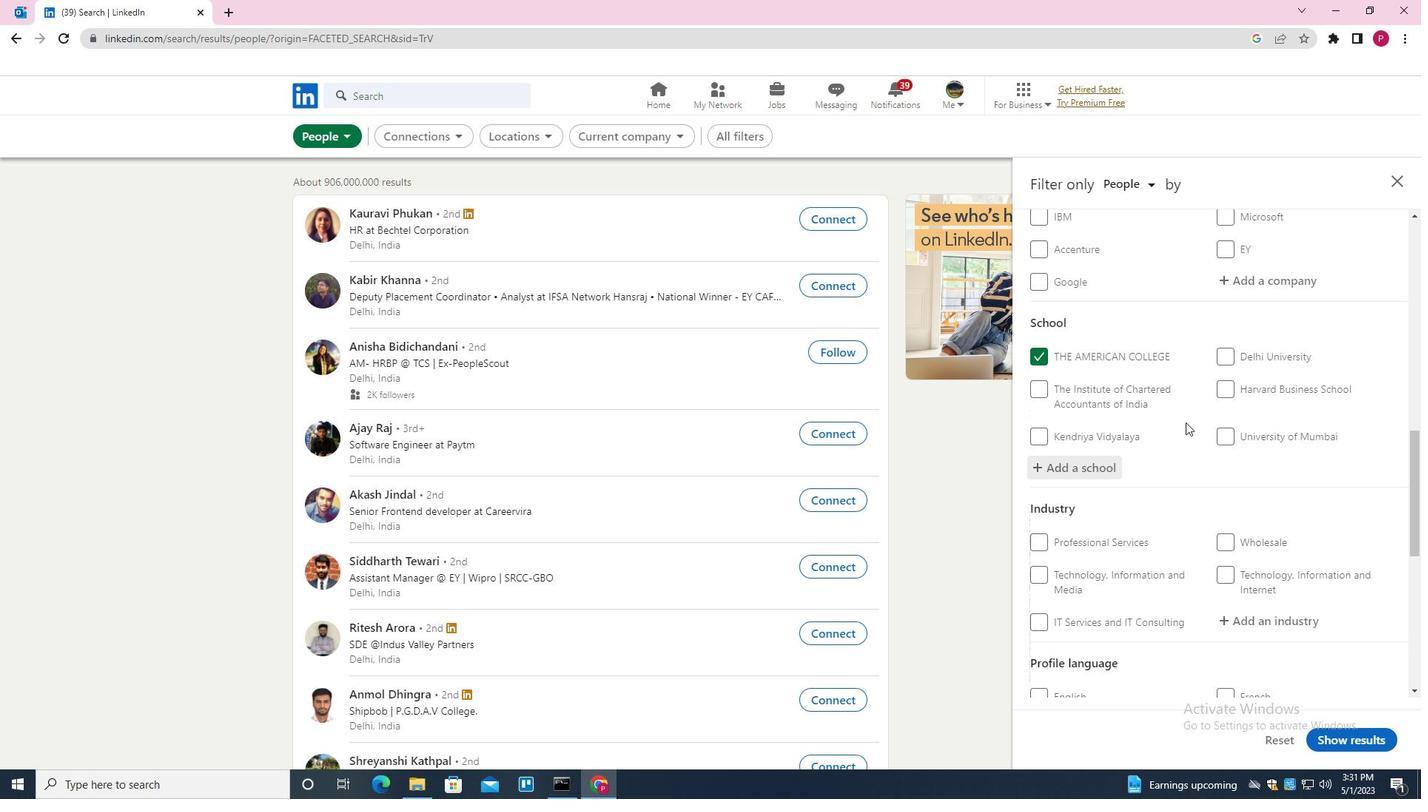 
Action: Mouse moved to (1180, 424)
Screenshot: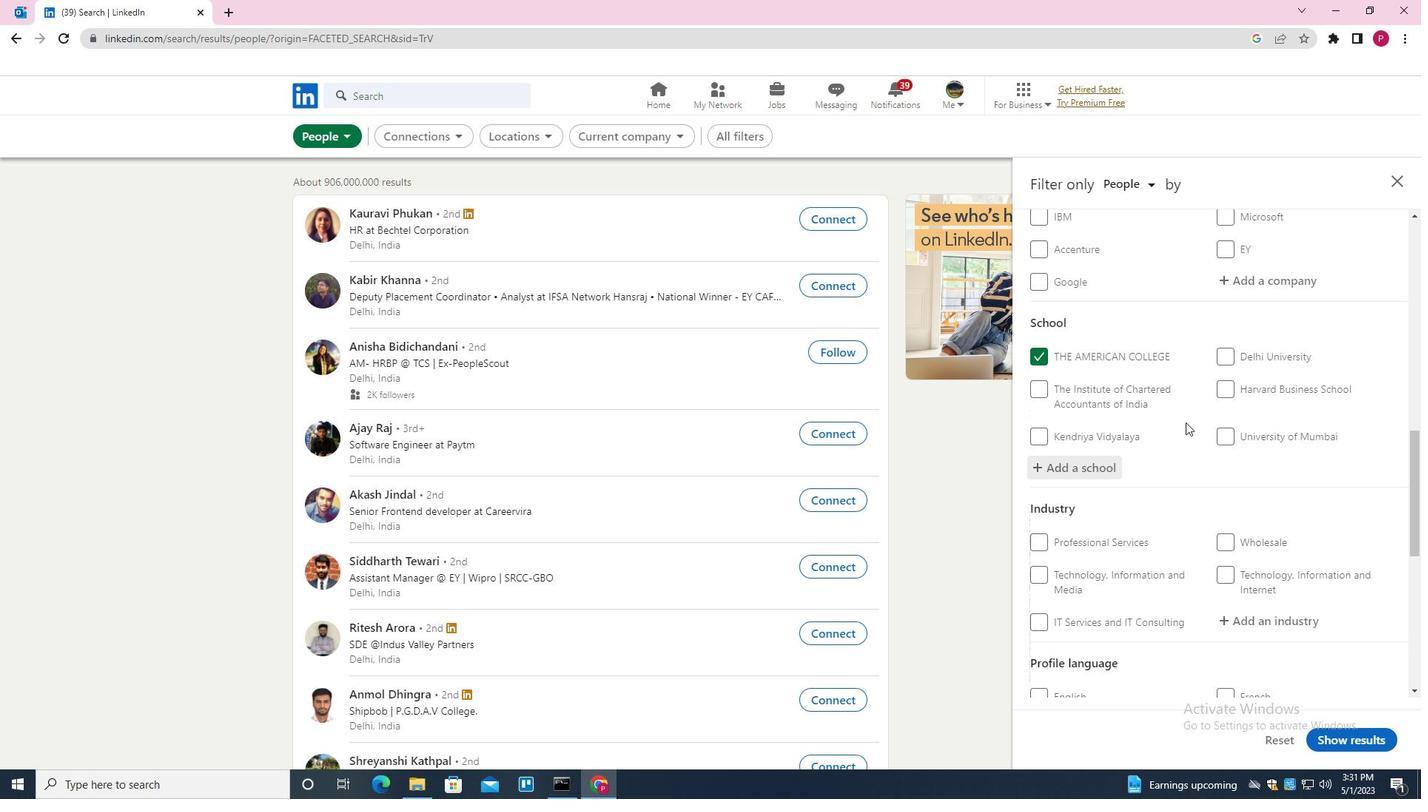
Action: Mouse scrolled (1180, 424) with delta (0, 0)
Screenshot: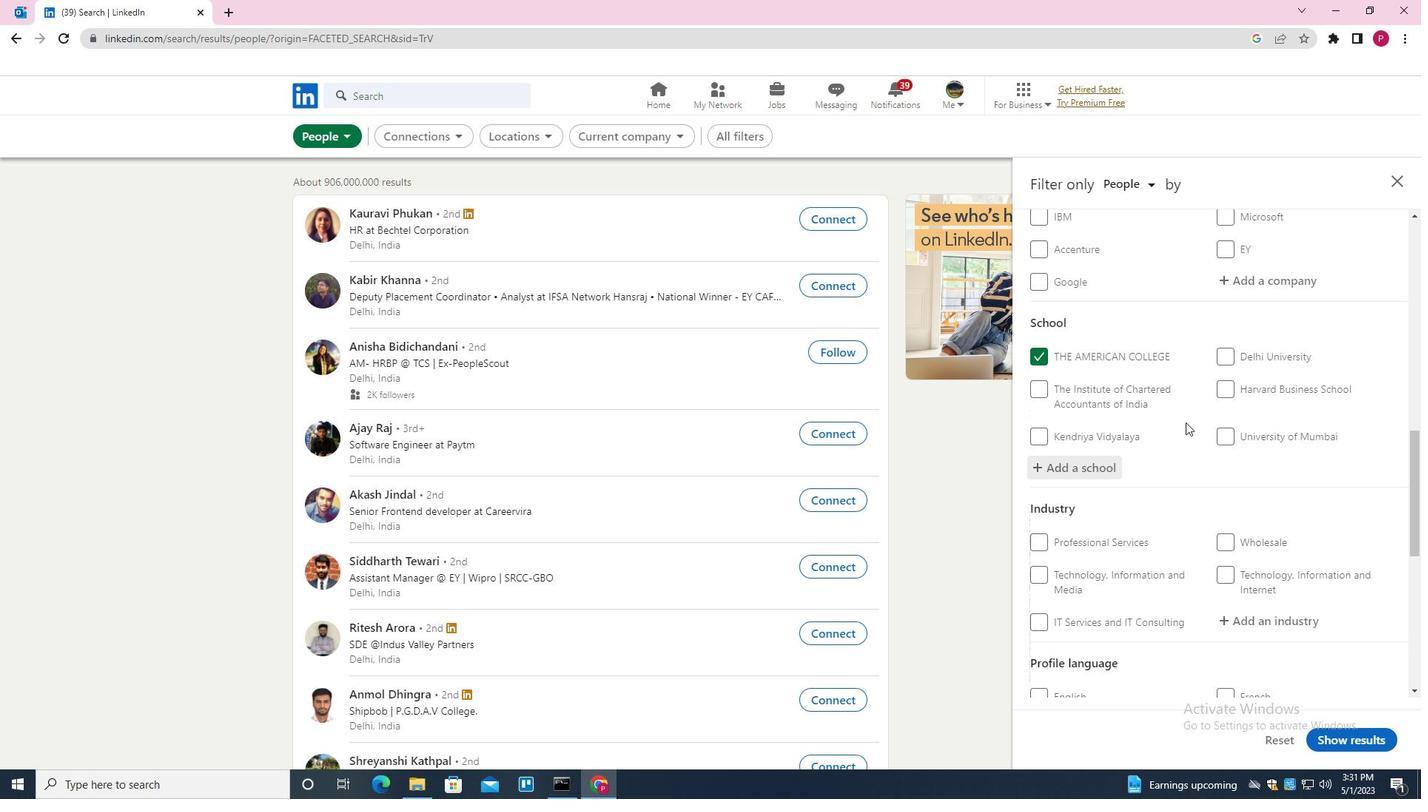 
Action: Mouse moved to (1257, 399)
Screenshot: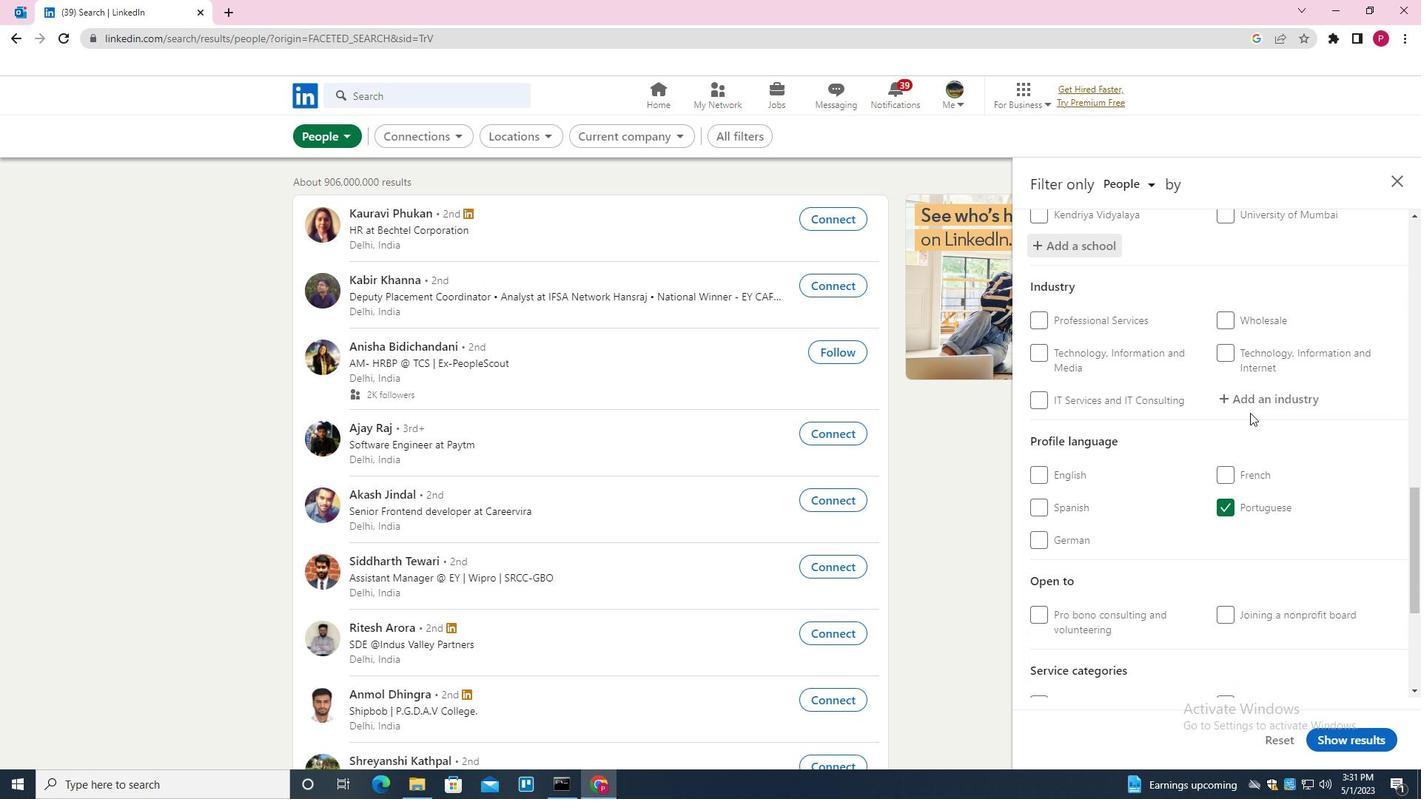 
Action: Mouse pressed left at (1257, 399)
Screenshot: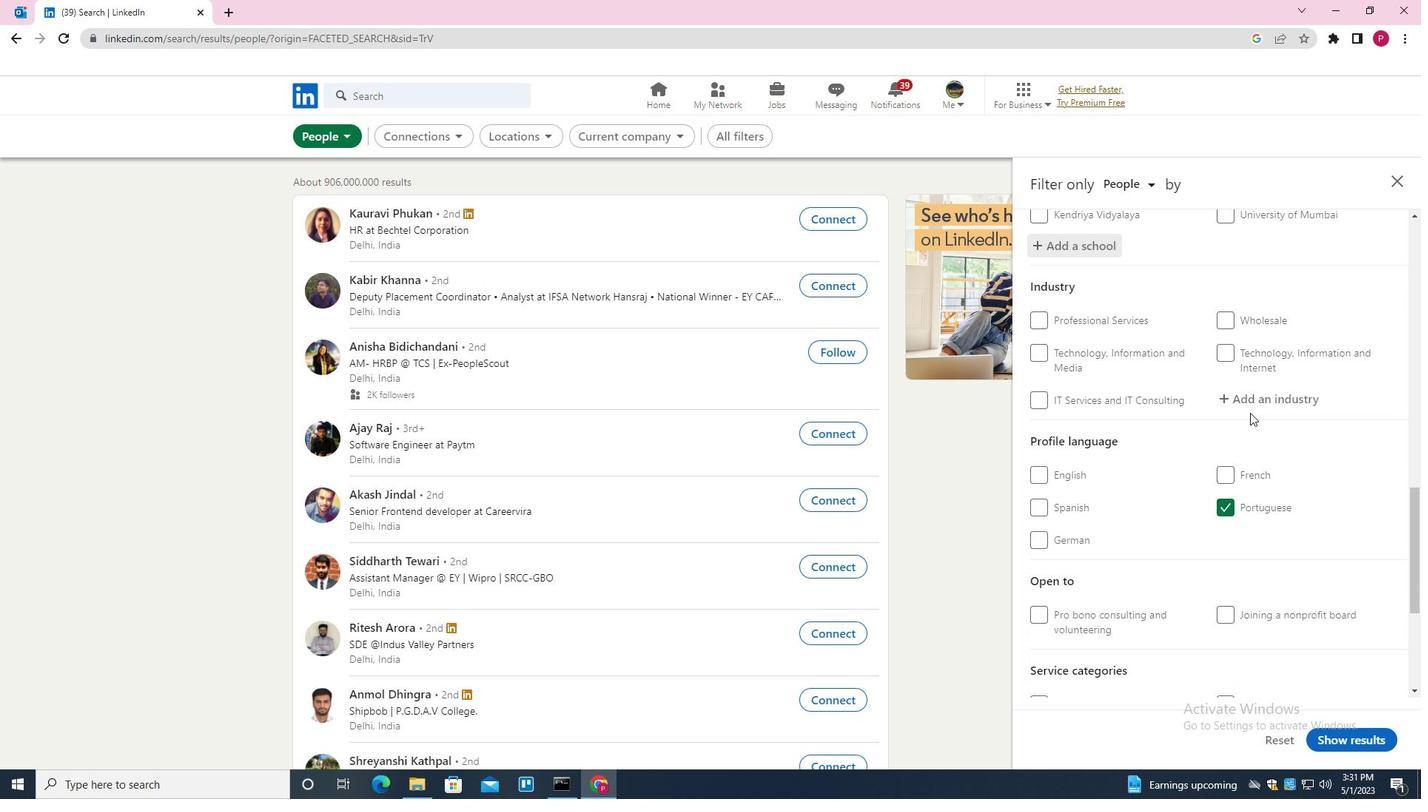 
Action: Key pressed <Key.shift>COMPUTER
Screenshot: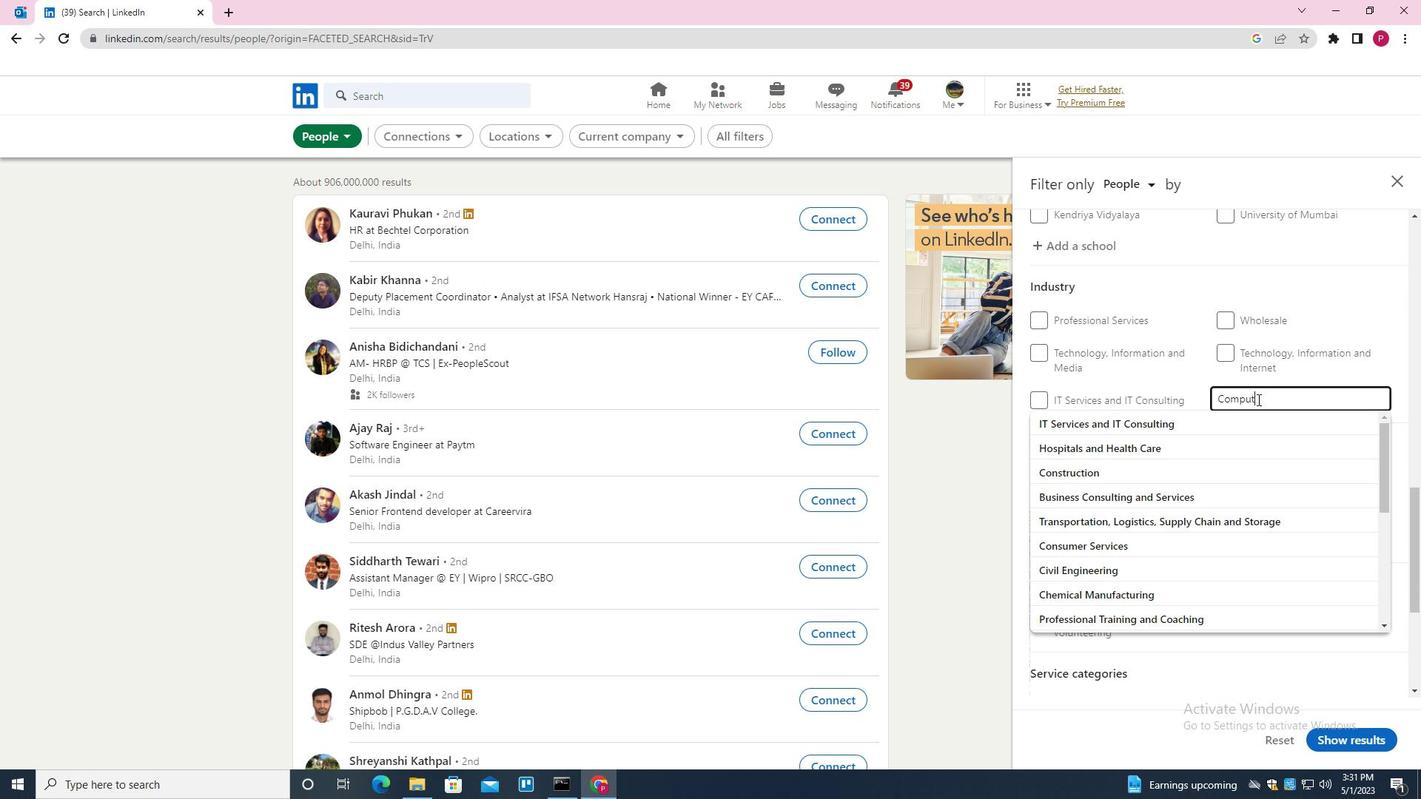 
Action: Mouse moved to (1256, 399)
Screenshot: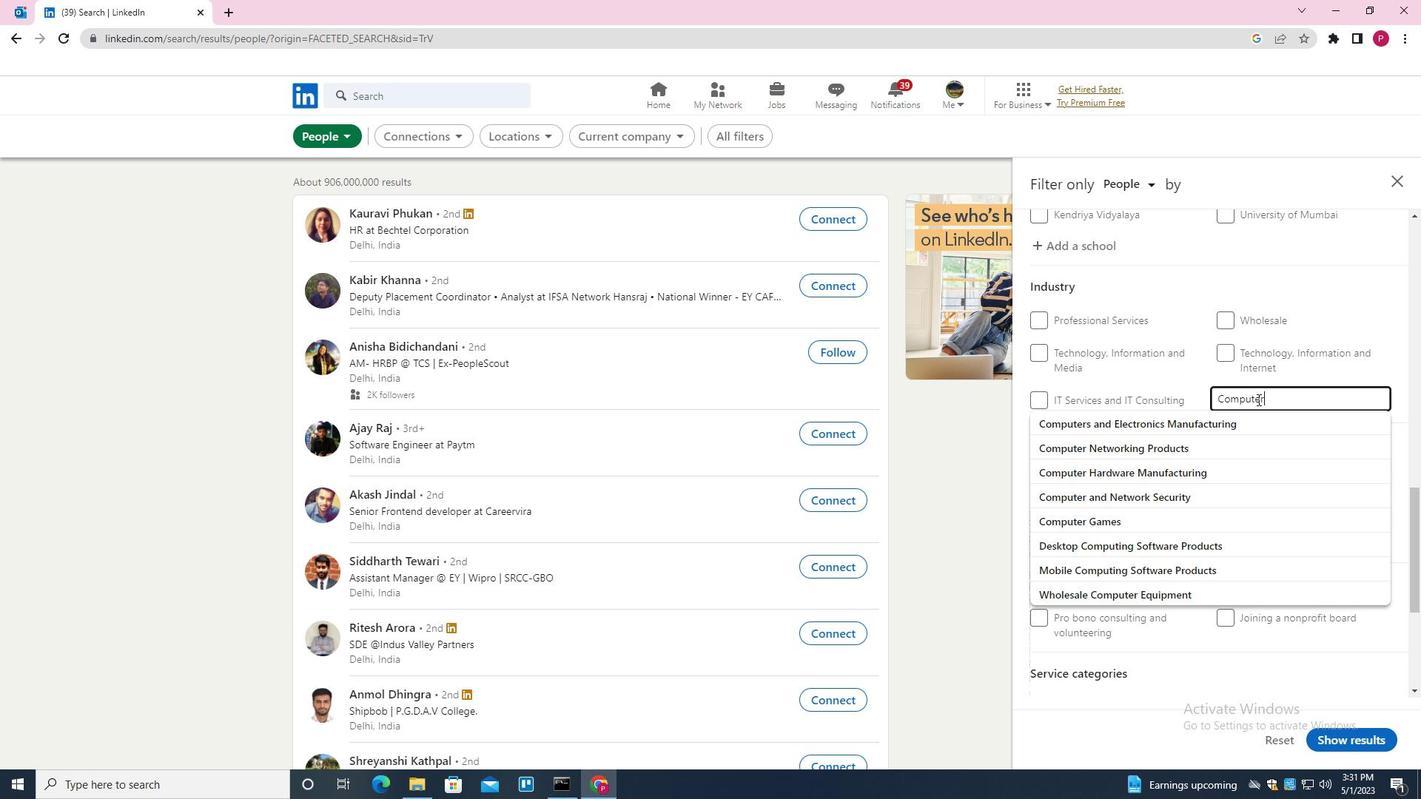 
Action: Key pressed <Key.down><Key.down><Key.down><Key.down><Key.down><Key.enter>
Screenshot: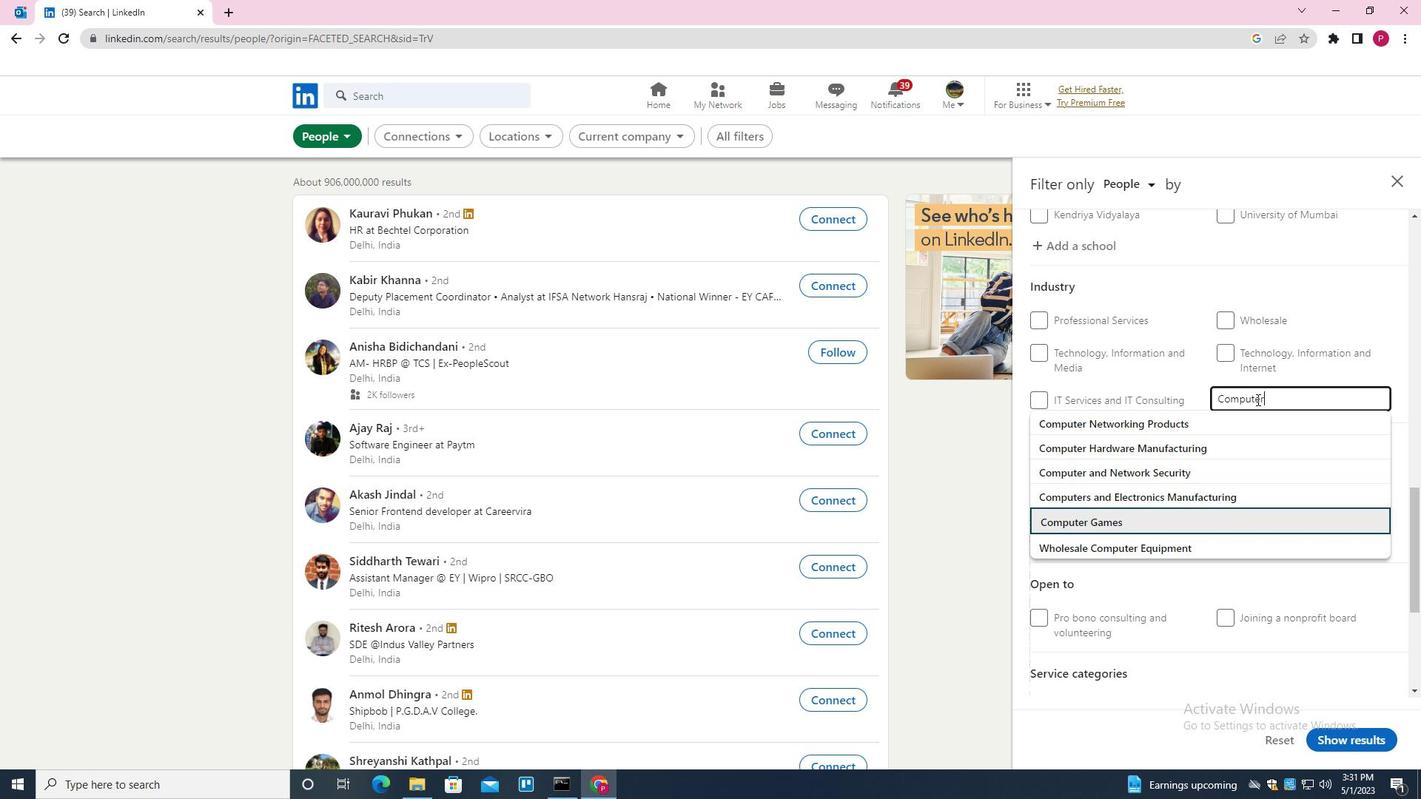 
Action: Mouse moved to (1223, 422)
Screenshot: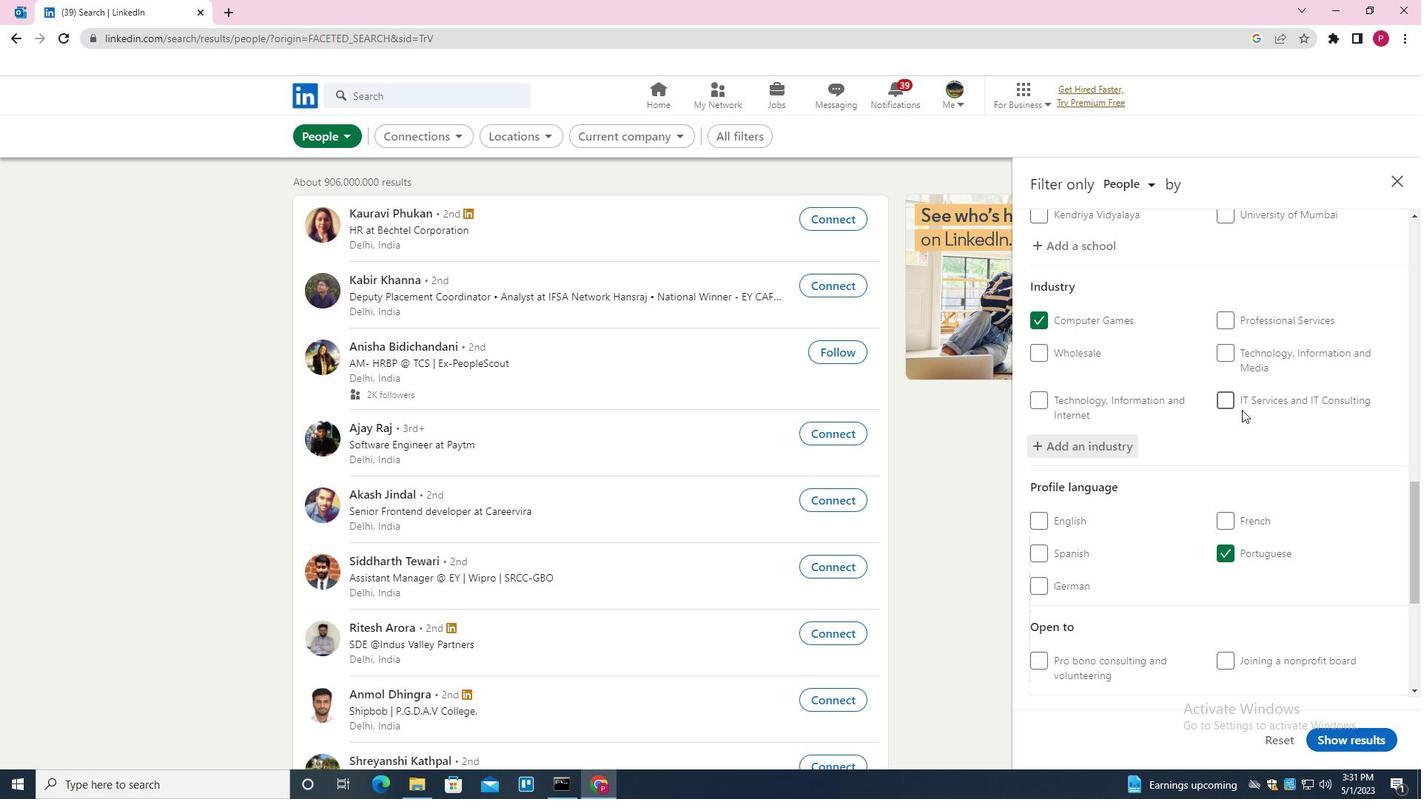 
Action: Mouse scrolled (1223, 421) with delta (0, 0)
Screenshot: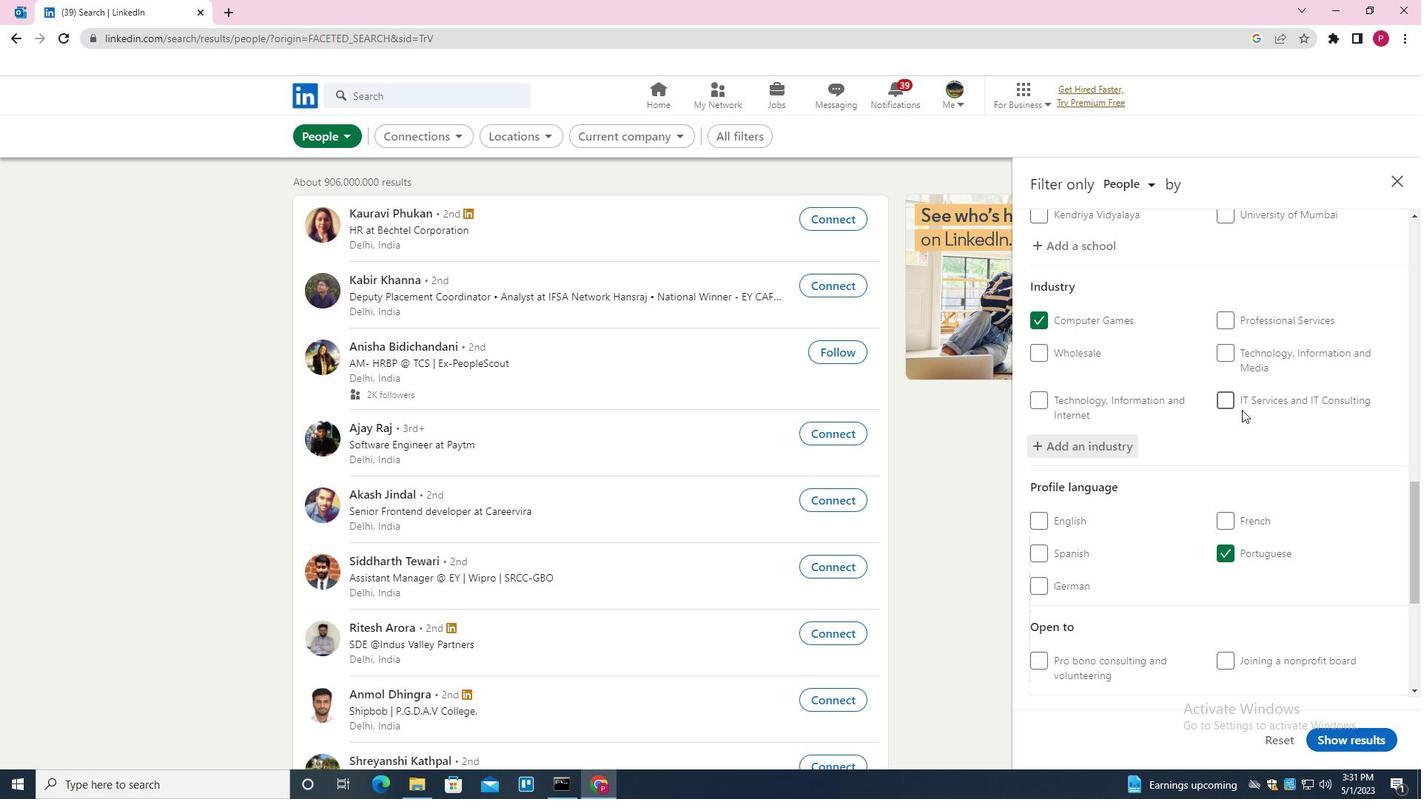 
Action: Mouse moved to (1222, 427)
Screenshot: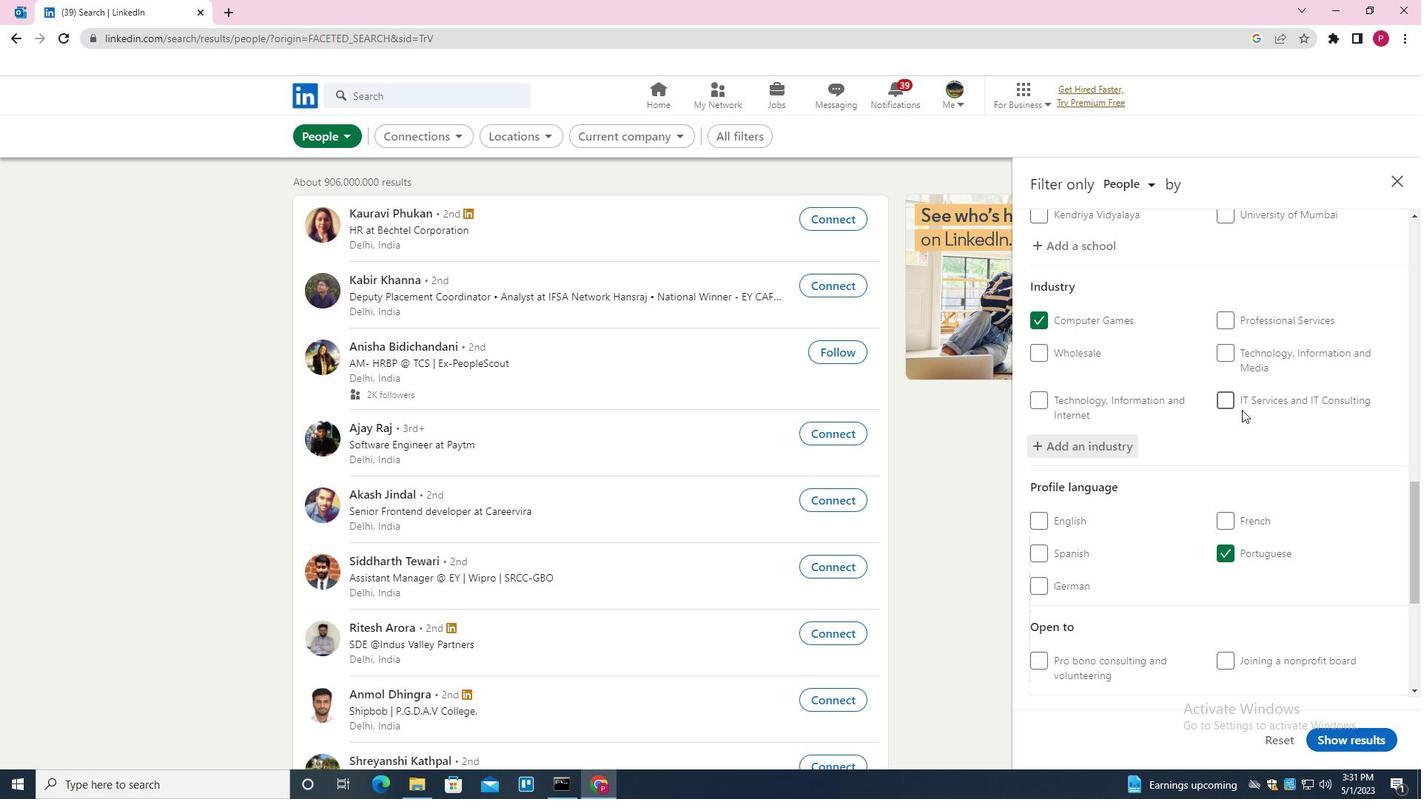 
Action: Mouse scrolled (1222, 427) with delta (0, 0)
Screenshot: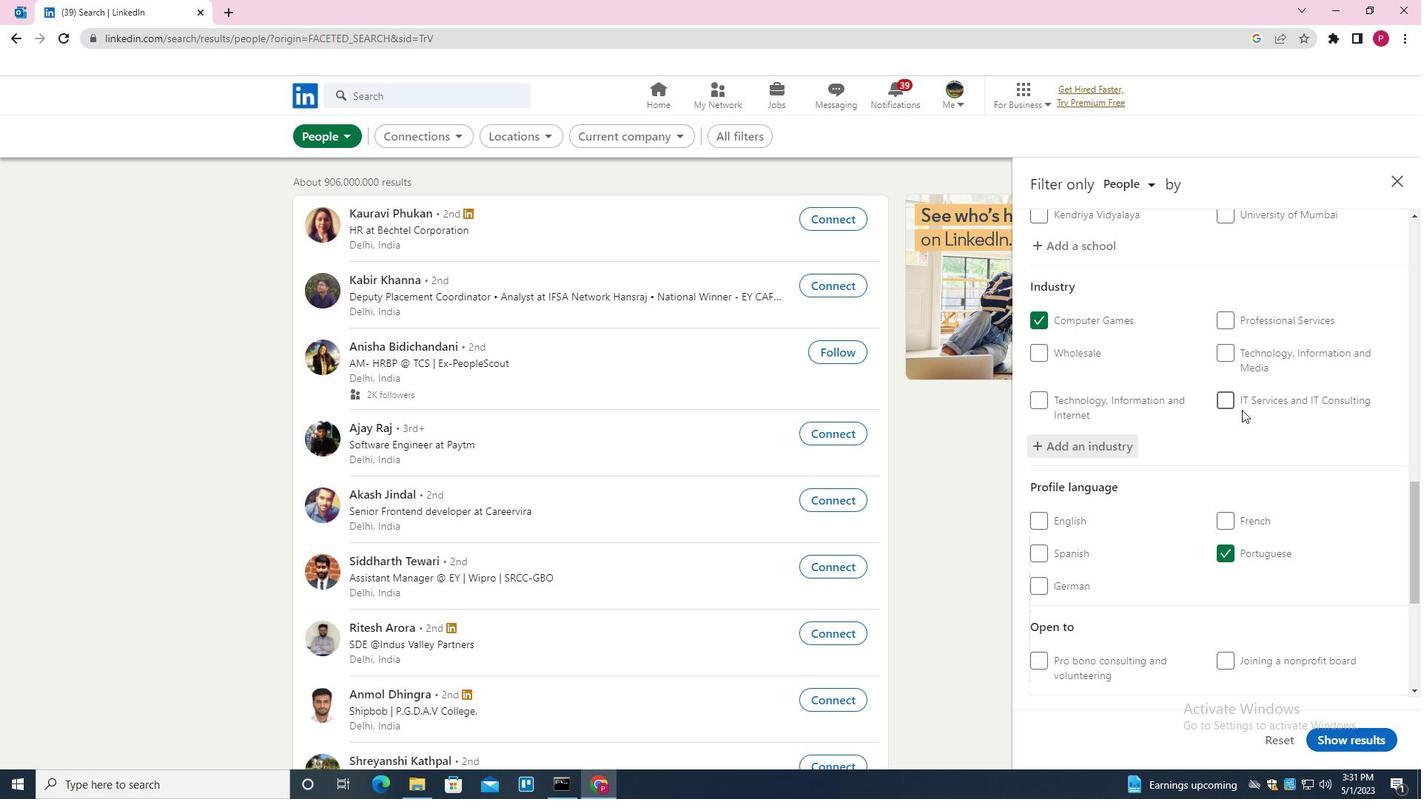 
Action: Mouse moved to (1222, 430)
Screenshot: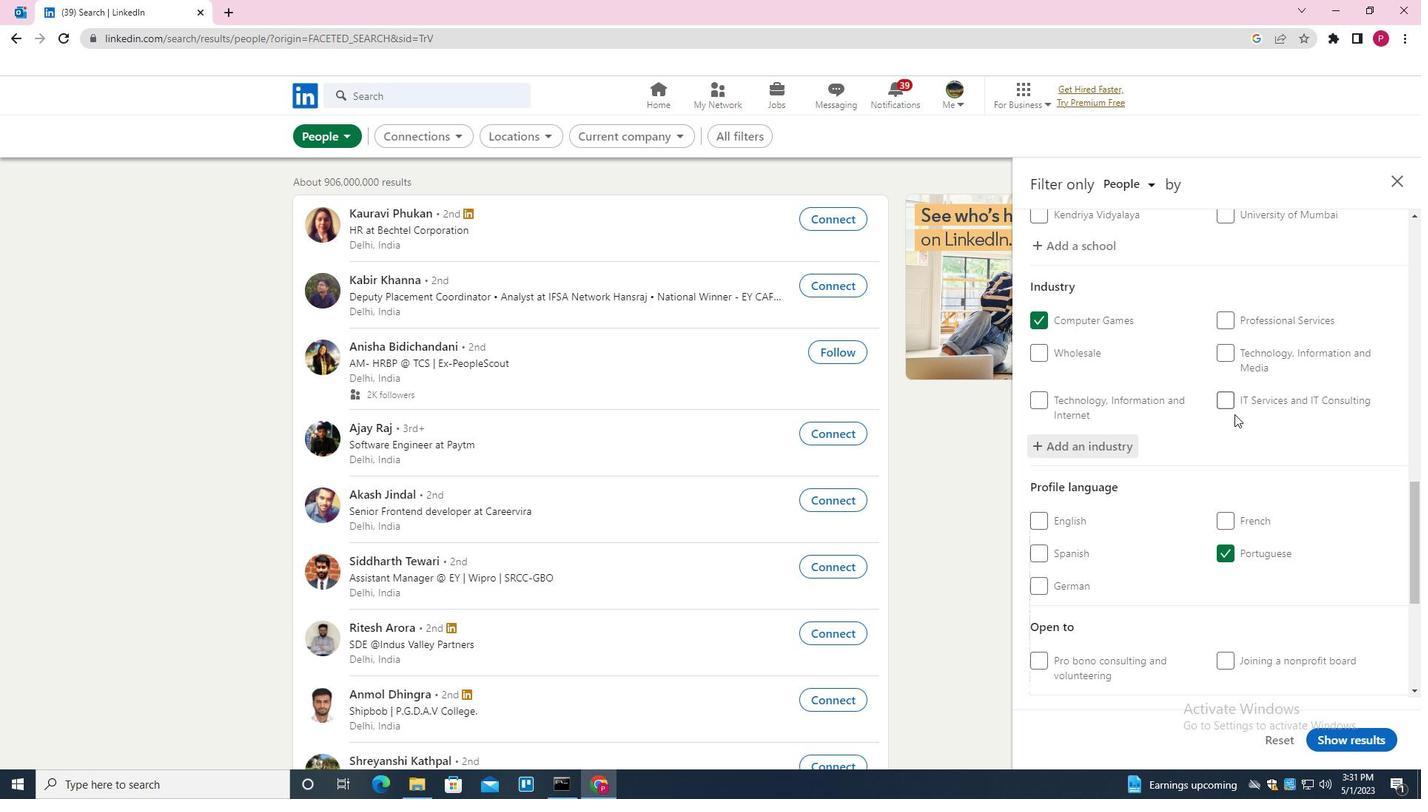 
Action: Mouse scrolled (1222, 430) with delta (0, 0)
Screenshot: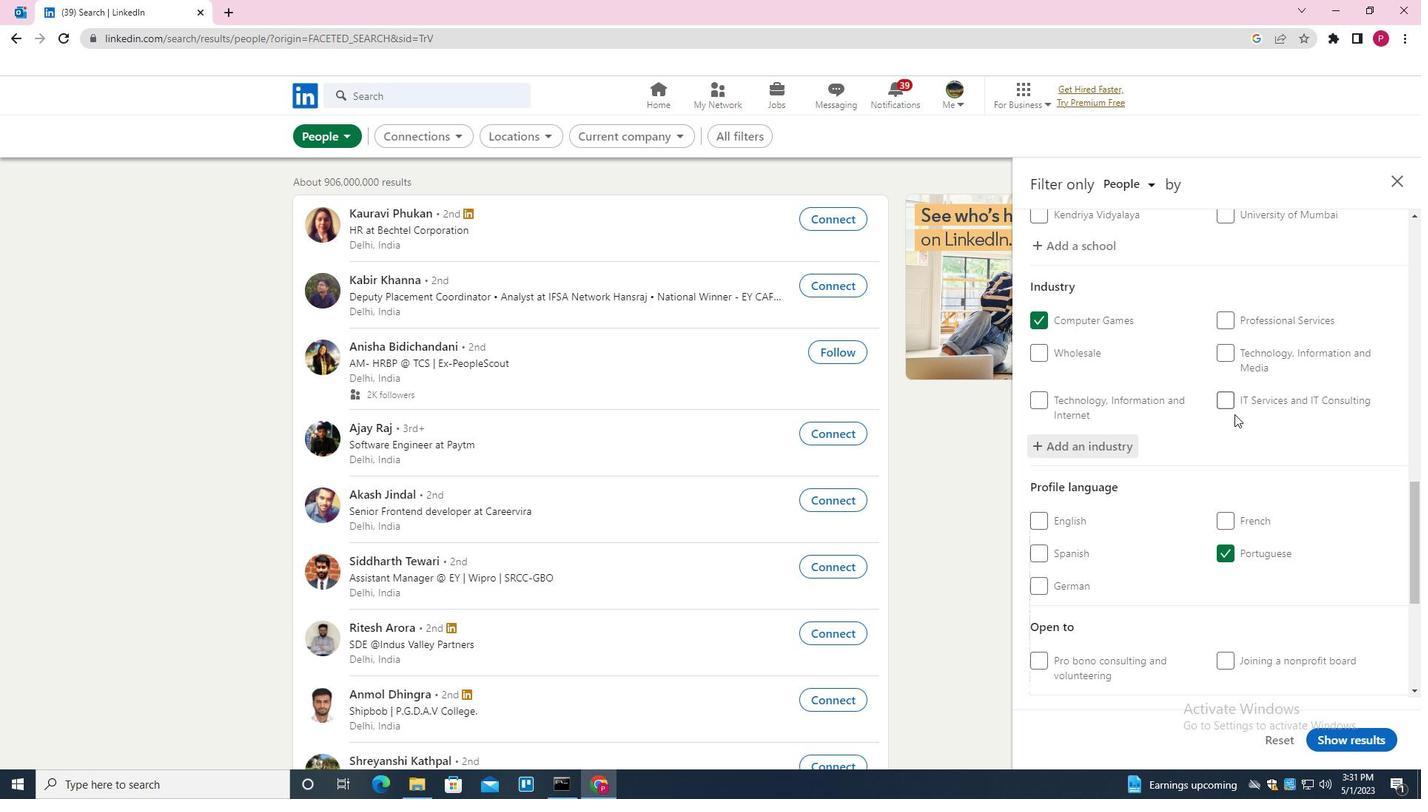 
Action: Mouse moved to (1222, 433)
Screenshot: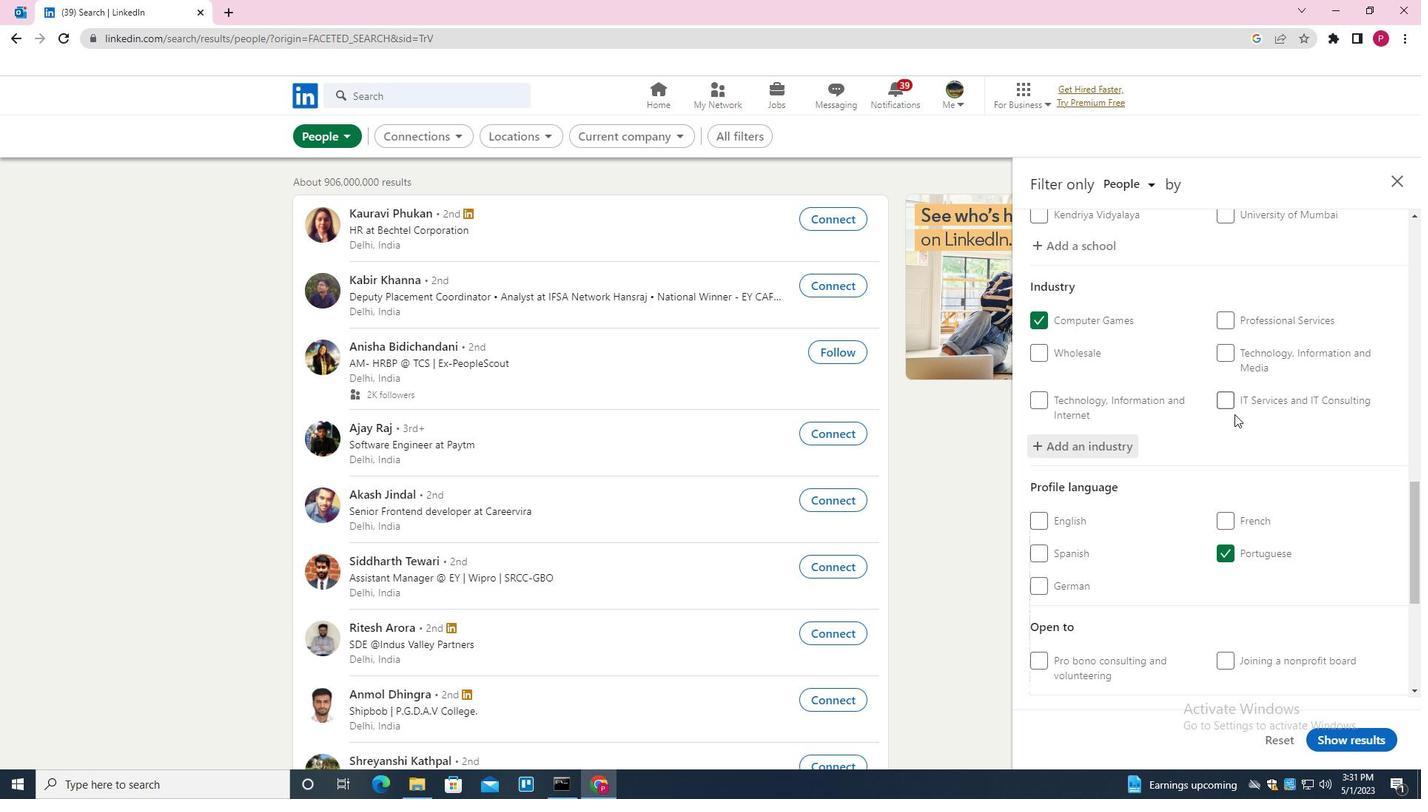 
Action: Mouse scrolled (1222, 433) with delta (0, 0)
Screenshot: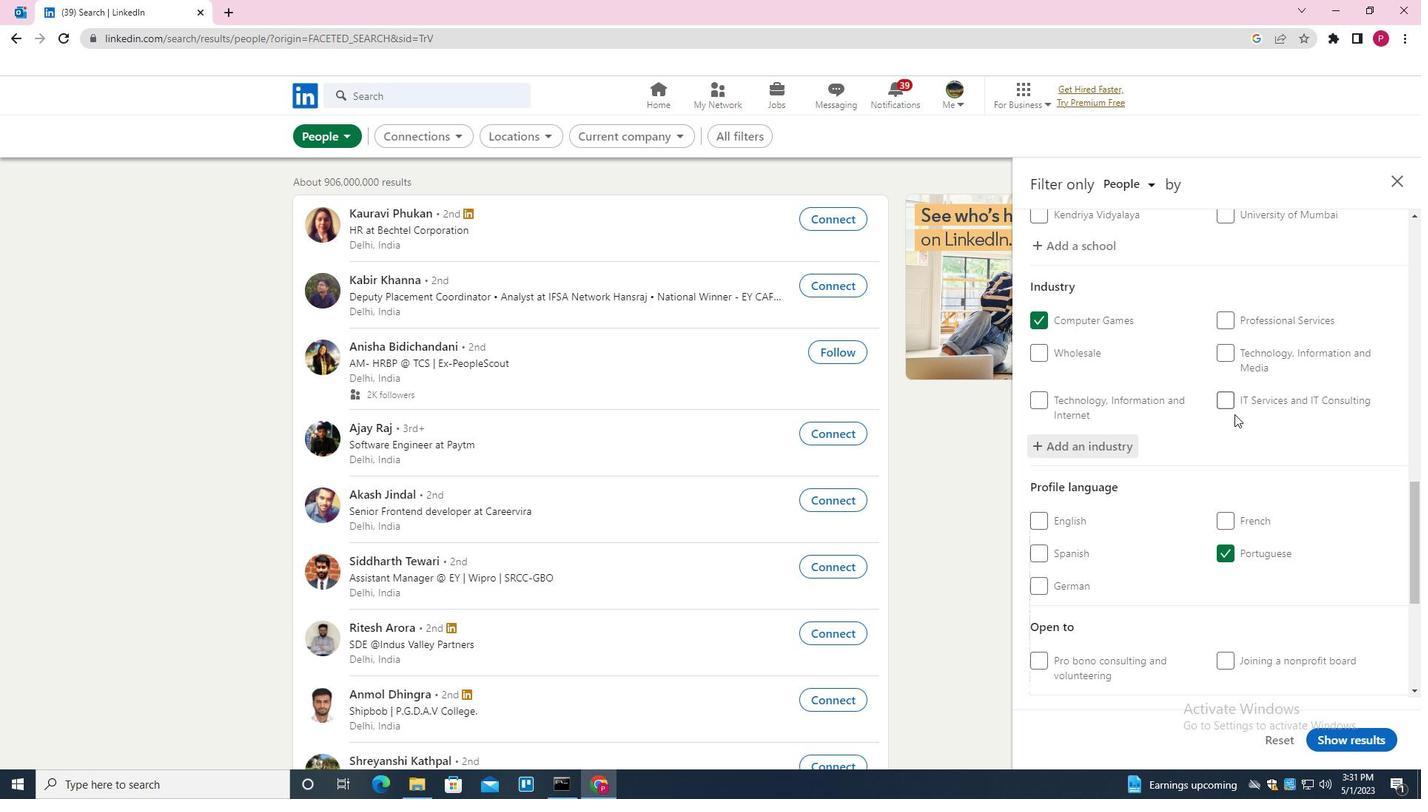 
Action: Mouse moved to (1268, 521)
Screenshot: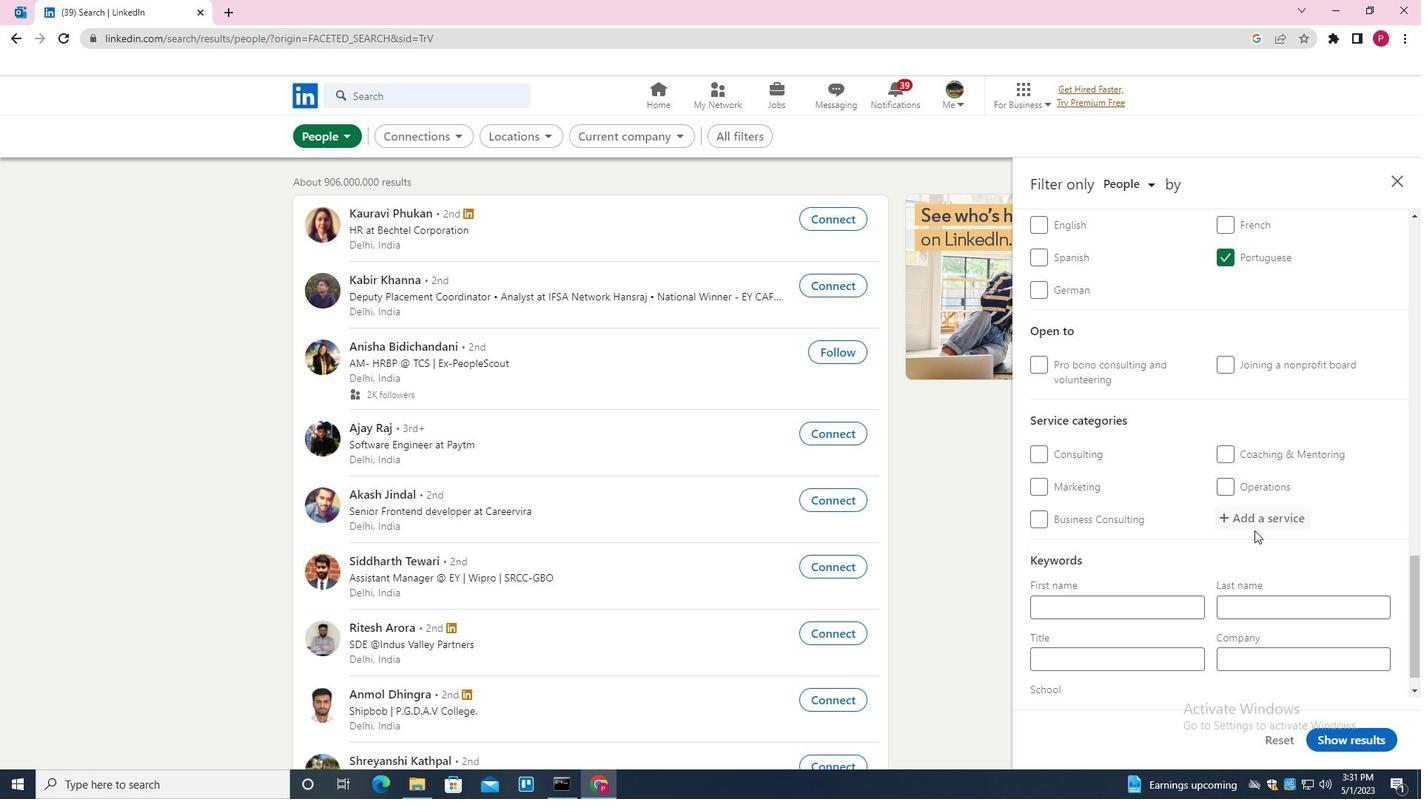 
Action: Mouse pressed left at (1268, 521)
Screenshot: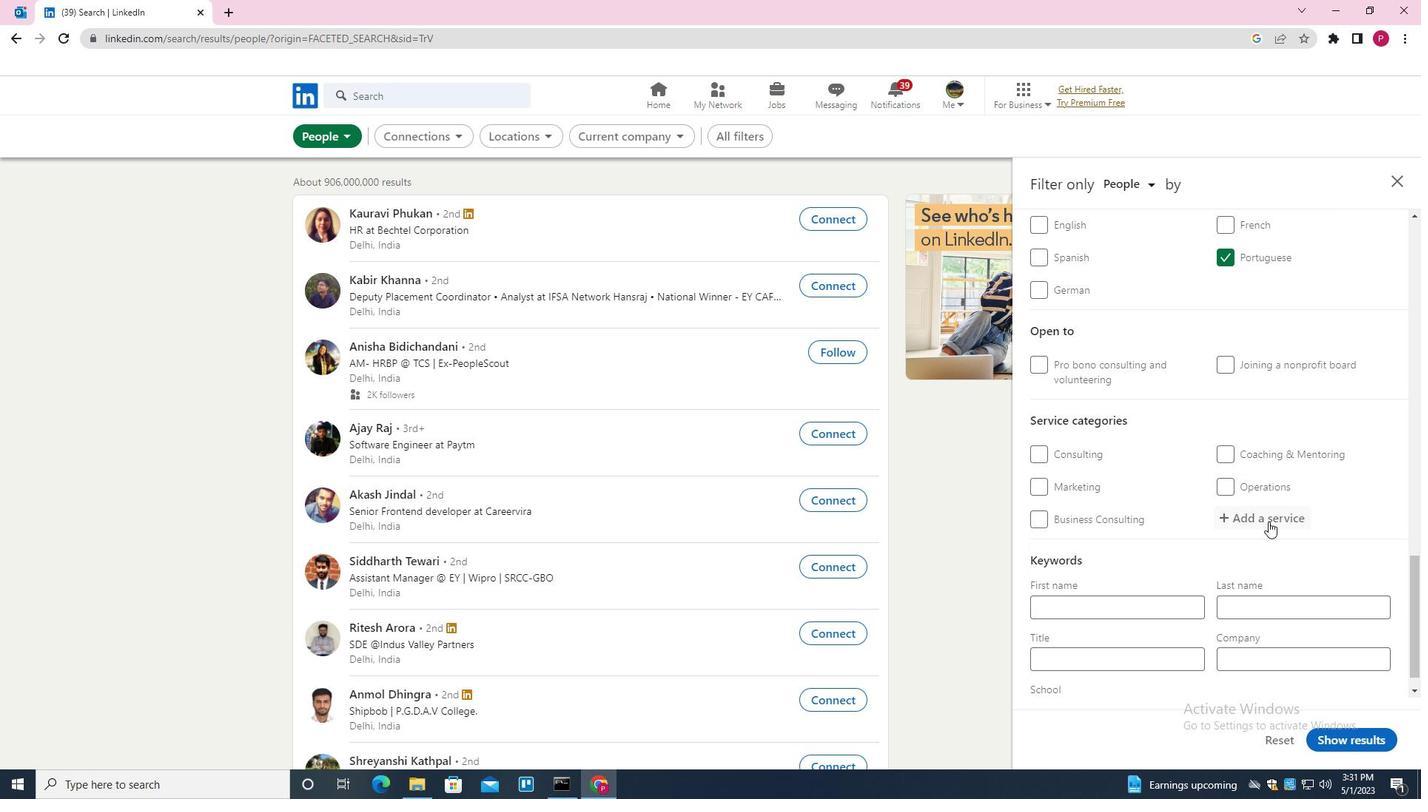 
Action: Key pressed <Key.shift><Key.shift><Key.shift><Key.shift><Key.shift><Key.shift><Key.shift><Key.shift><Key.shift><Key.shift><Key.shift><Key.shift><Key.shift><Key.shift>GEOLOGIV<Key.backspace>C<Key.backspace><Key.backspace><Key.backspace><Key.backspace><Key.backspace><Key.backspace><Key.backspace><Key.backspace><Key.backspace><Key.backspace><Key.shift>OUTSO<Key.down><Key.enter>
Screenshot: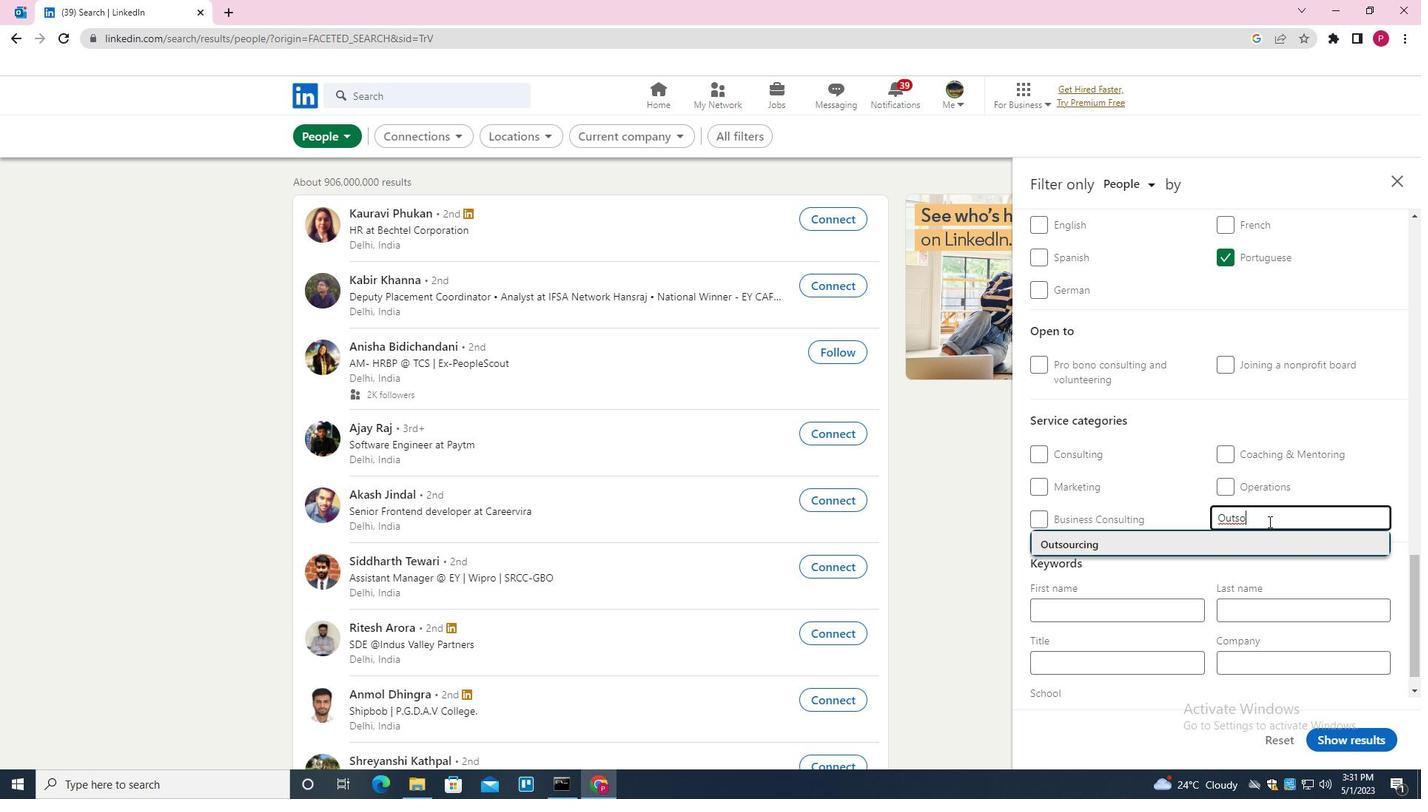 
Action: Mouse moved to (1258, 525)
Screenshot: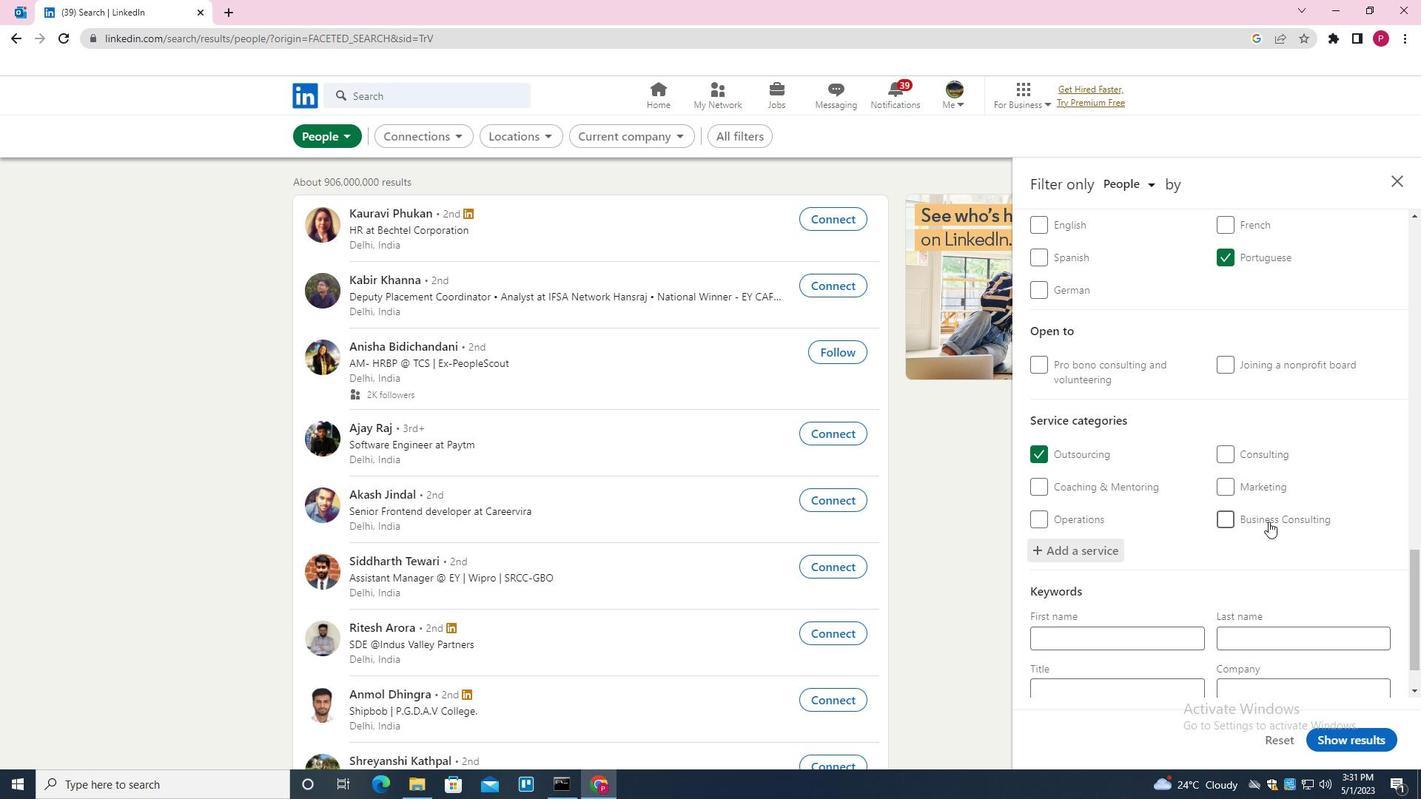 
Action: Mouse scrolled (1258, 524) with delta (0, 0)
Screenshot: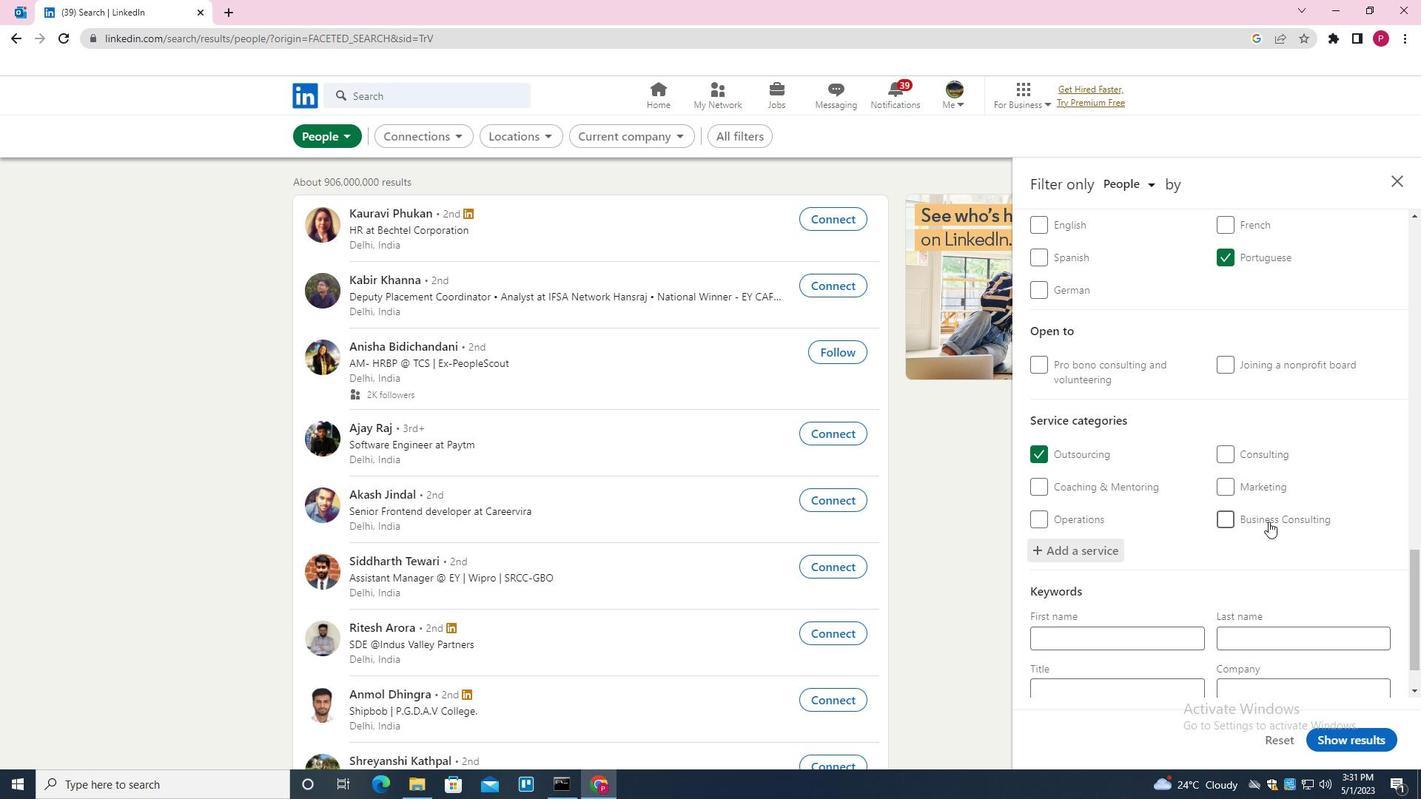 
Action: Mouse scrolled (1258, 524) with delta (0, 0)
Screenshot: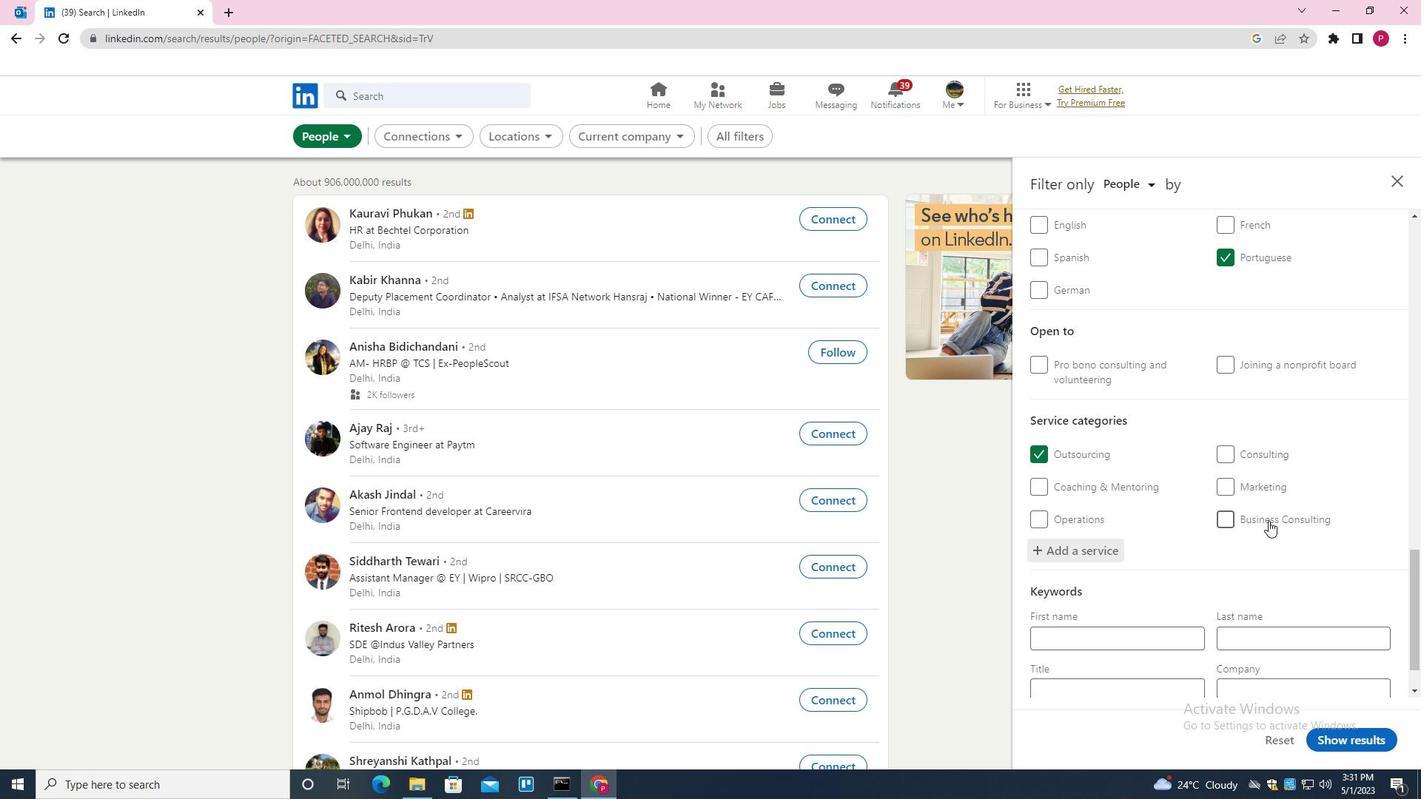 
Action: Mouse moved to (1256, 526)
Screenshot: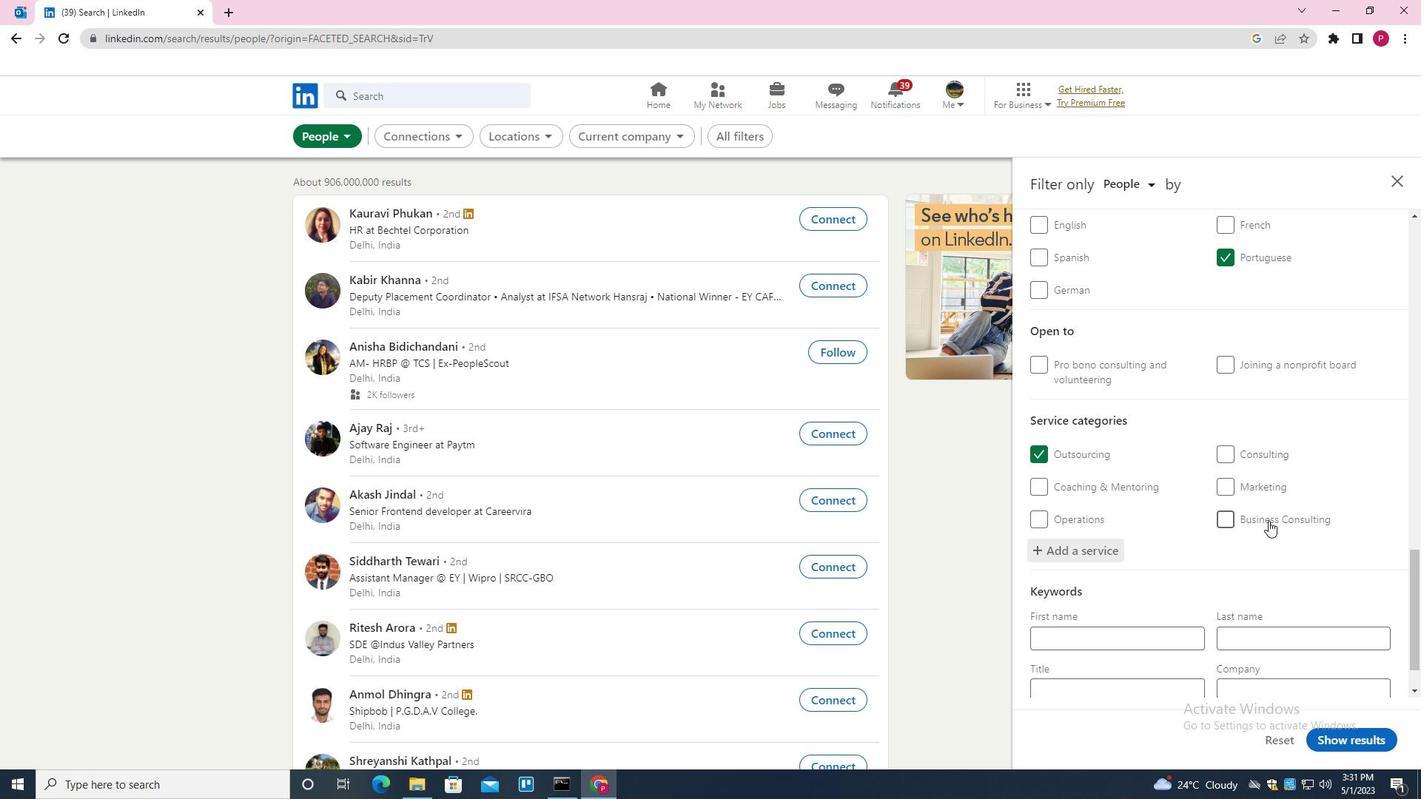 
Action: Mouse scrolled (1256, 525) with delta (0, 0)
Screenshot: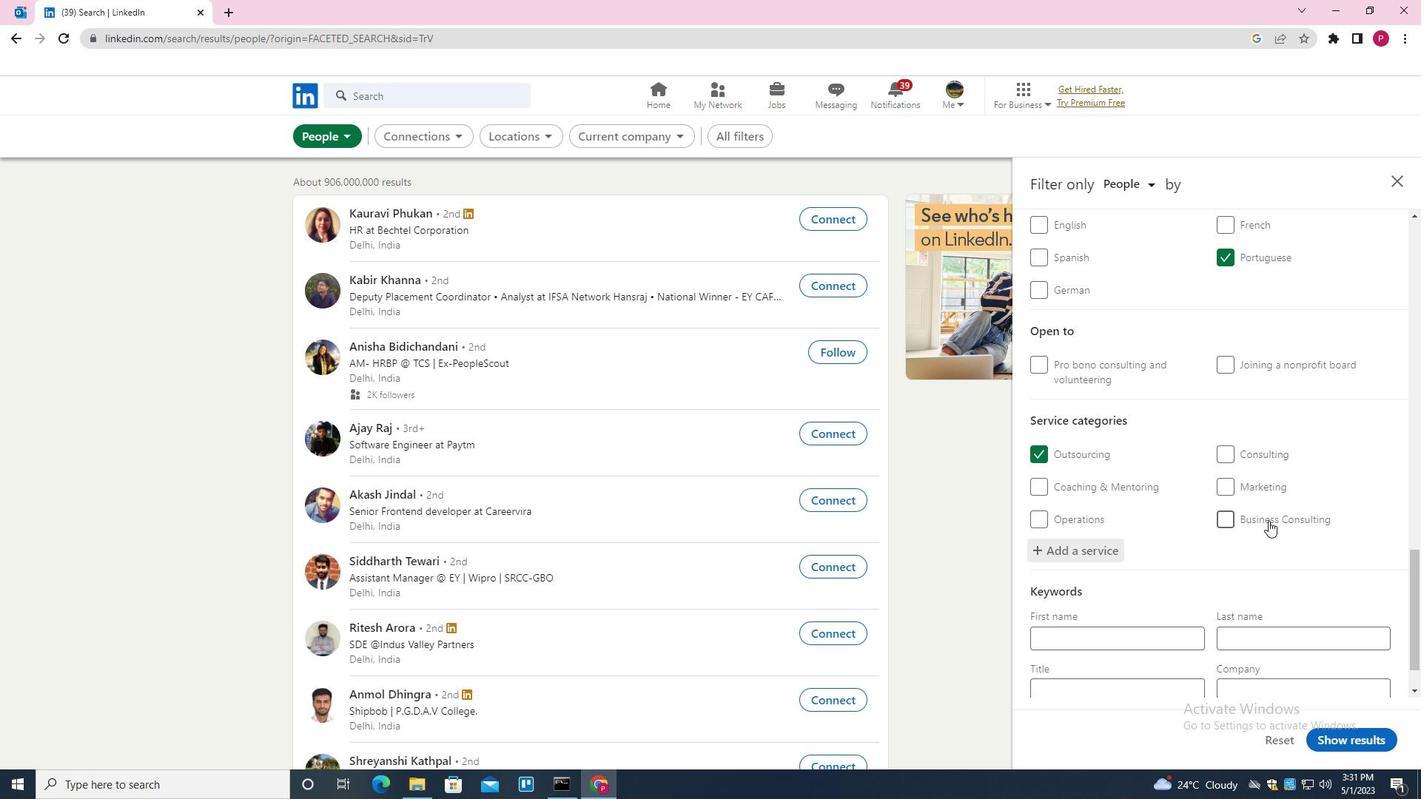 
Action: Mouse moved to (1253, 528)
Screenshot: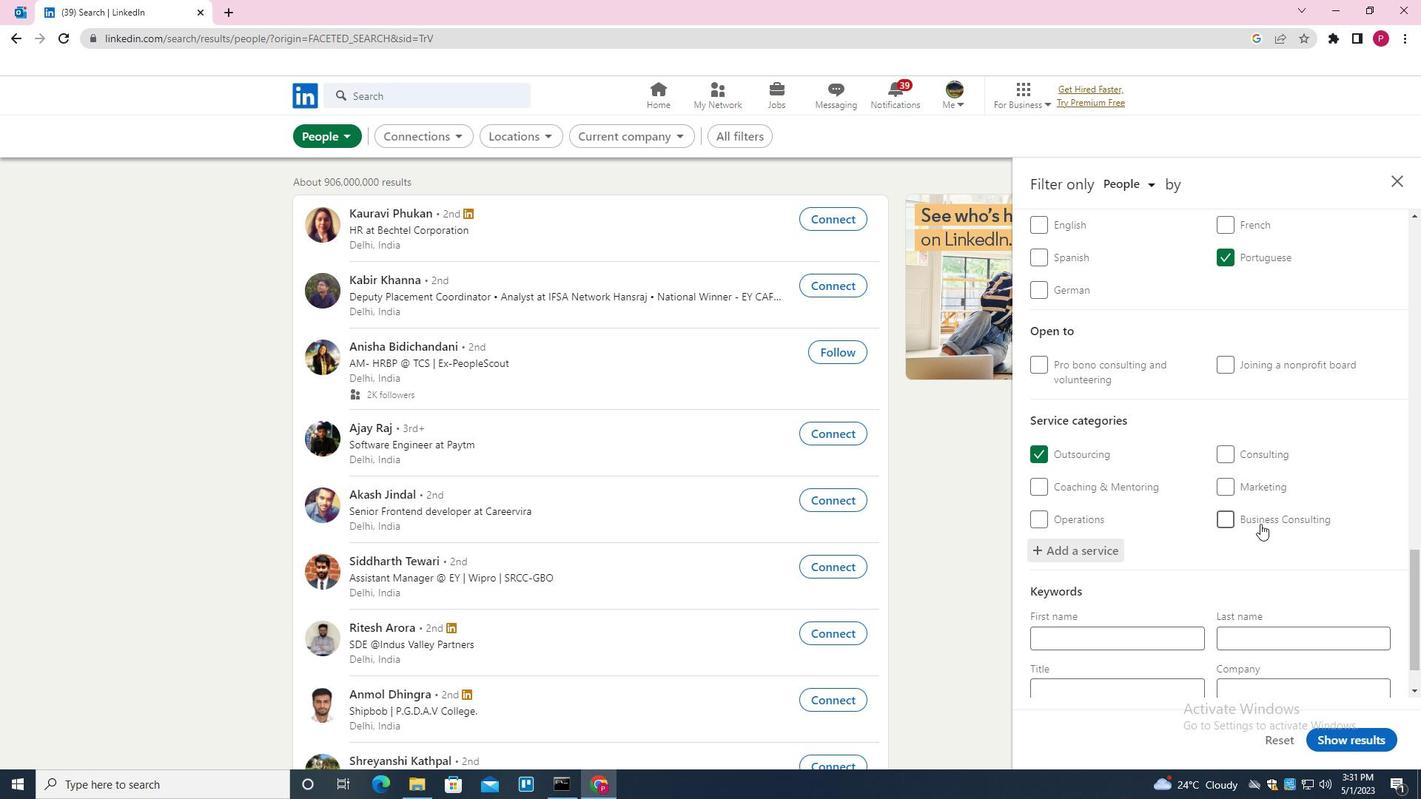 
Action: Mouse scrolled (1253, 527) with delta (0, 0)
Screenshot: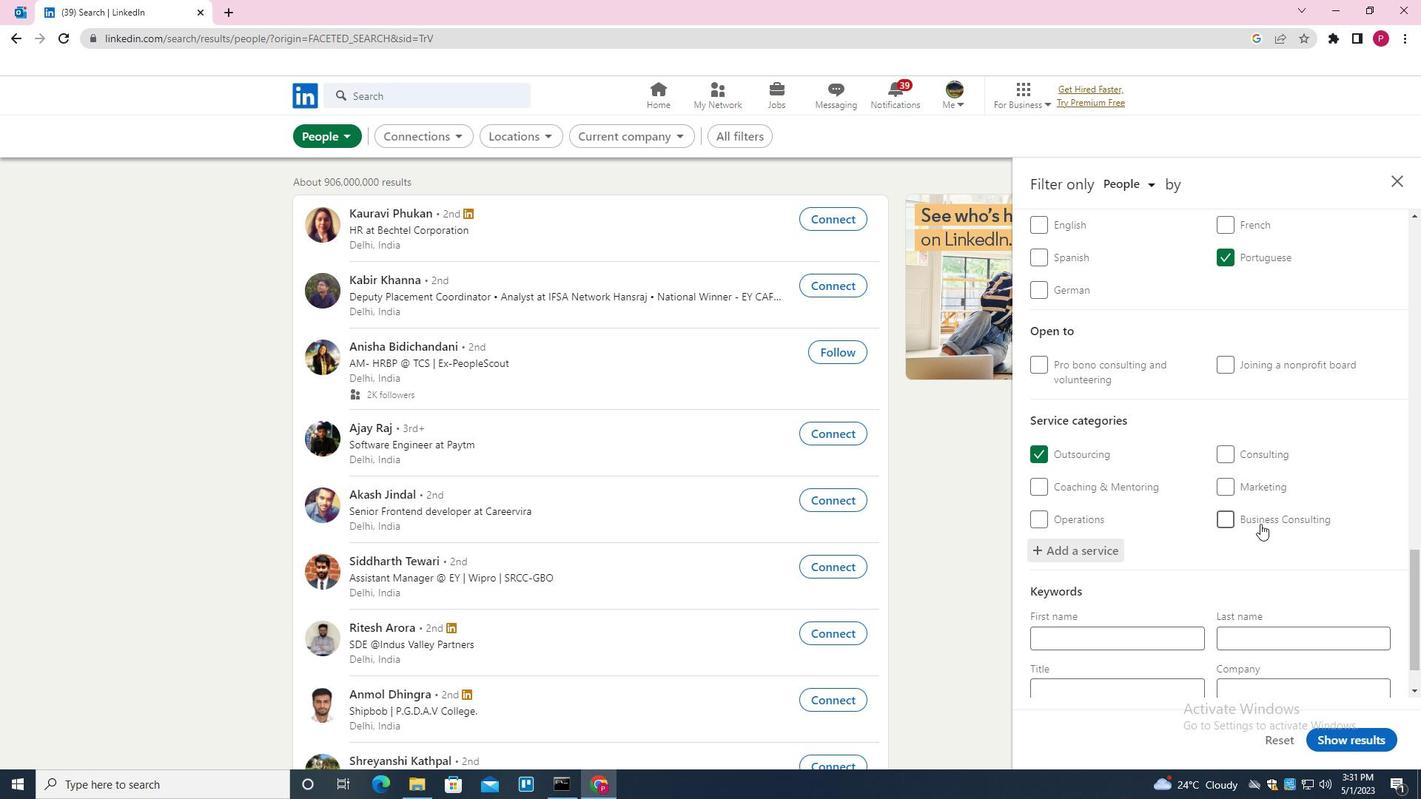 
Action: Mouse moved to (1248, 531)
Screenshot: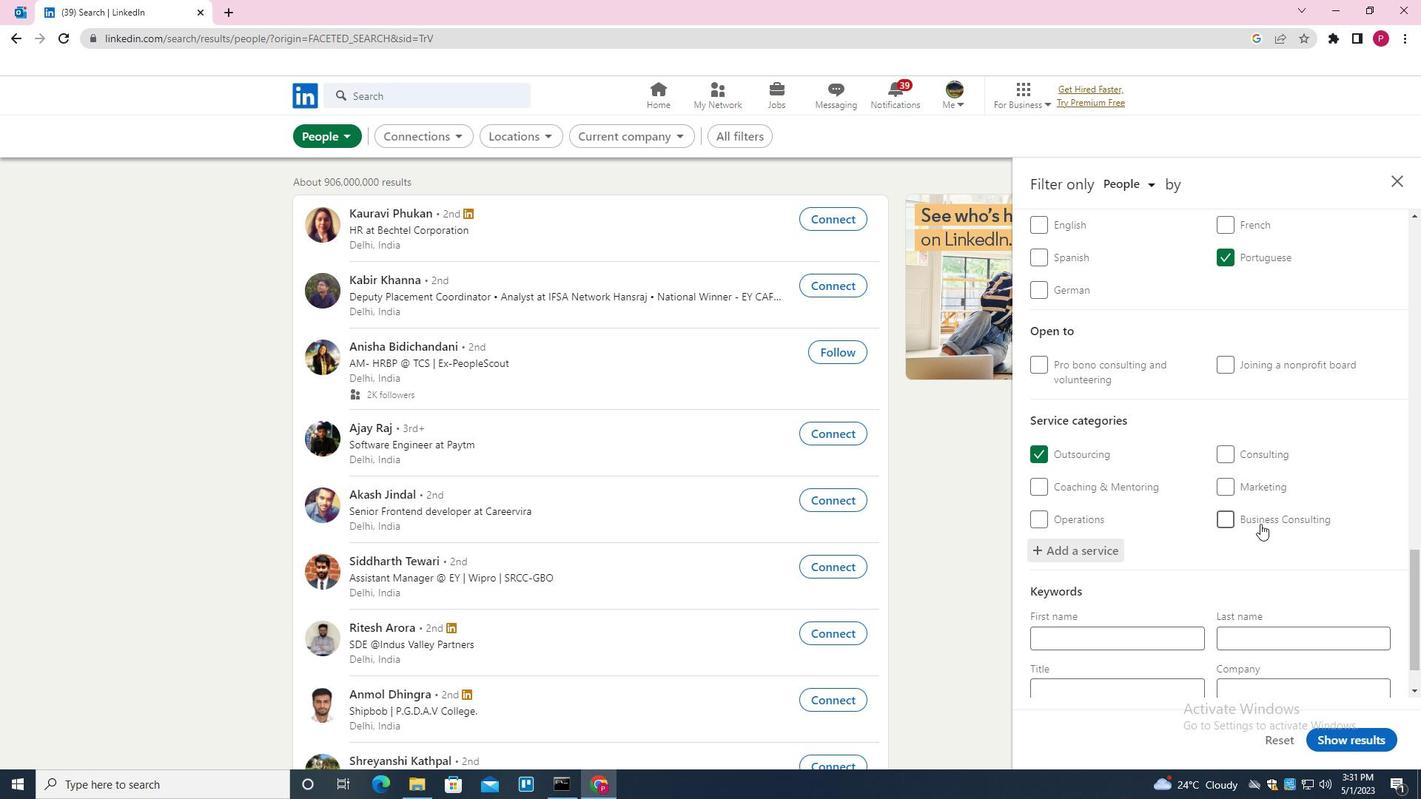 
Action: Mouse scrolled (1248, 530) with delta (0, 0)
Screenshot: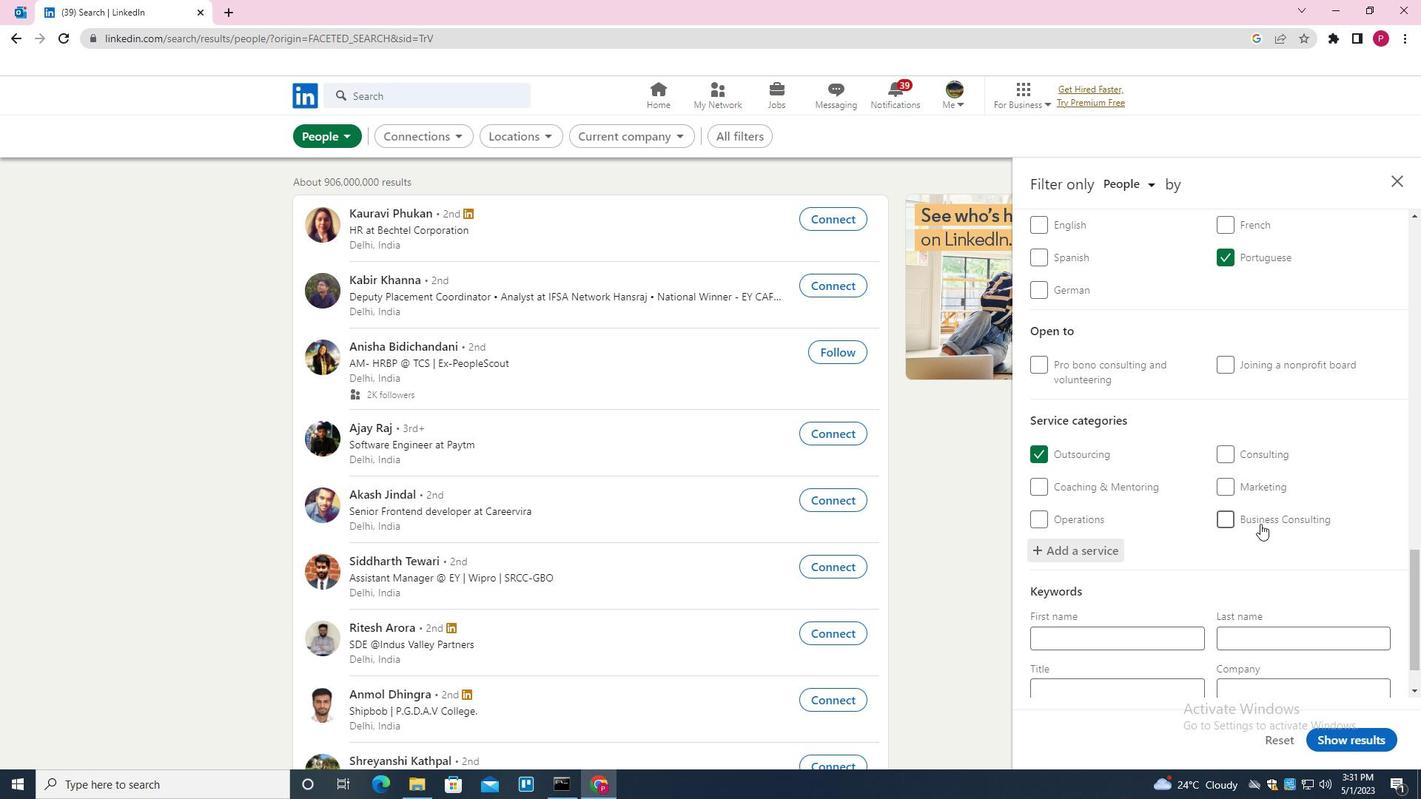 
Action: Mouse moved to (1134, 625)
Screenshot: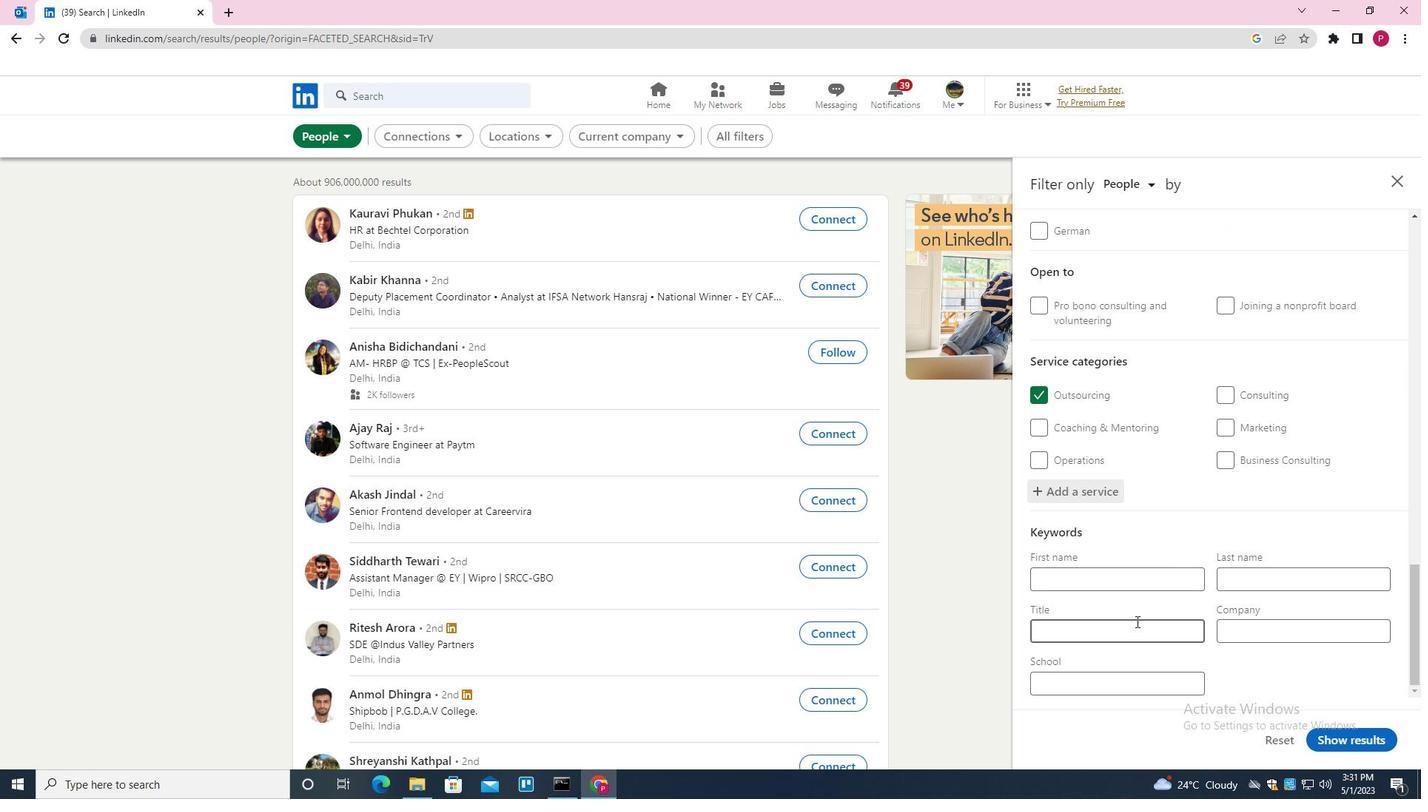 
Action: Mouse pressed left at (1134, 625)
Screenshot: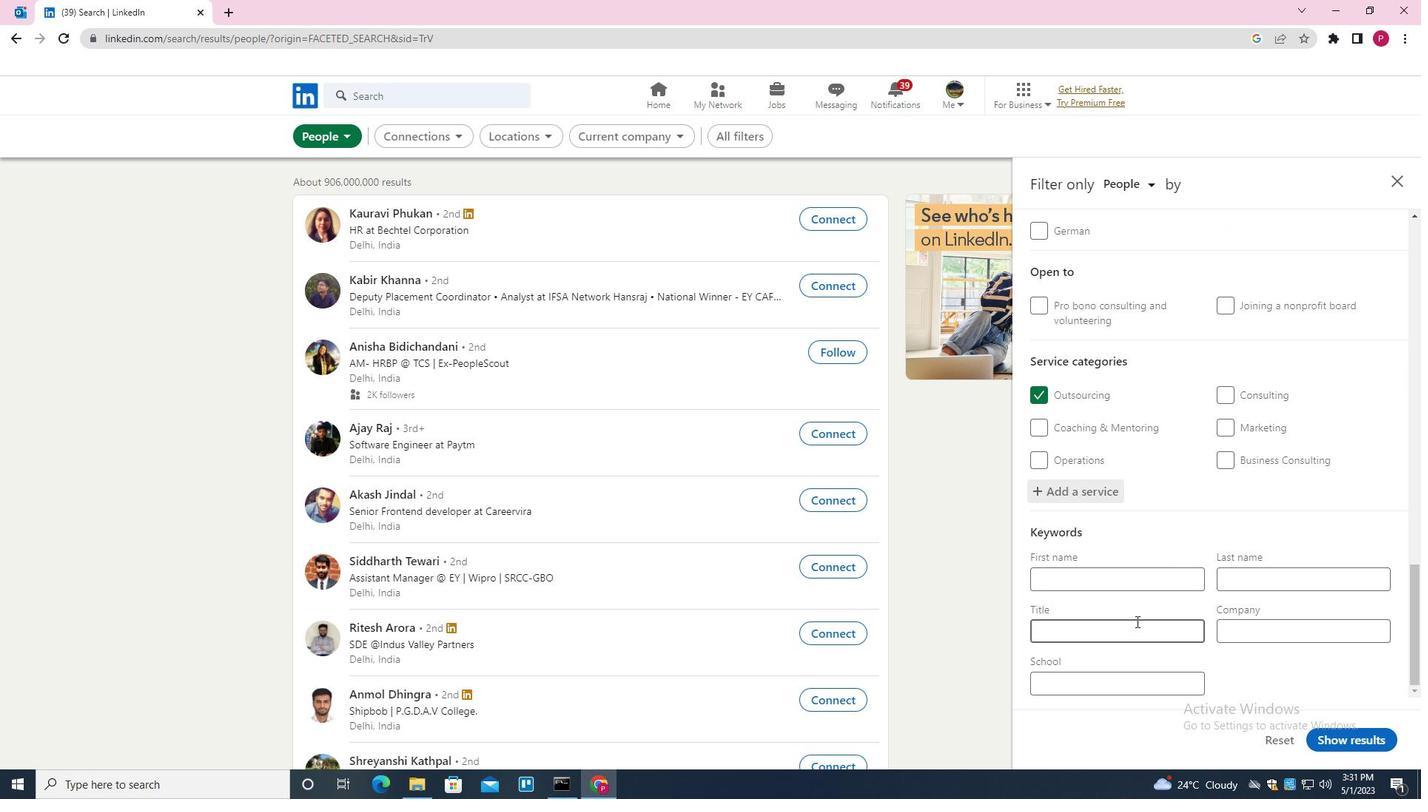 
Action: Key pressed <Key.shift><Key.shift>GEOLOGICAL<Key.space><Key.shift>ENGINEER
Screenshot: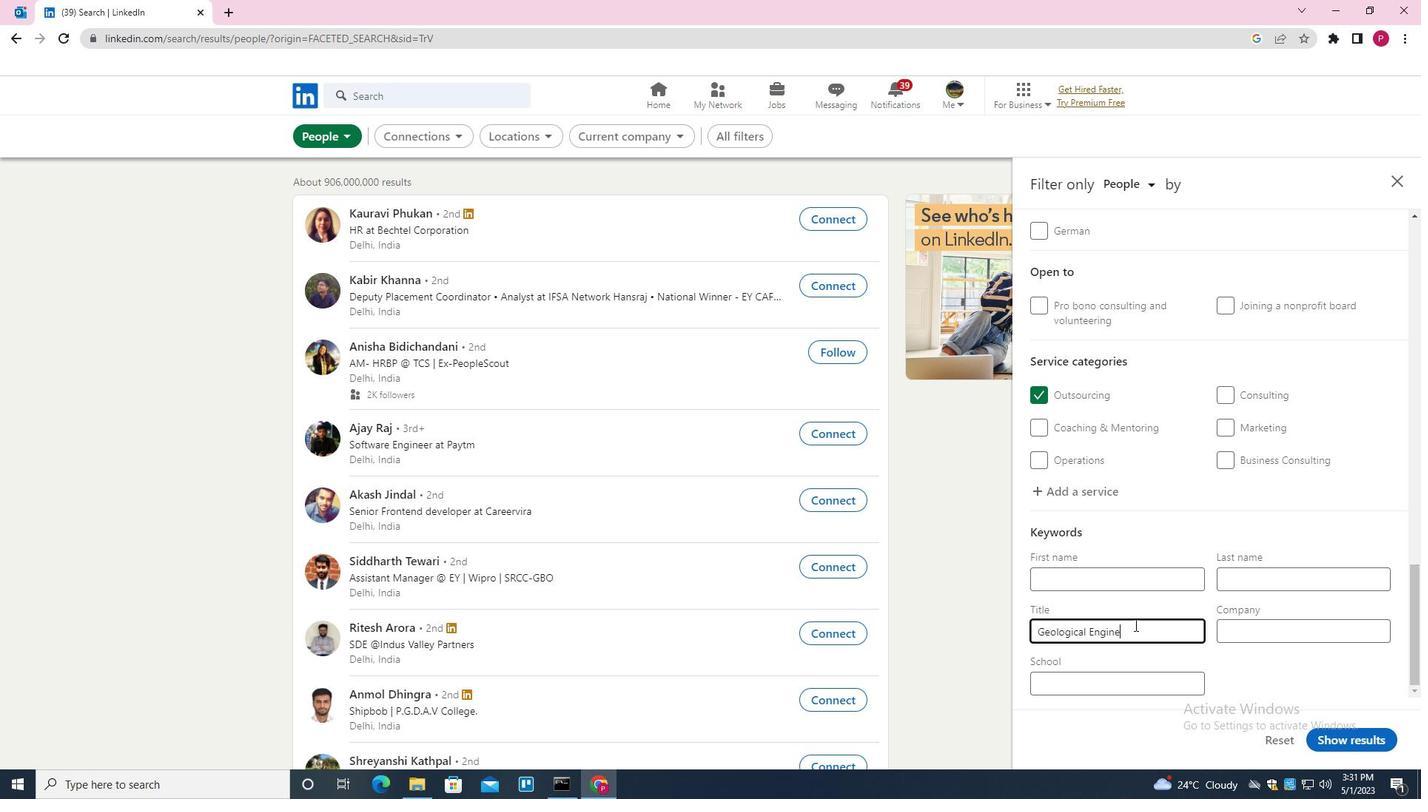 
Action: Mouse moved to (1369, 741)
Screenshot: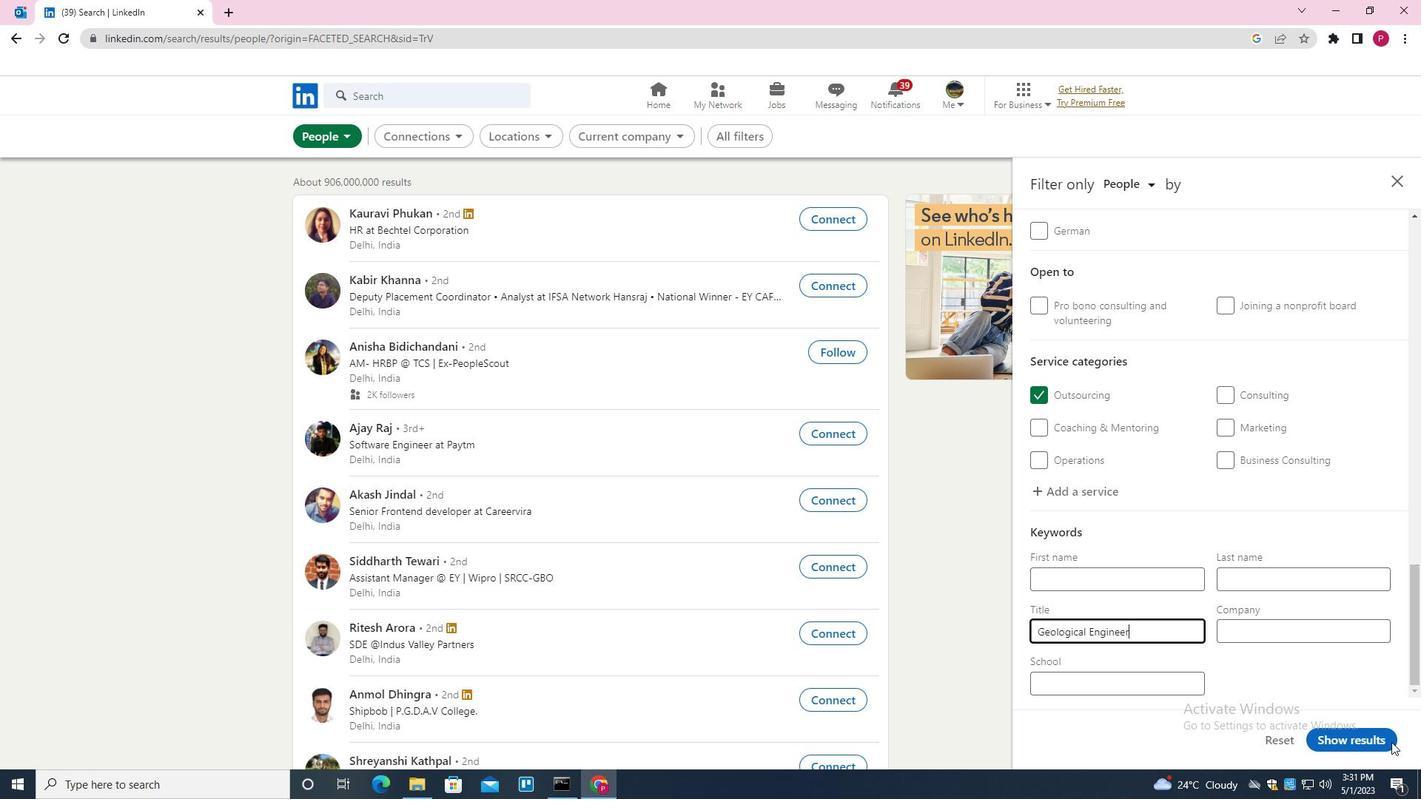 
Action: Mouse pressed left at (1369, 741)
Screenshot: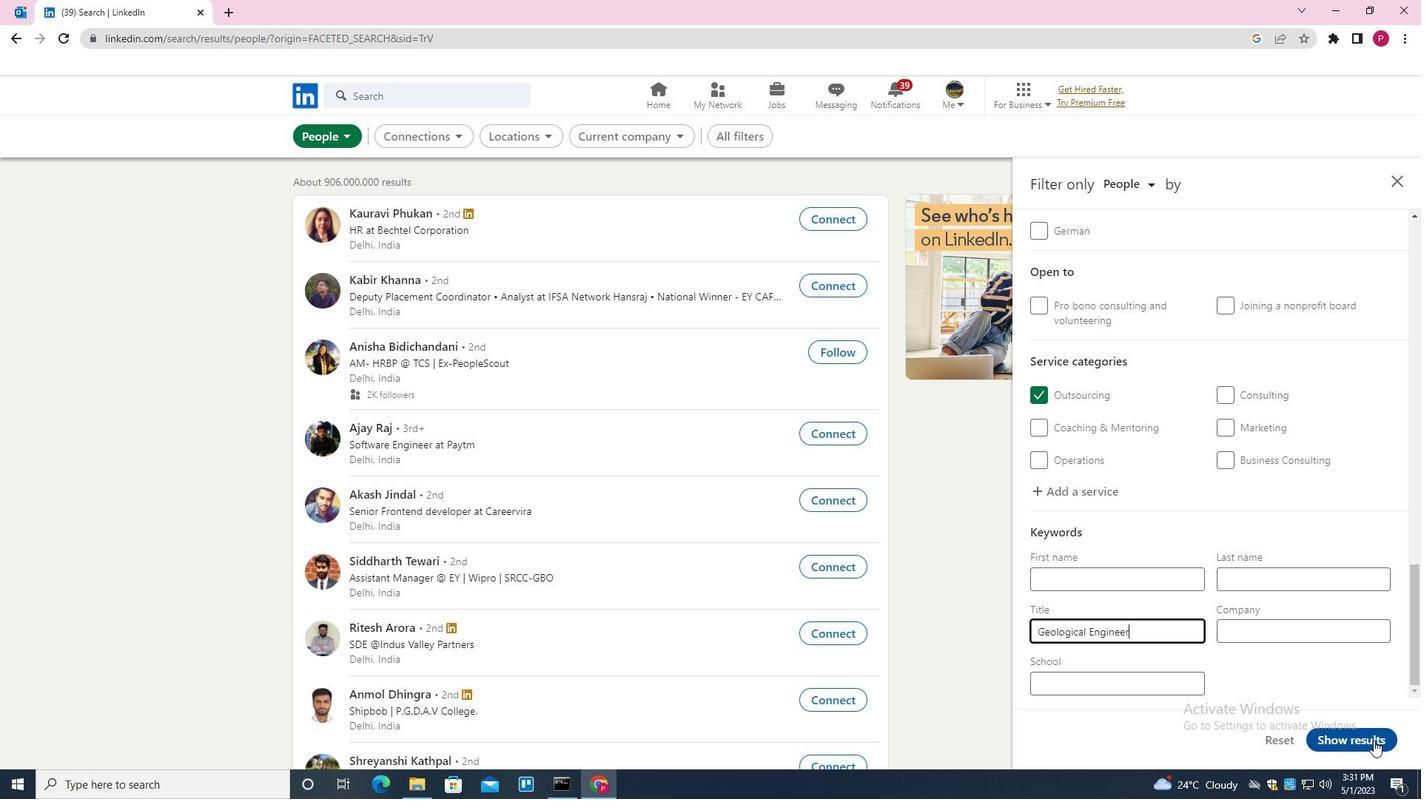 
Action: Mouse moved to (1368, 741)
Screenshot: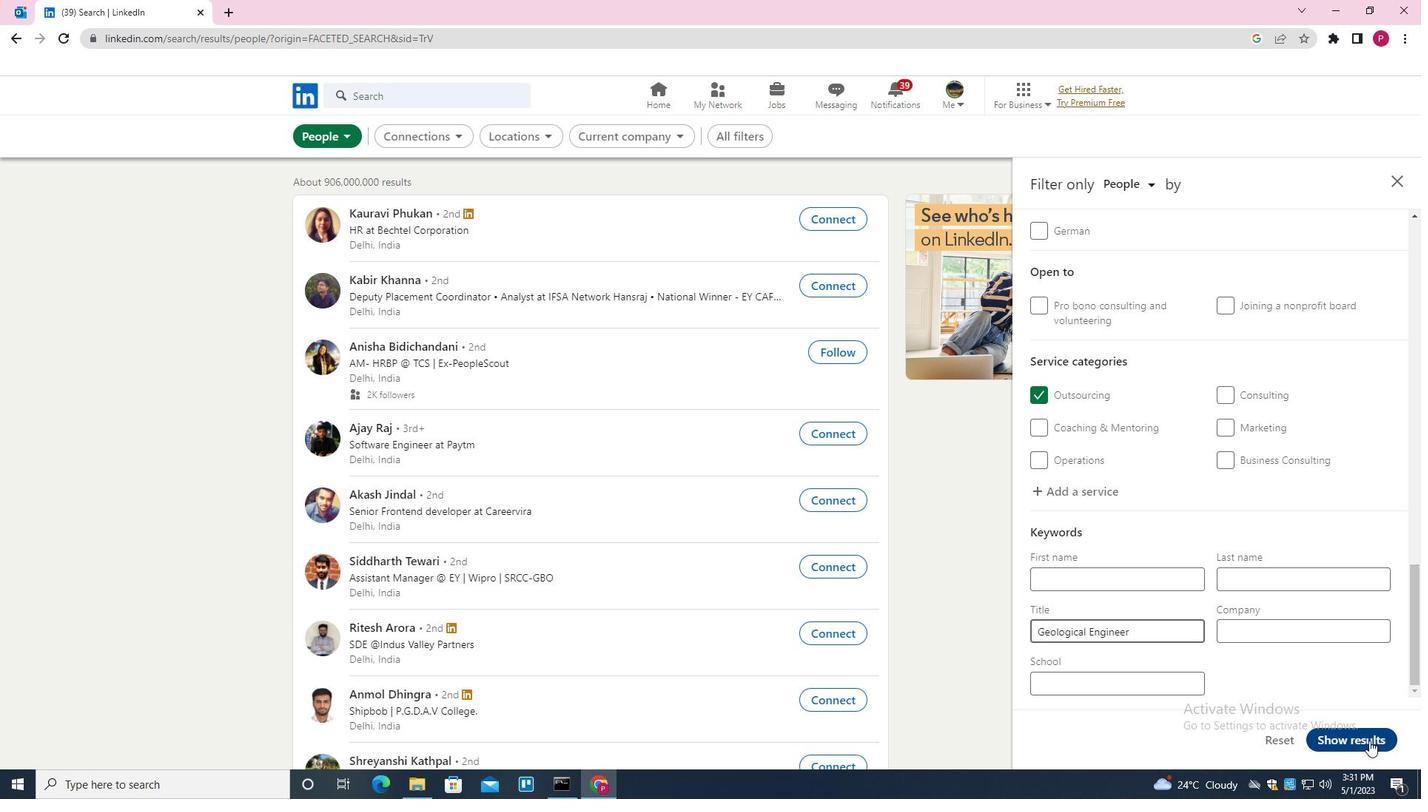 
